 Task: Look for space in Baden-Baden, Germany from 6th June, 2023 to 8th June, 2023 for 2 adults in price range Rs.7000 to Rs.12000. Place can be private room with 1  bedroom having 2 beds and 1 bathroom. Property type can be house, flat, guest house. Amenities needed are: wifi. Booking option can be shelf check-in. Required host language is English.
Action: Mouse moved to (657, 89)
Screenshot: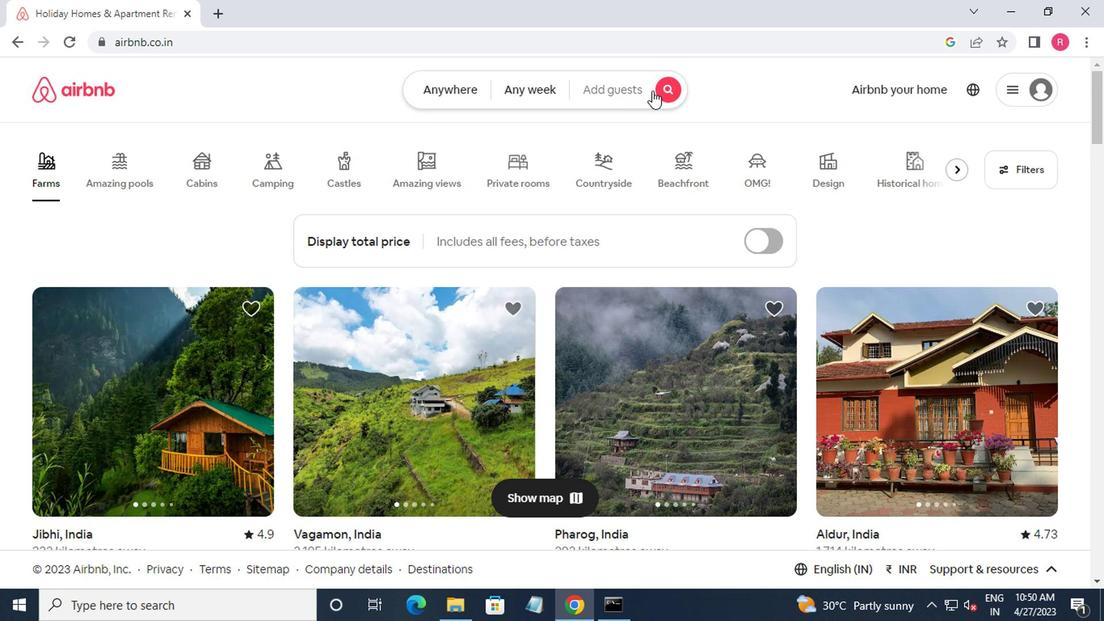 
Action: Mouse pressed left at (657, 89)
Screenshot: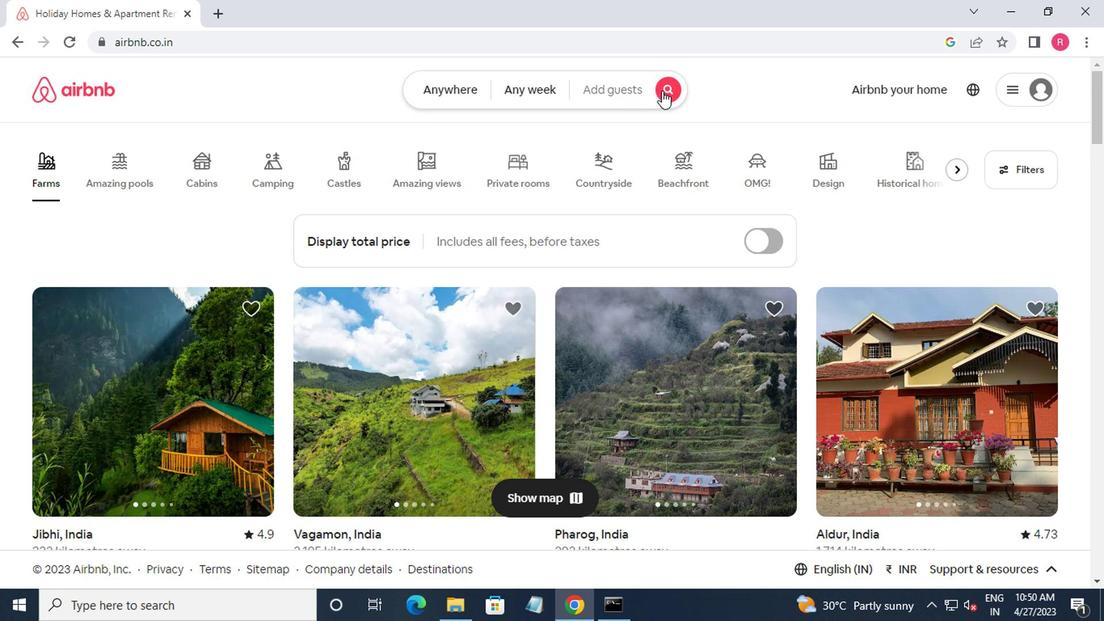 
Action: Mouse moved to (357, 157)
Screenshot: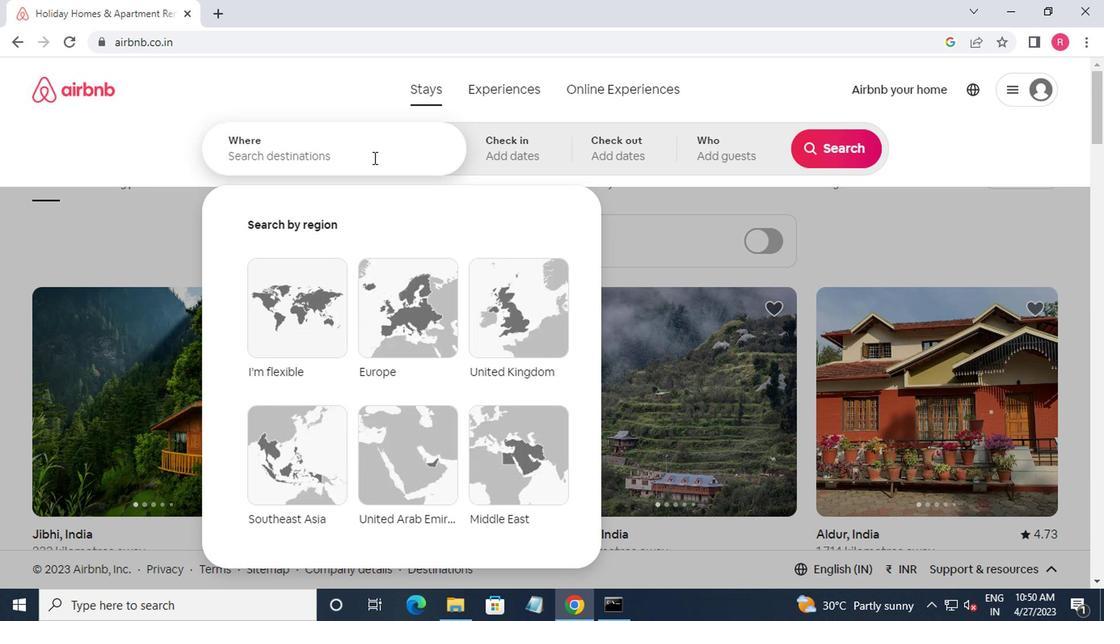 
Action: Mouse pressed left at (357, 157)
Screenshot: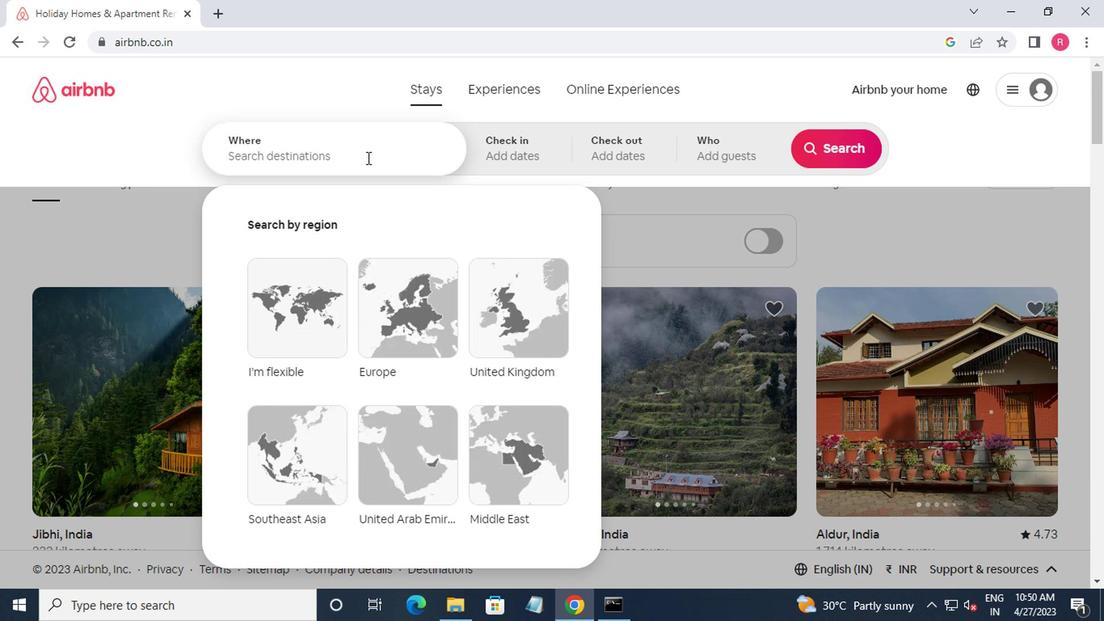 
Action: Mouse moved to (357, 157)
Screenshot: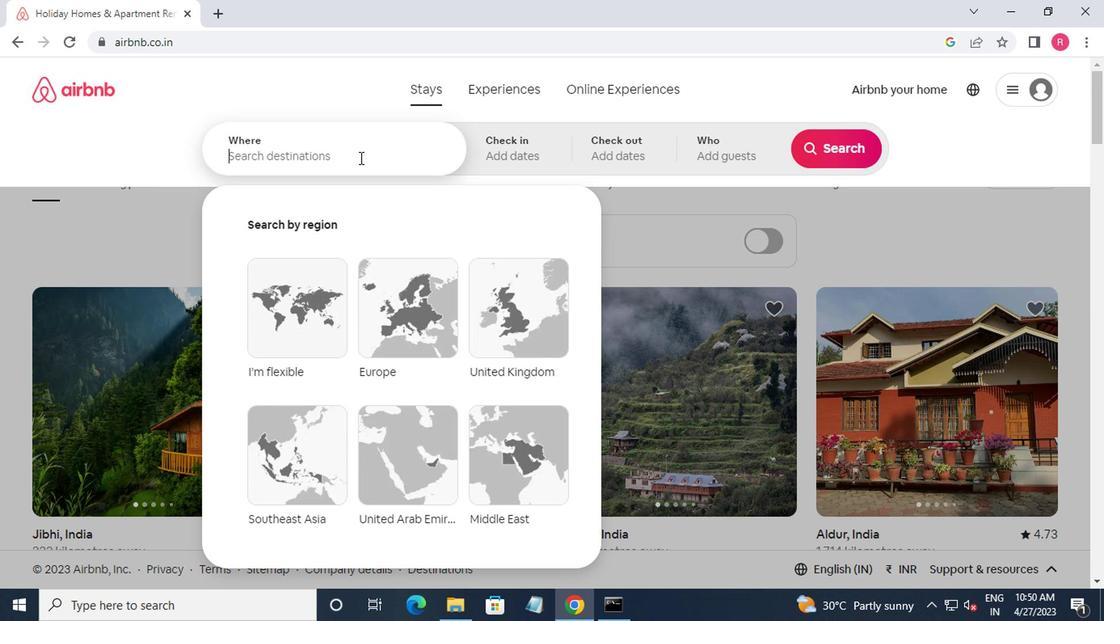 
Action: Key pressed baden
Screenshot: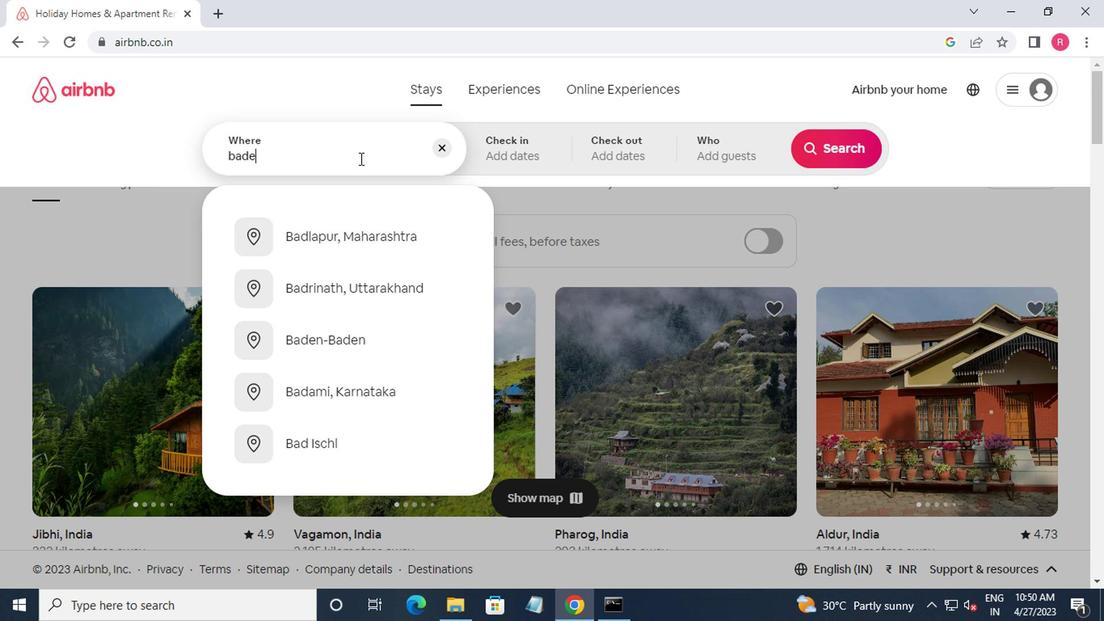
Action: Mouse moved to (353, 240)
Screenshot: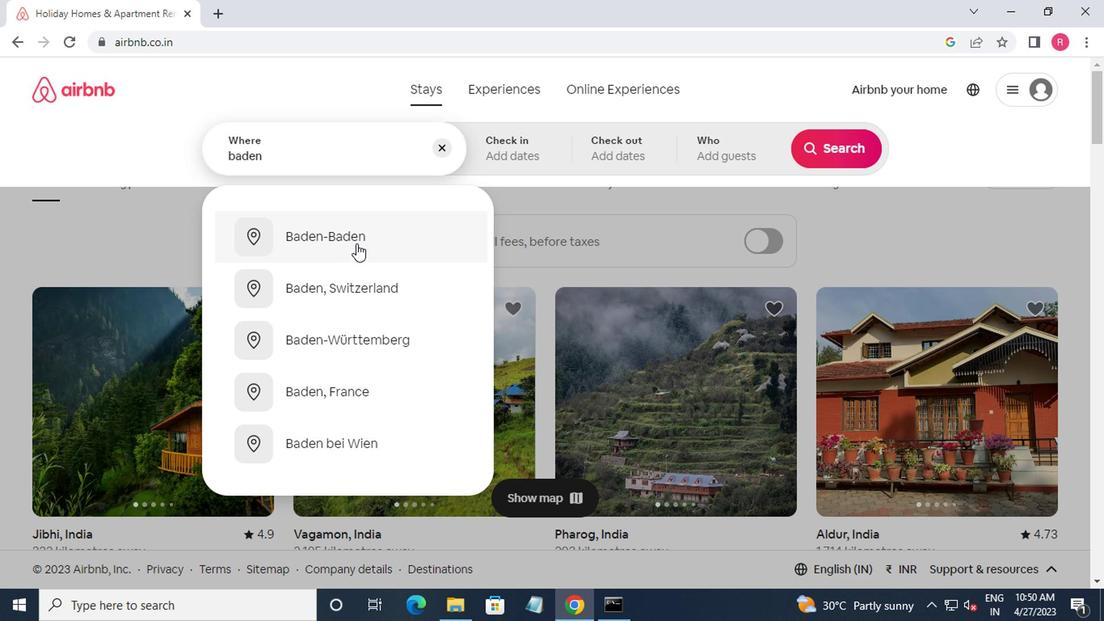 
Action: Mouse pressed left at (353, 240)
Screenshot: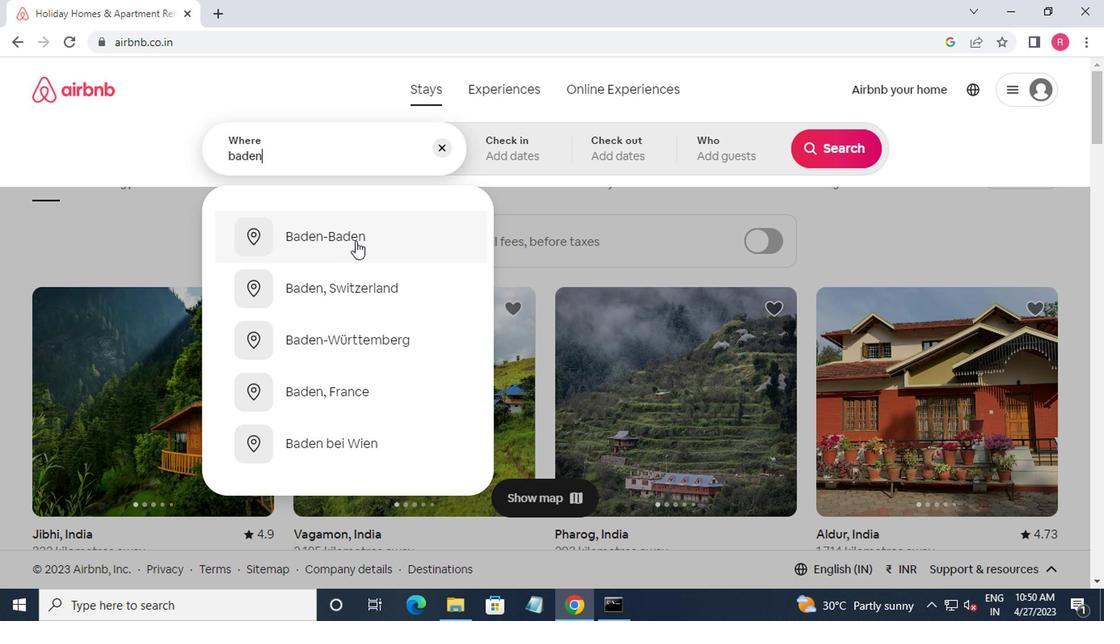 
Action: Mouse moved to (353, 166)
Screenshot: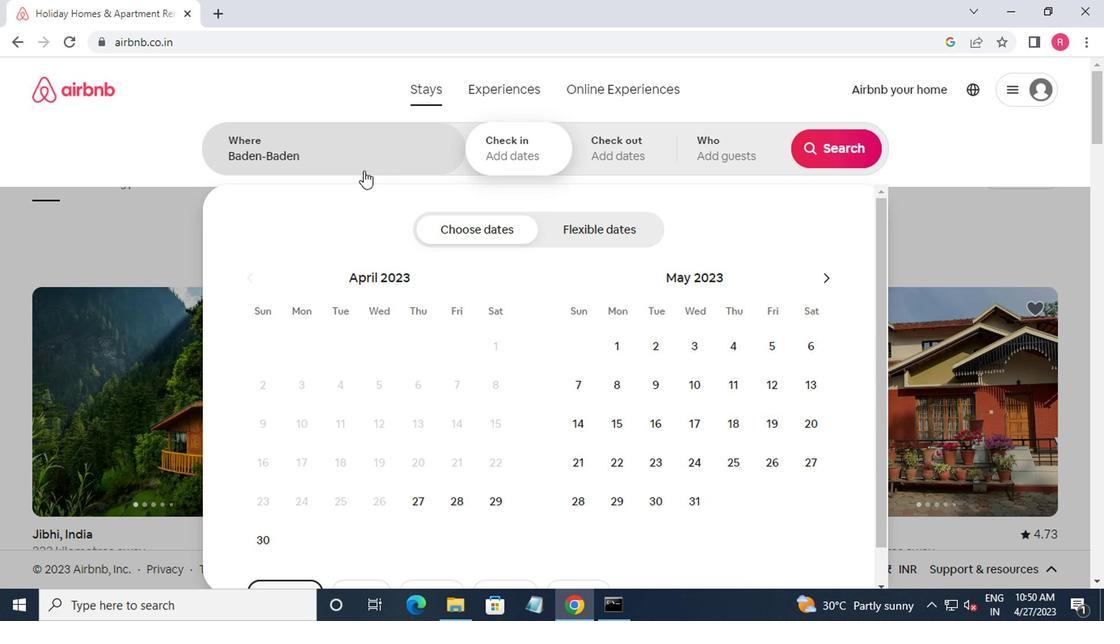 
Action: Mouse pressed left at (353, 166)
Screenshot: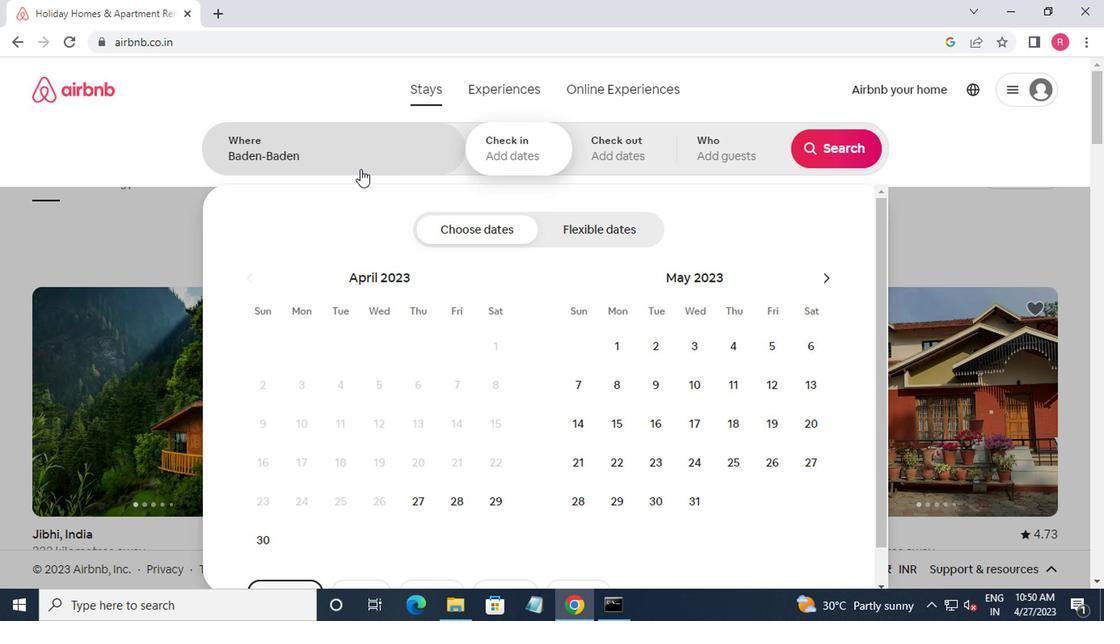 
Action: Mouse moved to (360, 169)
Screenshot: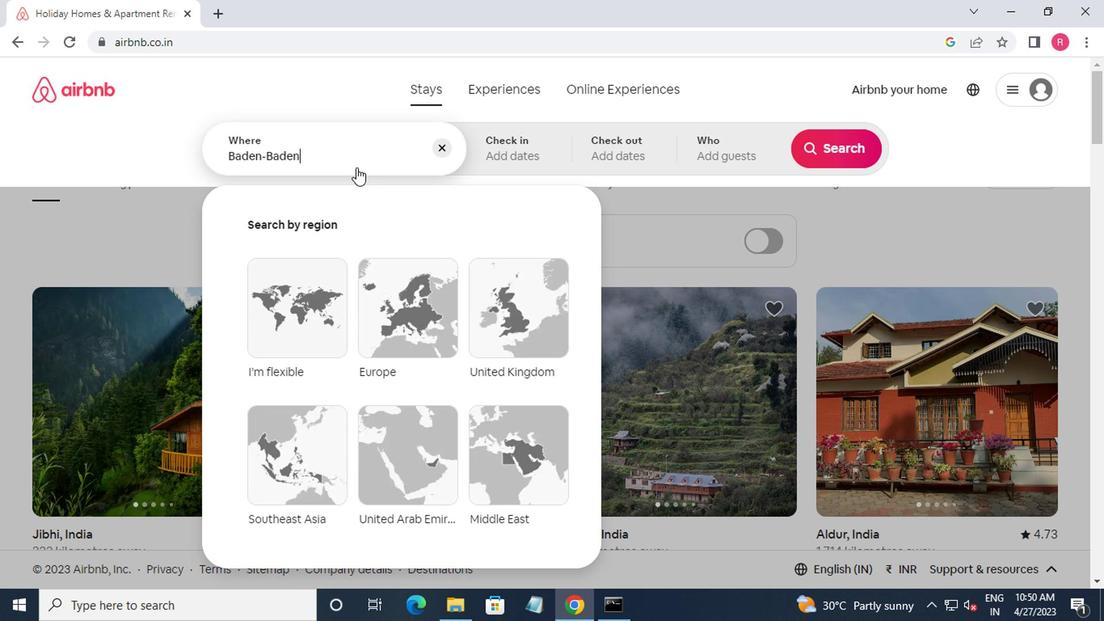 
Action: Key pressed ,g<Key.down><Key.enter>
Screenshot: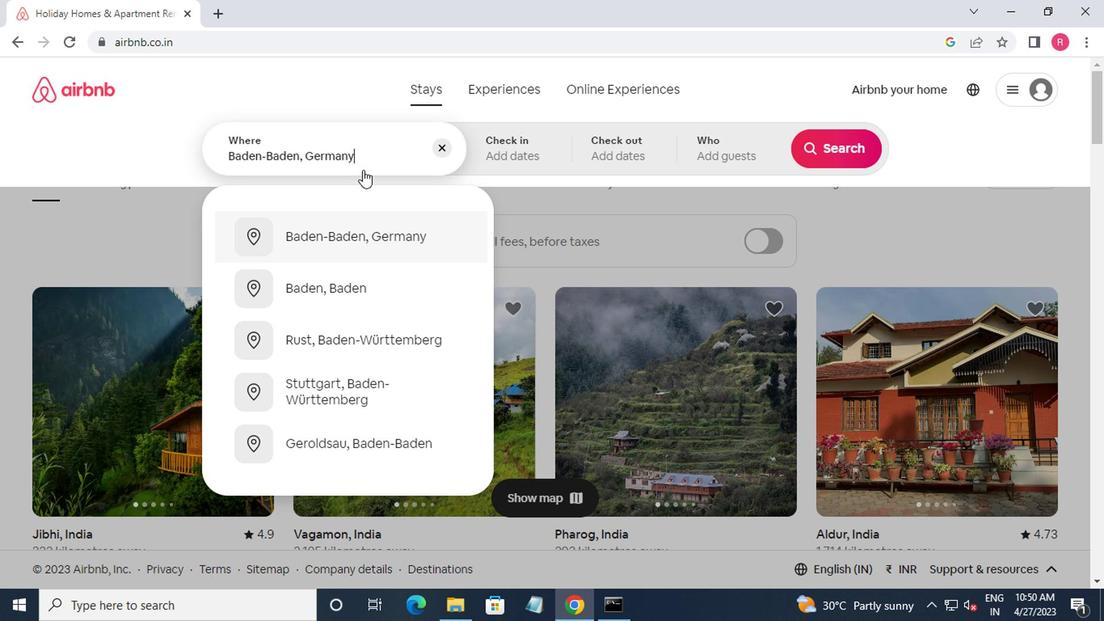 
Action: Mouse moved to (823, 281)
Screenshot: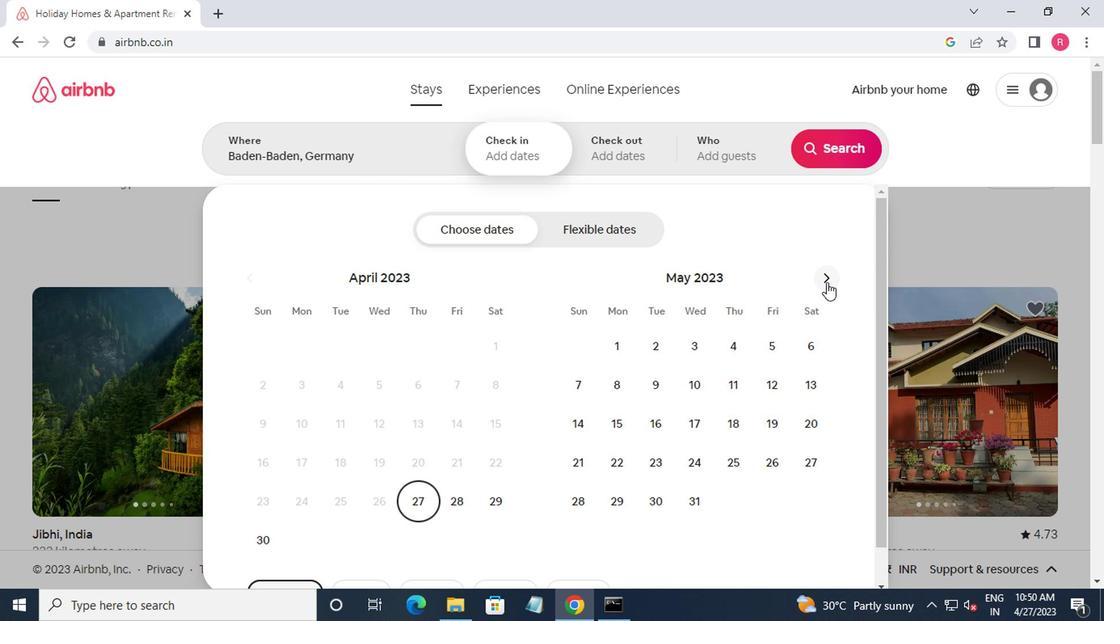
Action: Mouse pressed left at (823, 281)
Screenshot: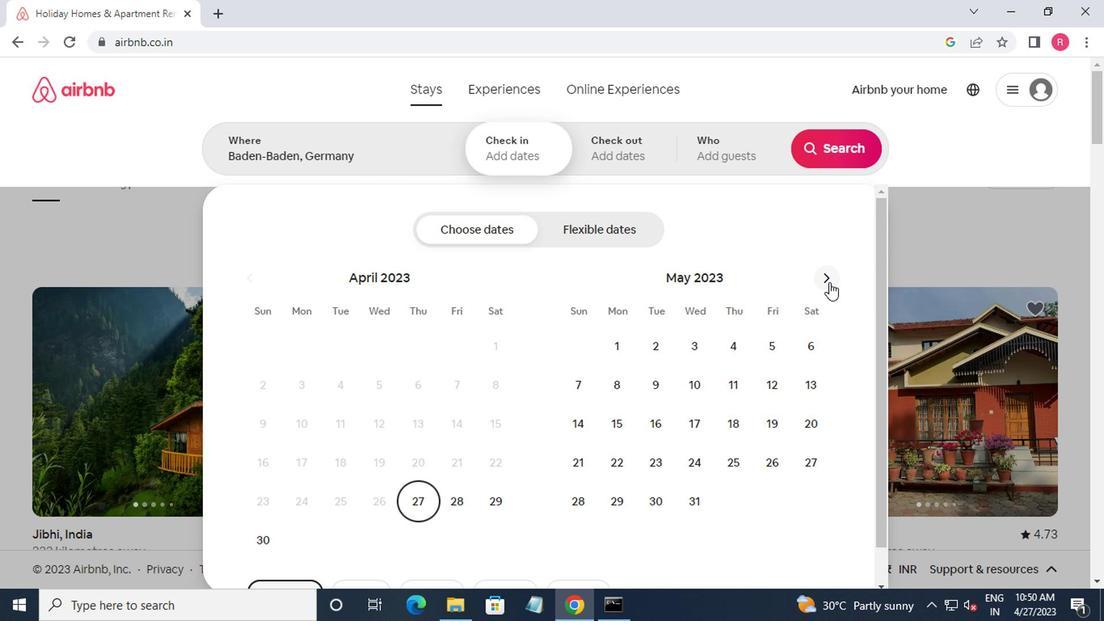 
Action: Mouse moved to (661, 388)
Screenshot: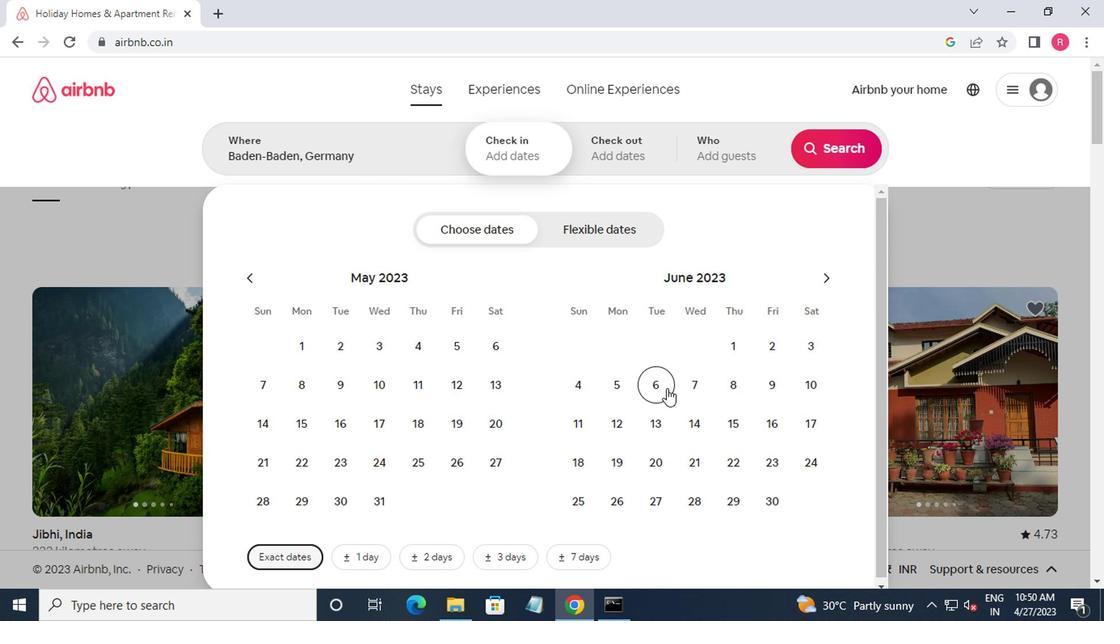 
Action: Mouse pressed left at (661, 388)
Screenshot: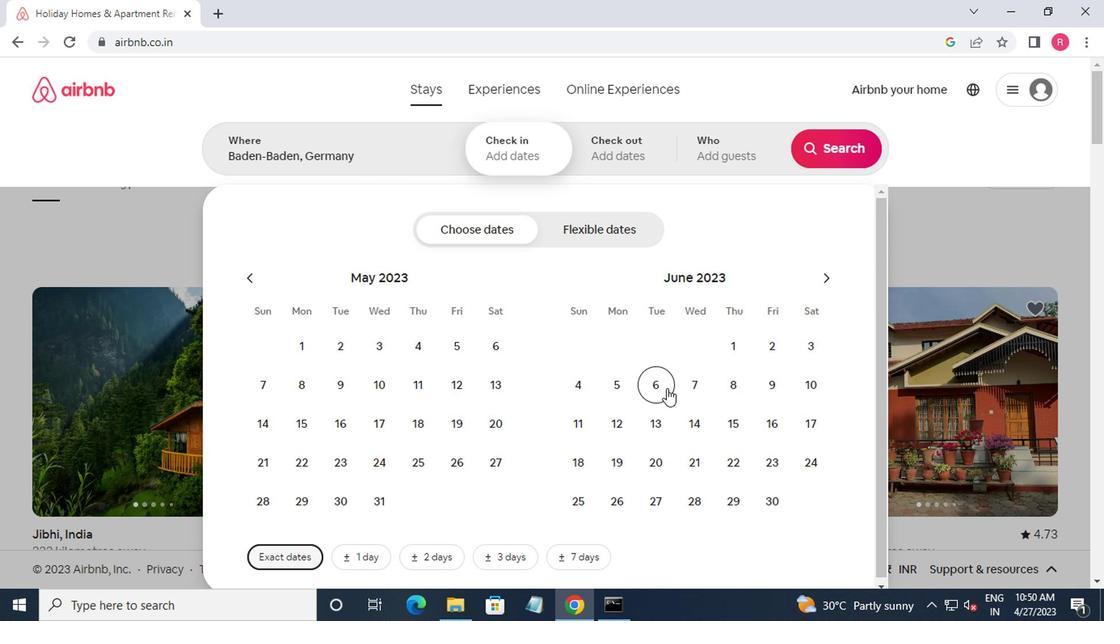 
Action: Mouse moved to (744, 385)
Screenshot: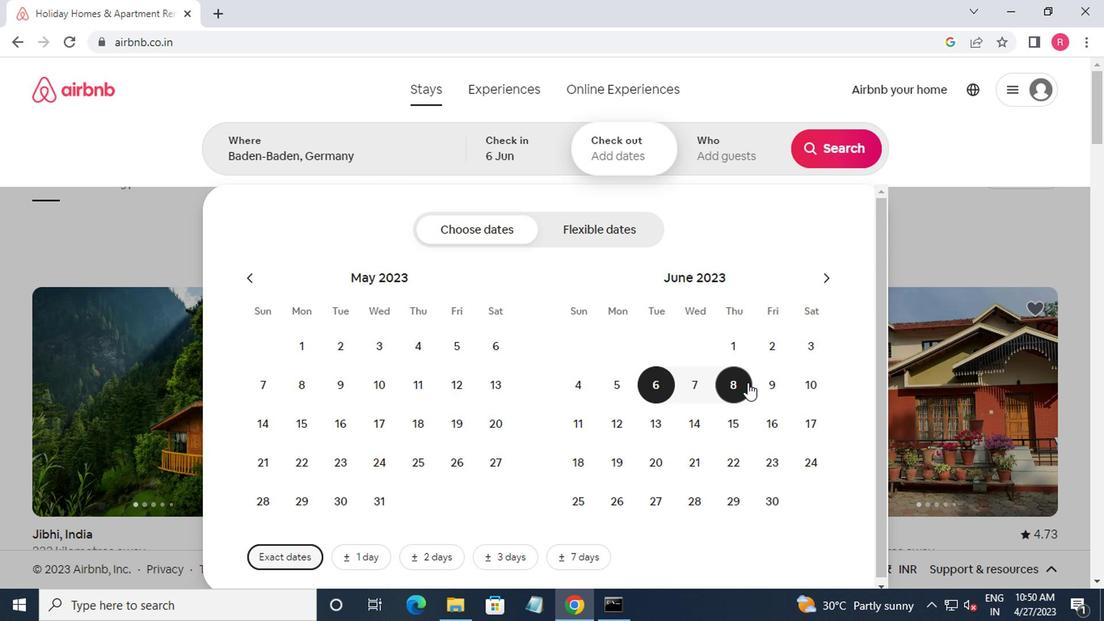 
Action: Mouse pressed left at (744, 385)
Screenshot: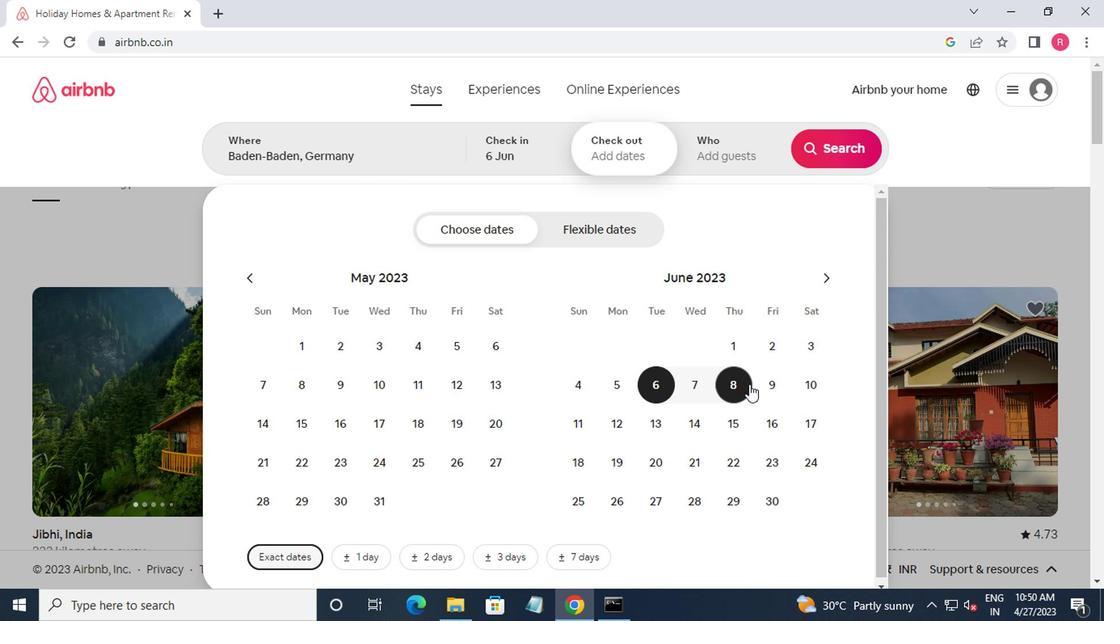 
Action: Mouse moved to (716, 168)
Screenshot: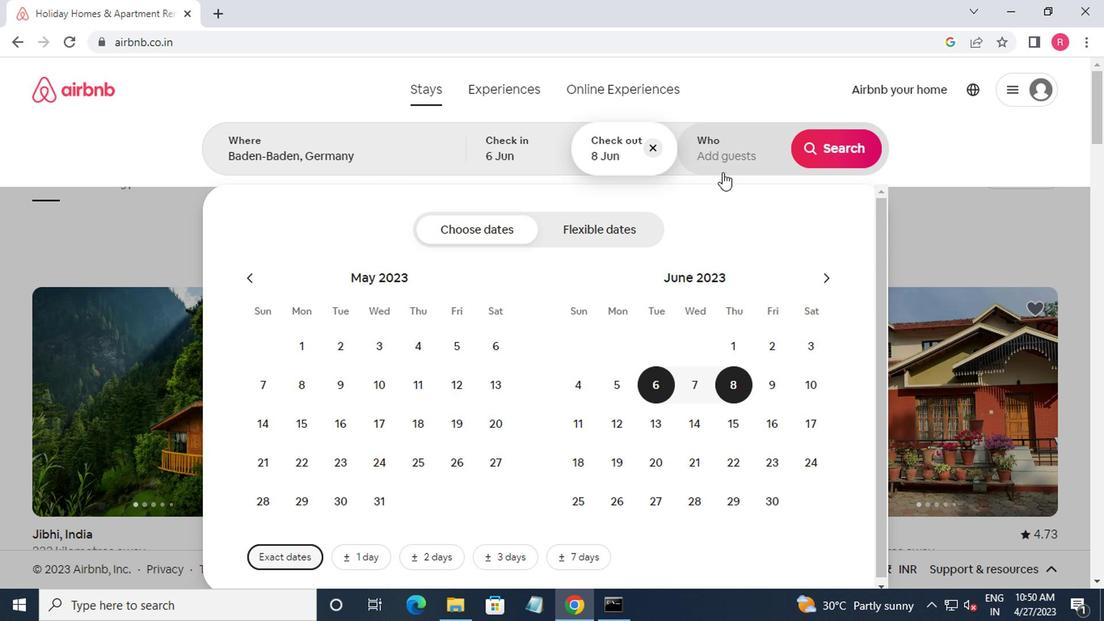 
Action: Mouse pressed left at (716, 168)
Screenshot: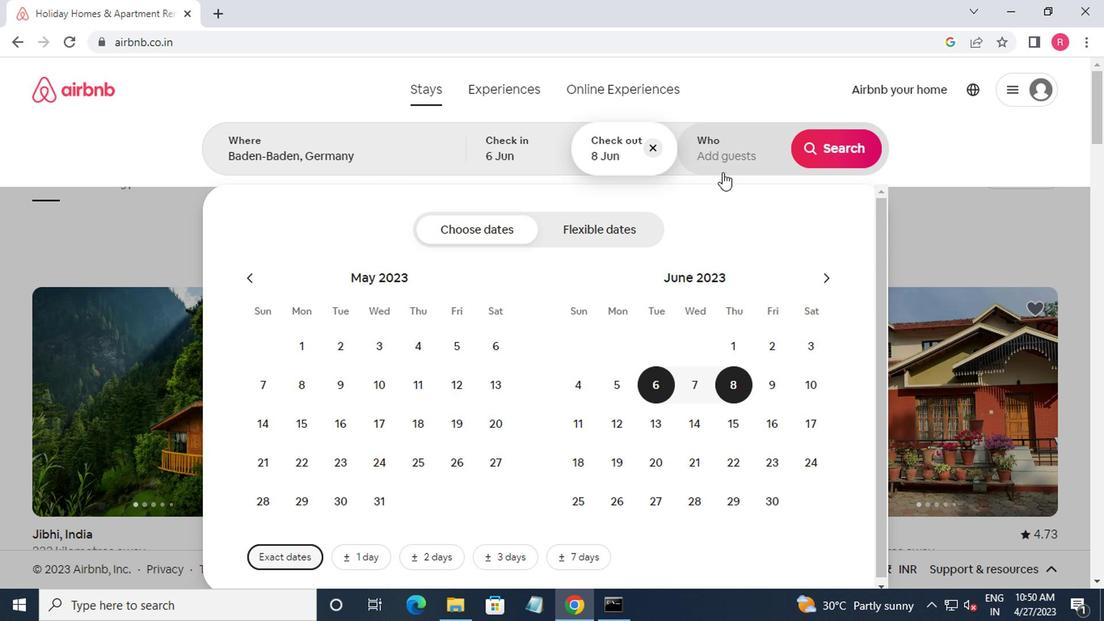 
Action: Mouse moved to (840, 223)
Screenshot: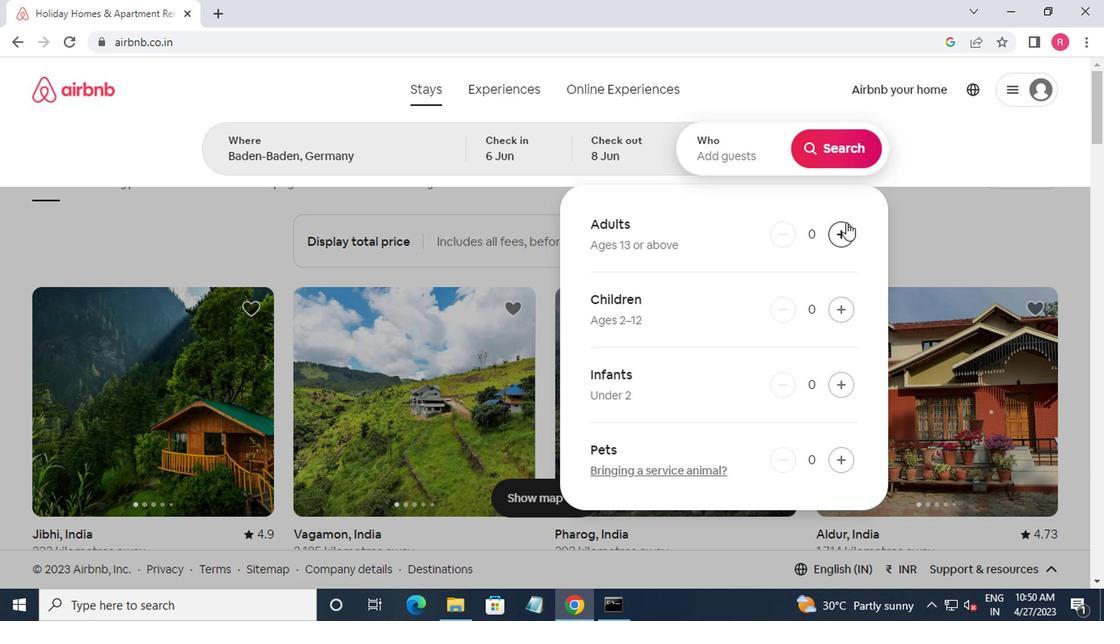 
Action: Mouse pressed left at (840, 223)
Screenshot: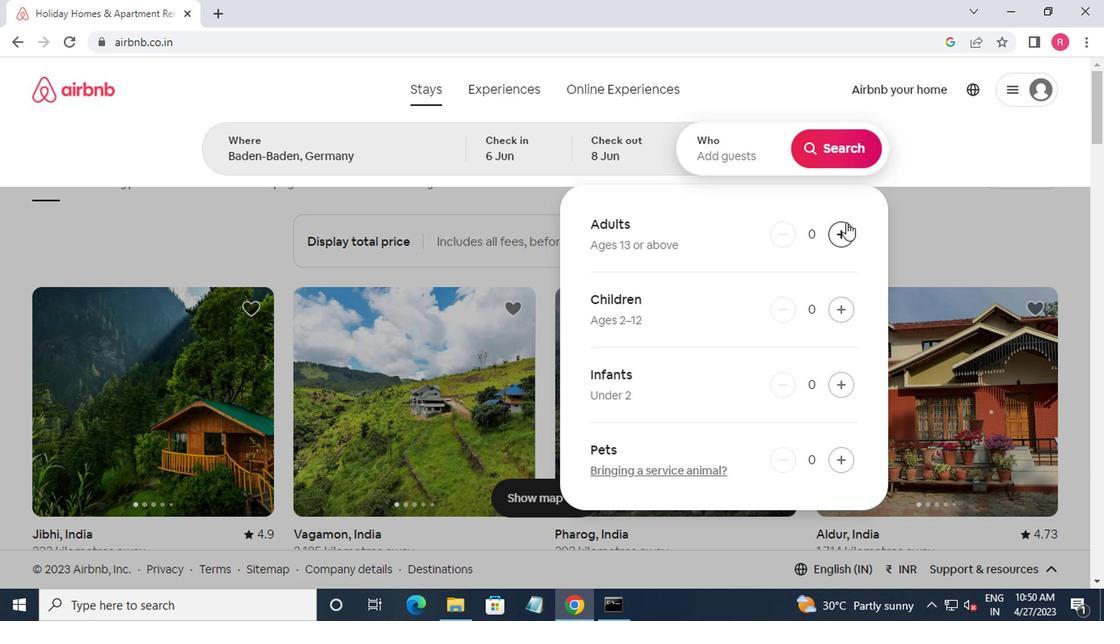 
Action: Mouse moved to (840, 223)
Screenshot: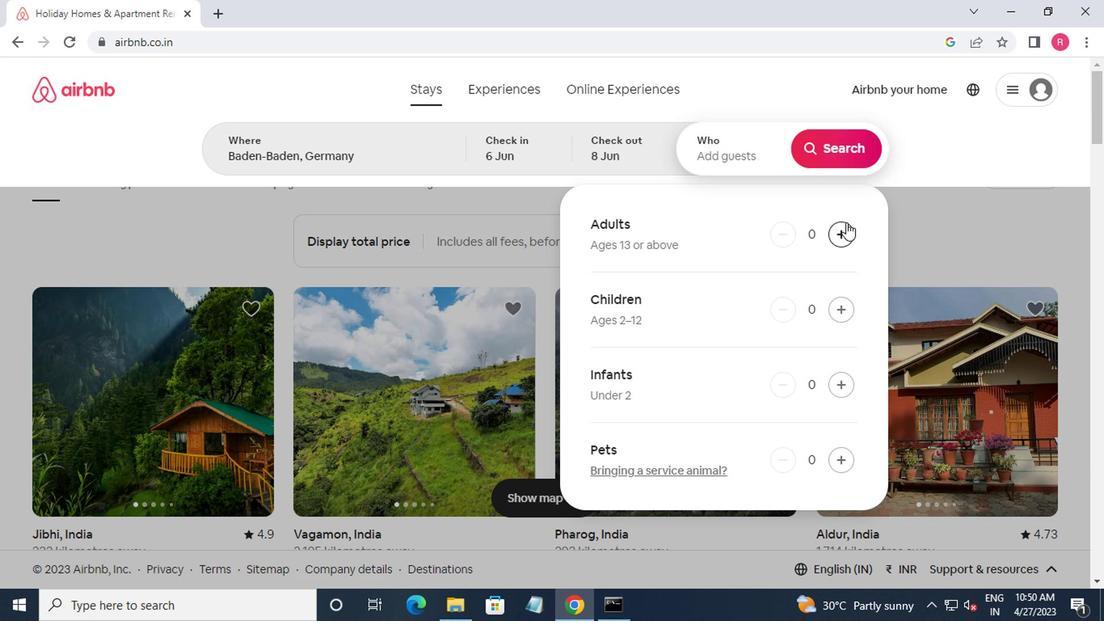 
Action: Mouse pressed left at (840, 223)
Screenshot: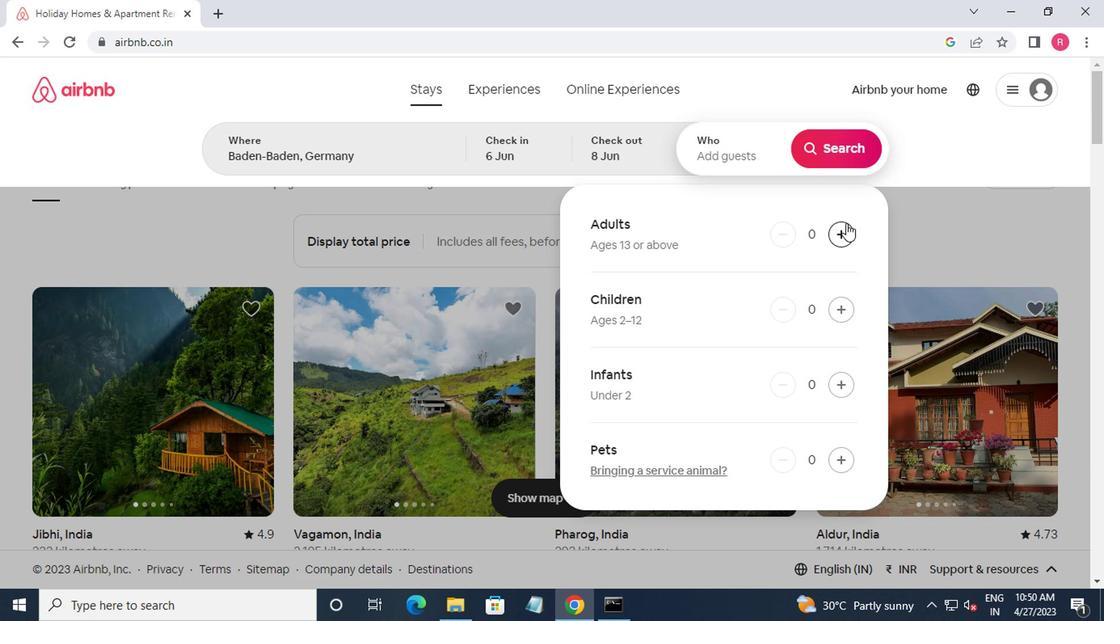 
Action: Mouse moved to (828, 167)
Screenshot: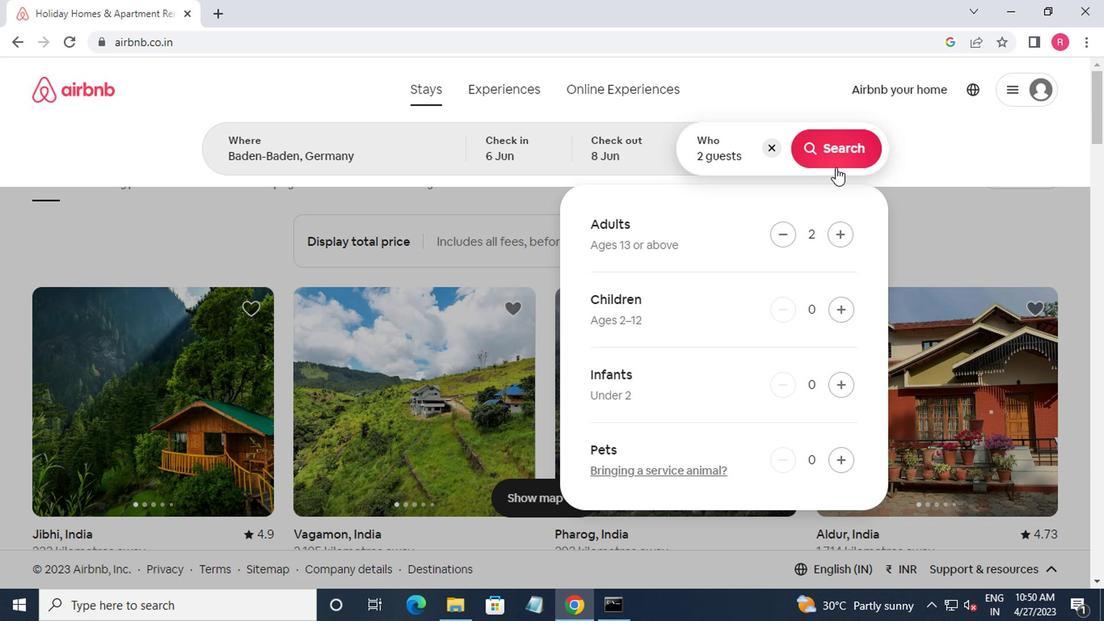 
Action: Mouse pressed left at (828, 167)
Screenshot: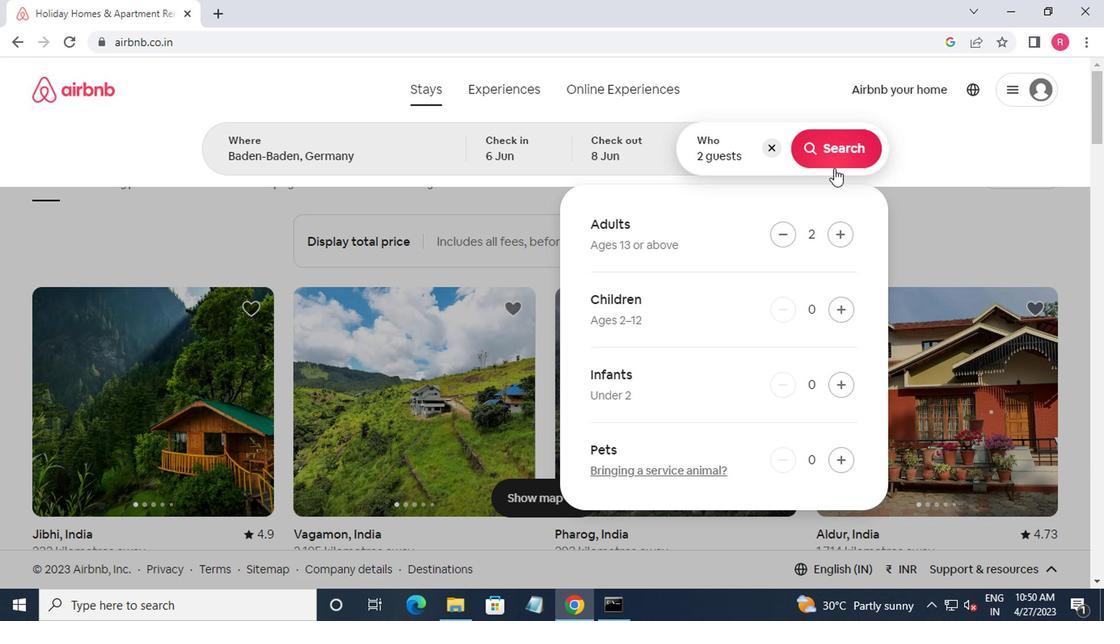 
Action: Mouse moved to (852, 152)
Screenshot: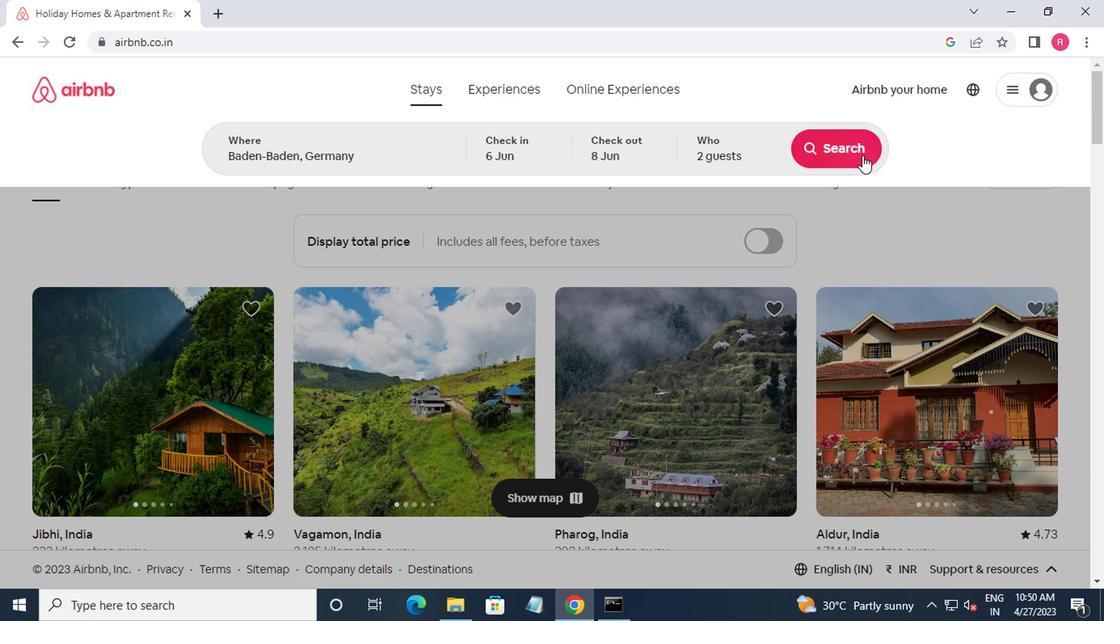 
Action: Mouse pressed left at (852, 152)
Screenshot: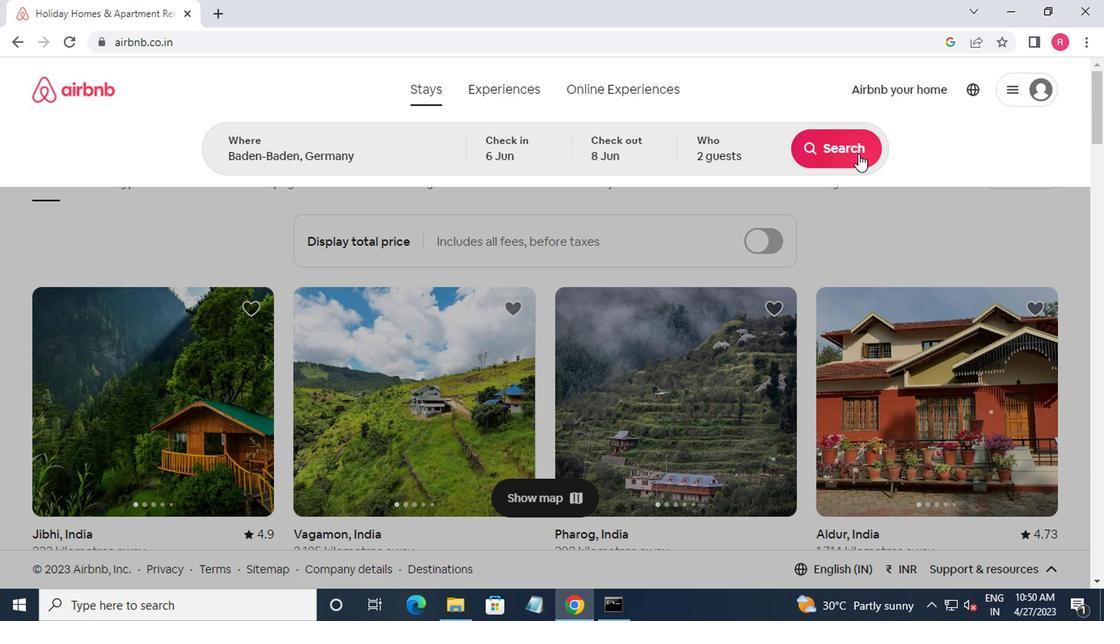 
Action: Mouse moved to (1032, 152)
Screenshot: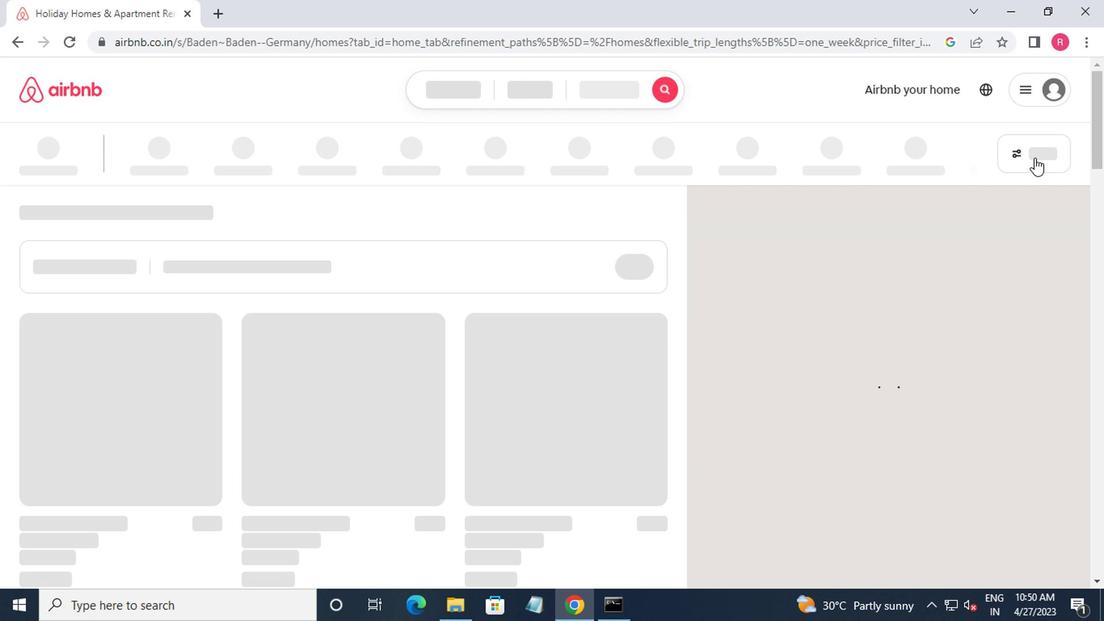
Action: Mouse pressed left at (1032, 152)
Screenshot: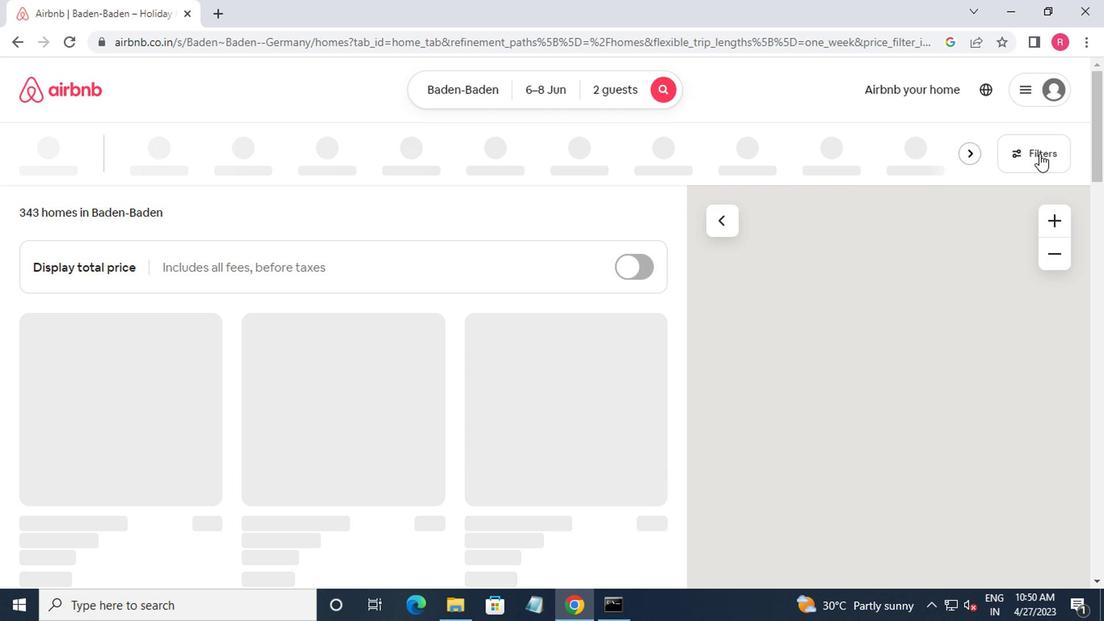 
Action: Mouse moved to (422, 346)
Screenshot: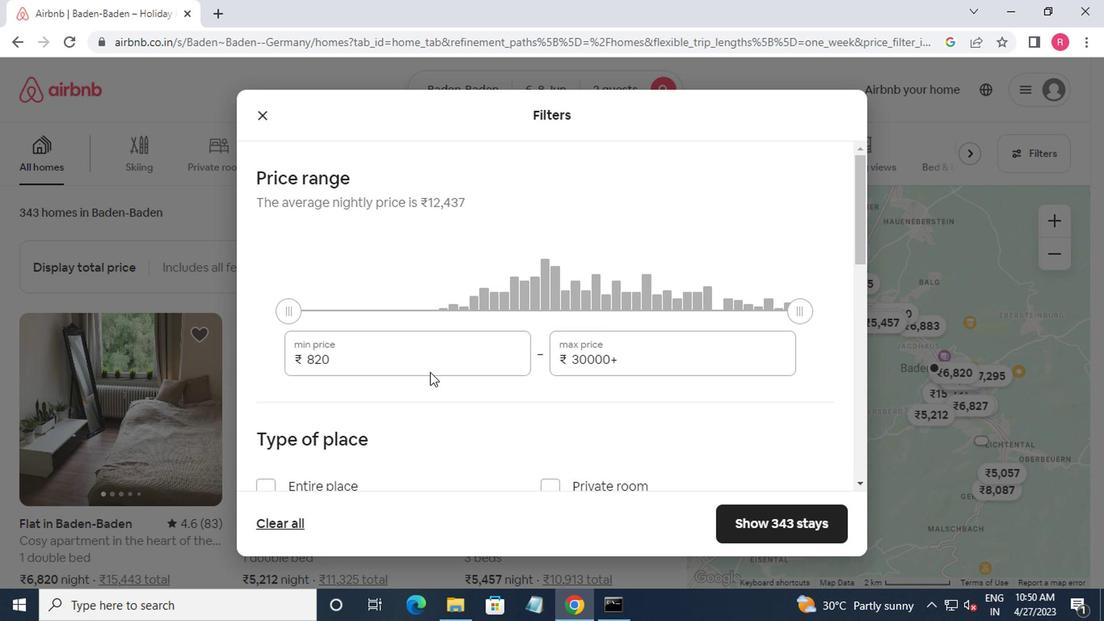 
Action: Mouse pressed left at (422, 346)
Screenshot: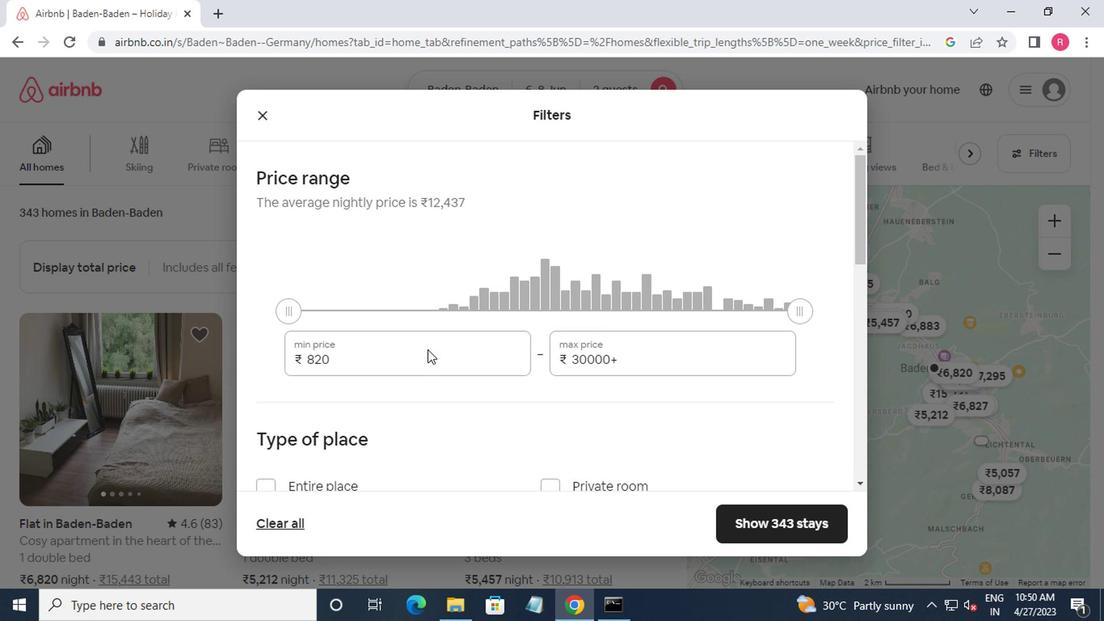 
Action: Mouse moved to (434, 345)
Screenshot: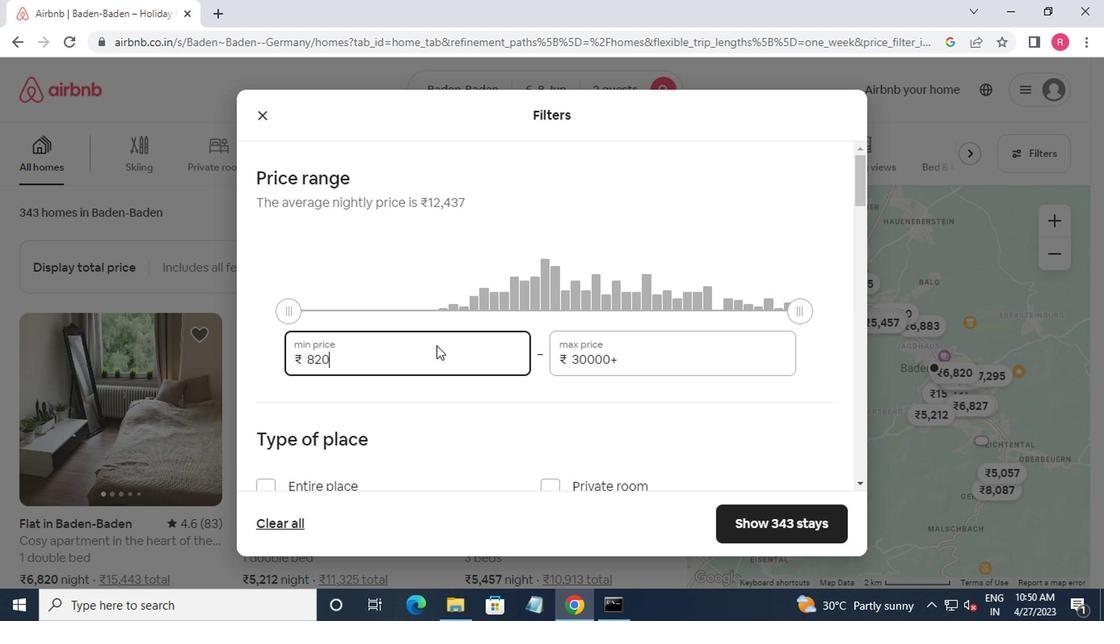 
Action: Key pressed <Key.backspace><Key.backspace><Key.backspace><Key.backspace><Key.backspace><Key.backspace>7000<Key.tab>12000
Screenshot: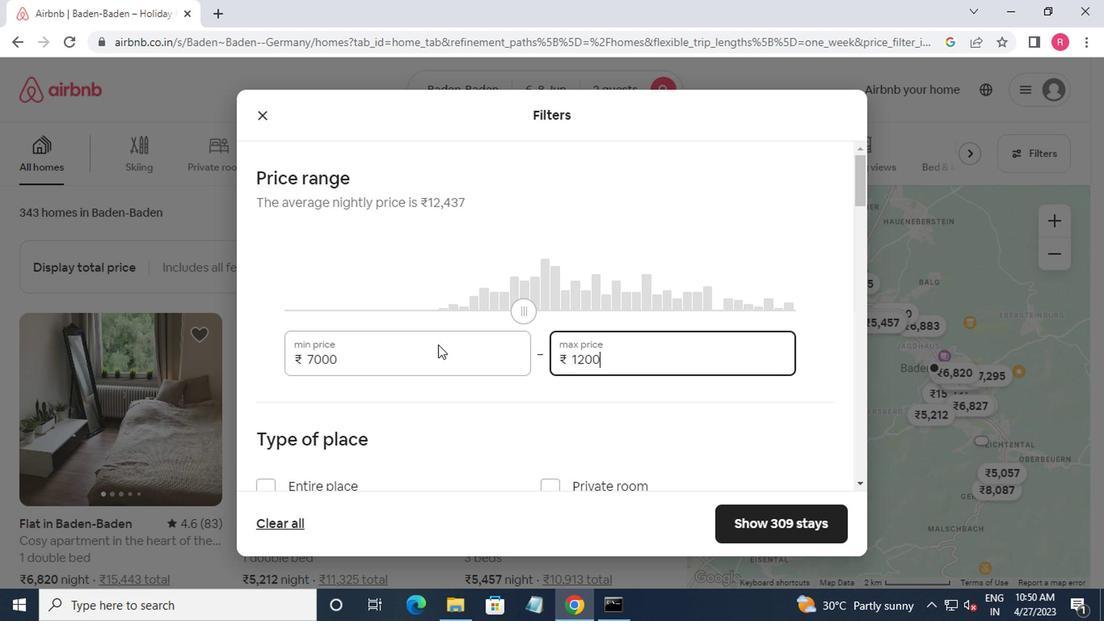 
Action: Mouse moved to (599, 333)
Screenshot: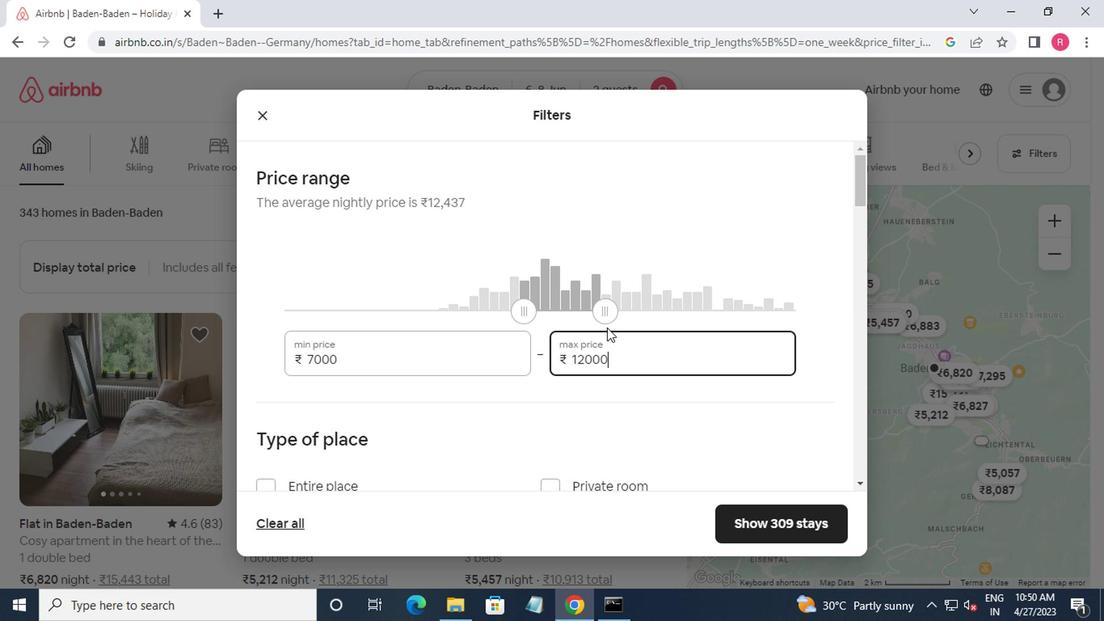 
Action: Mouse scrolled (599, 332) with delta (0, -1)
Screenshot: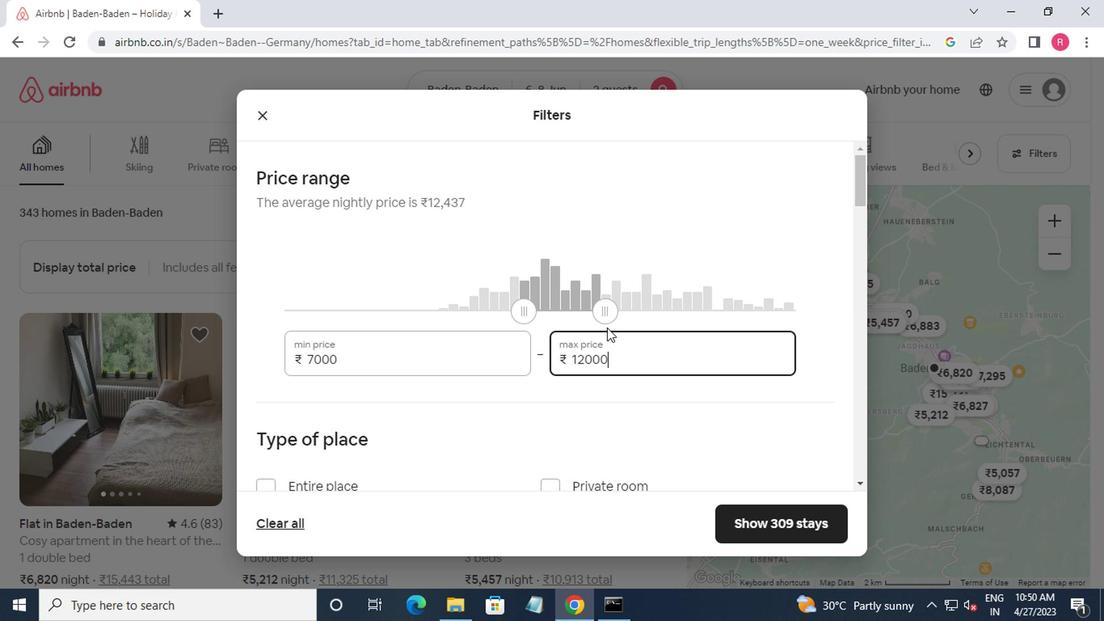 
Action: Mouse moved to (599, 335)
Screenshot: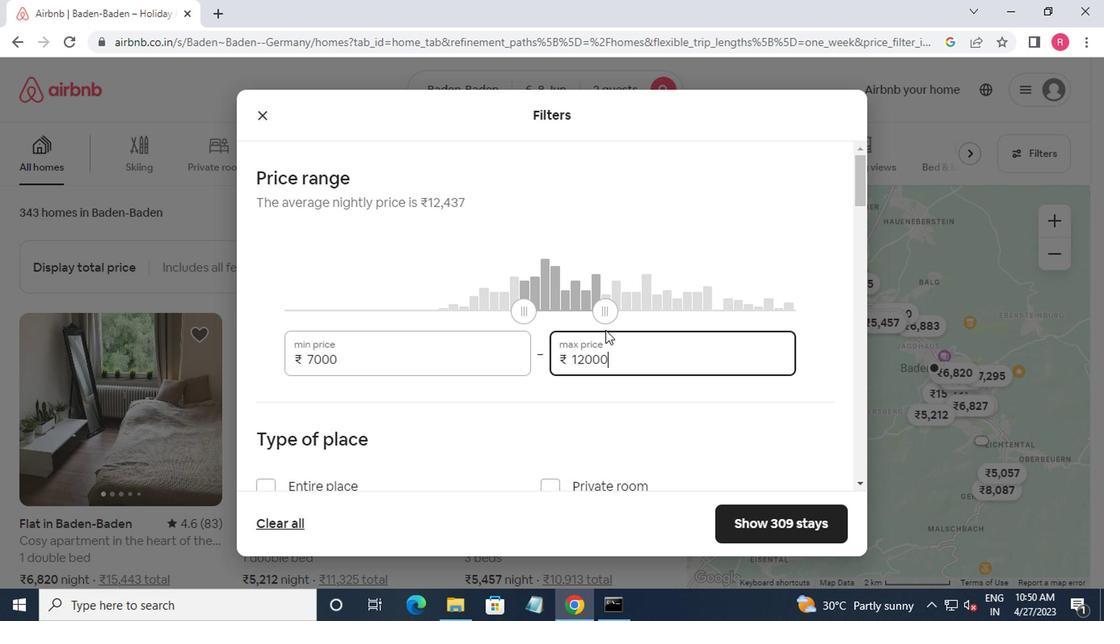 
Action: Mouse scrolled (599, 335) with delta (0, 0)
Screenshot: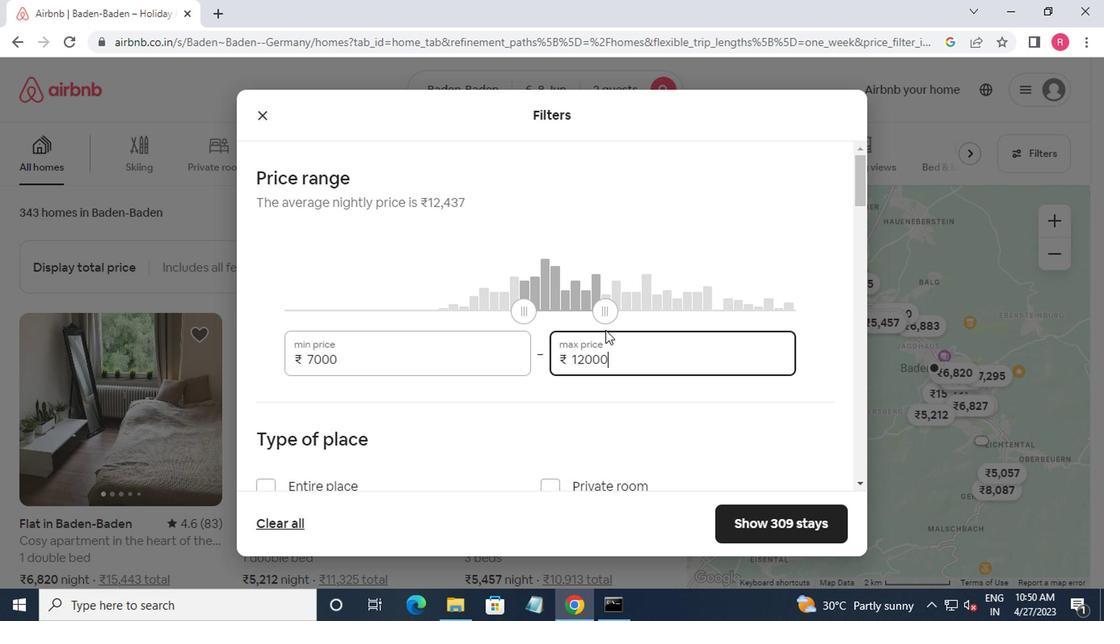 
Action: Mouse moved to (543, 326)
Screenshot: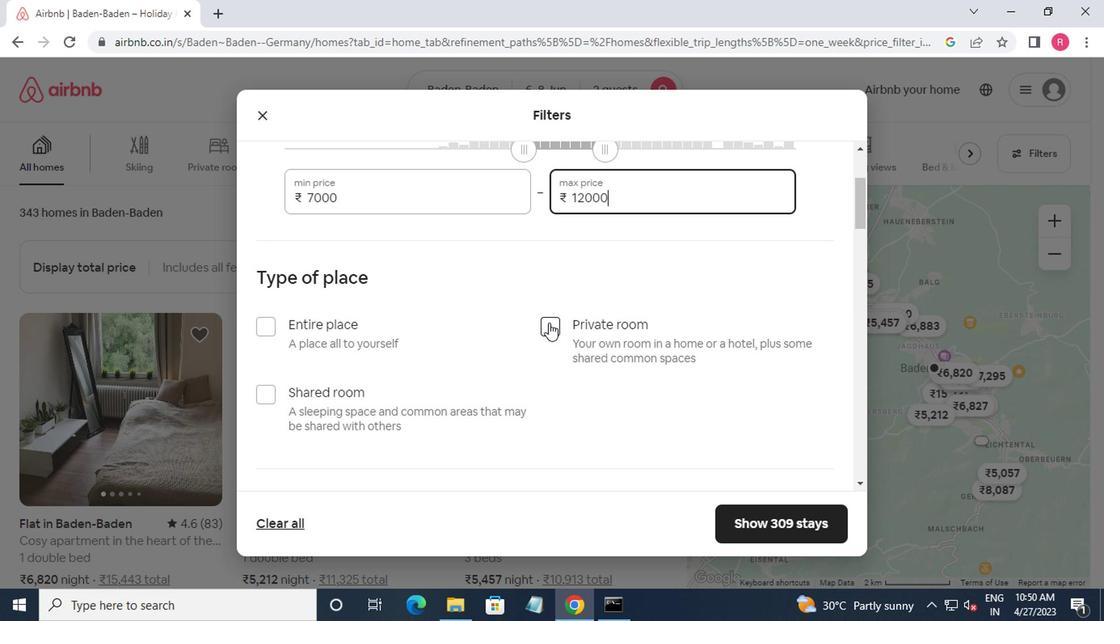 
Action: Mouse pressed left at (543, 326)
Screenshot: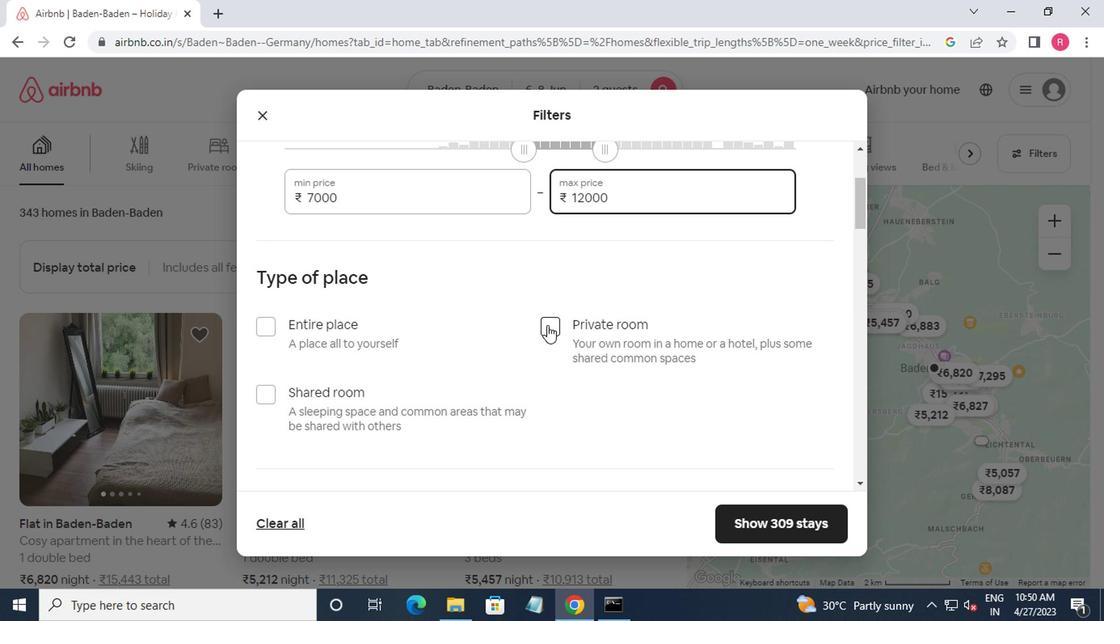 
Action: Mouse moved to (541, 326)
Screenshot: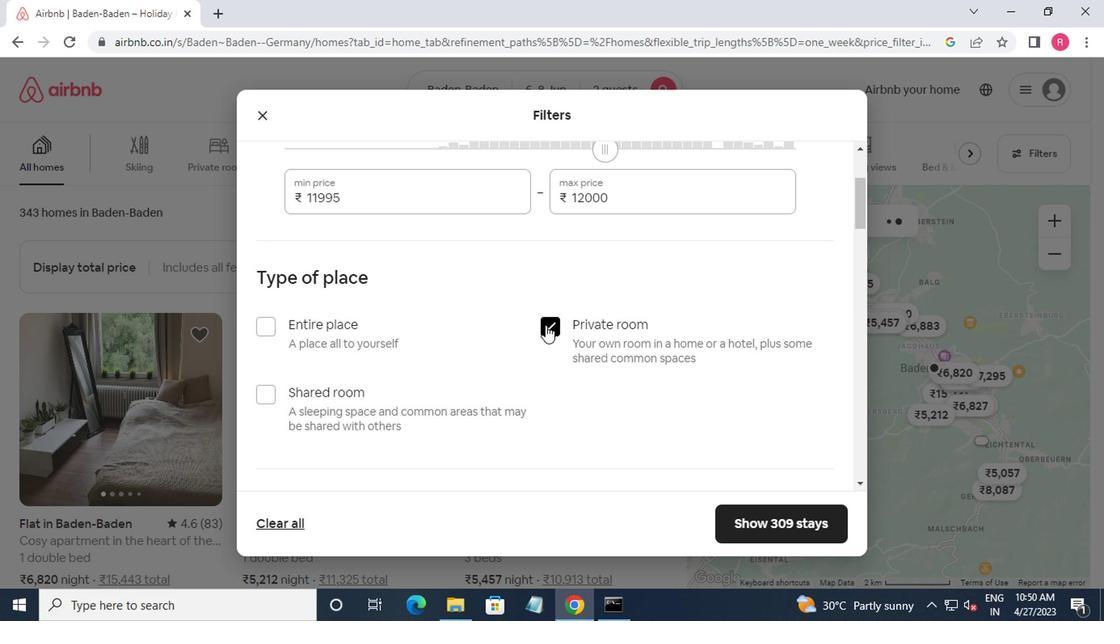 
Action: Mouse scrolled (541, 324) with delta (0, -1)
Screenshot: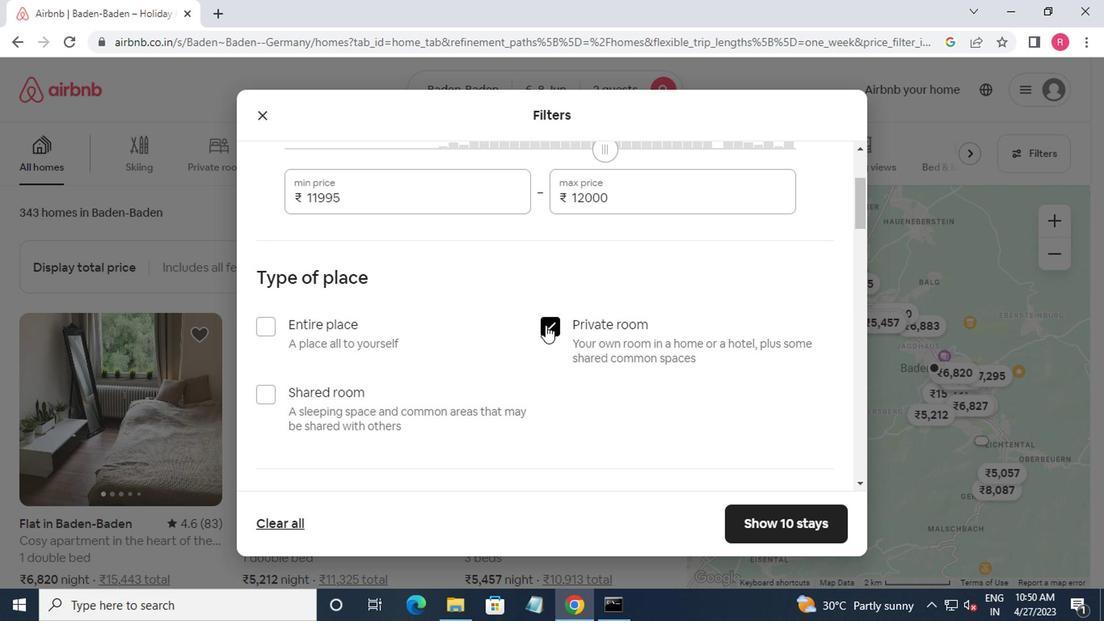 
Action: Mouse scrolled (541, 324) with delta (0, -1)
Screenshot: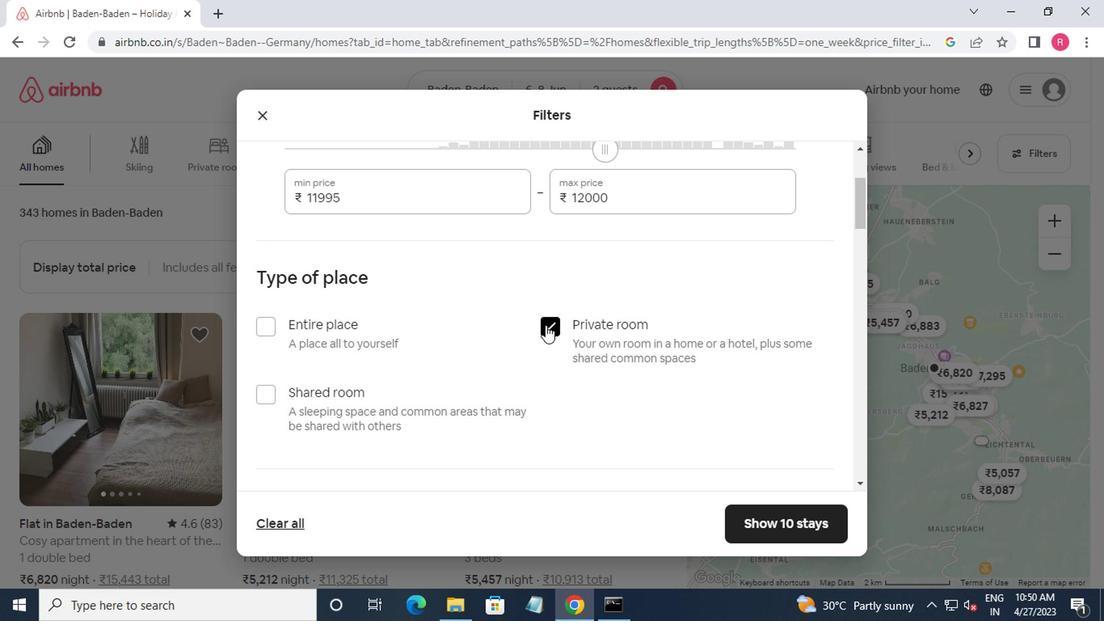 
Action: Mouse moved to (541, 324)
Screenshot: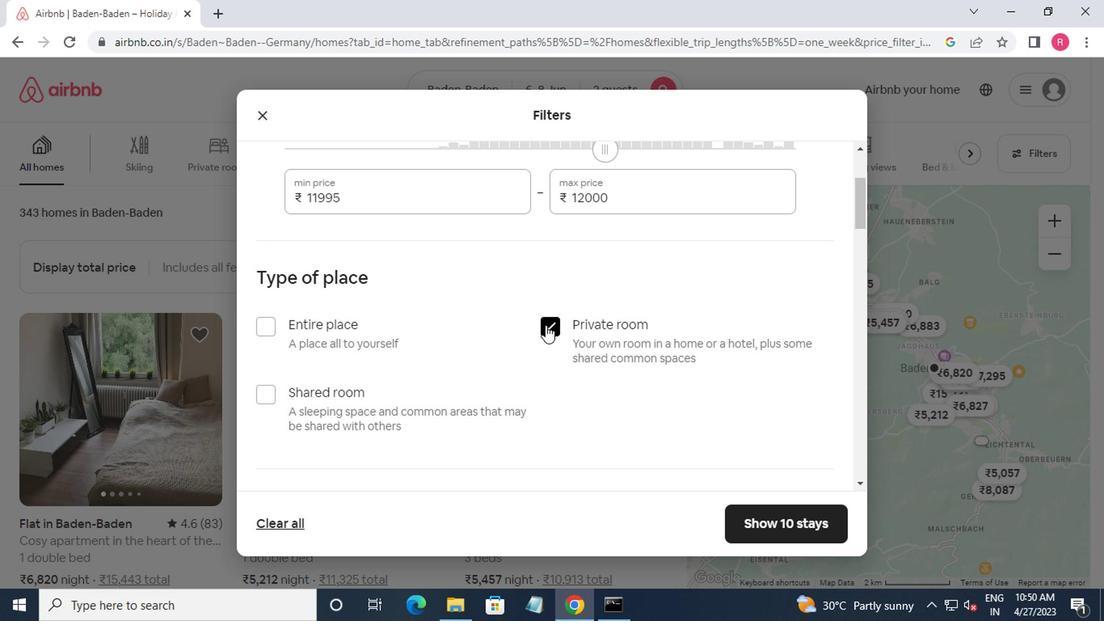 
Action: Mouse scrolled (541, 324) with delta (0, 0)
Screenshot: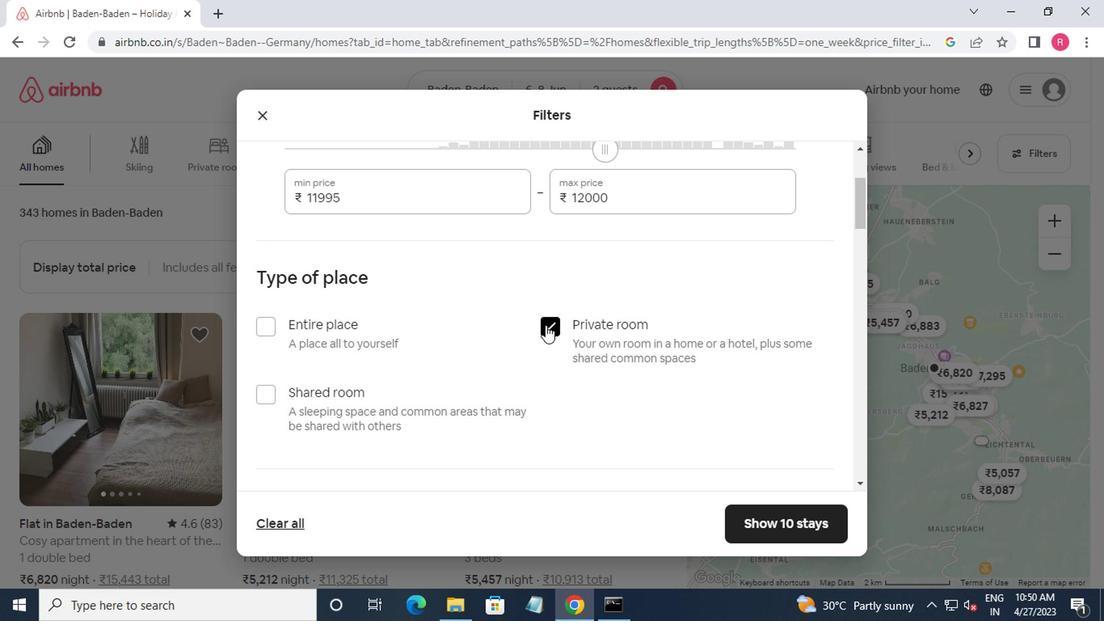 
Action: Mouse moved to (364, 339)
Screenshot: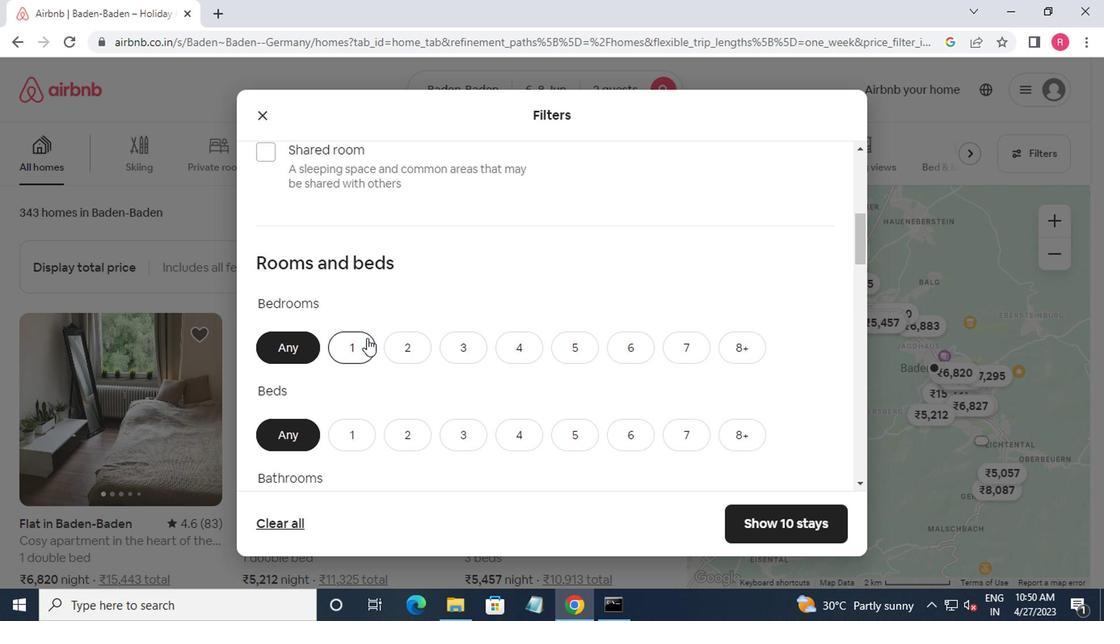 
Action: Mouse pressed left at (364, 339)
Screenshot: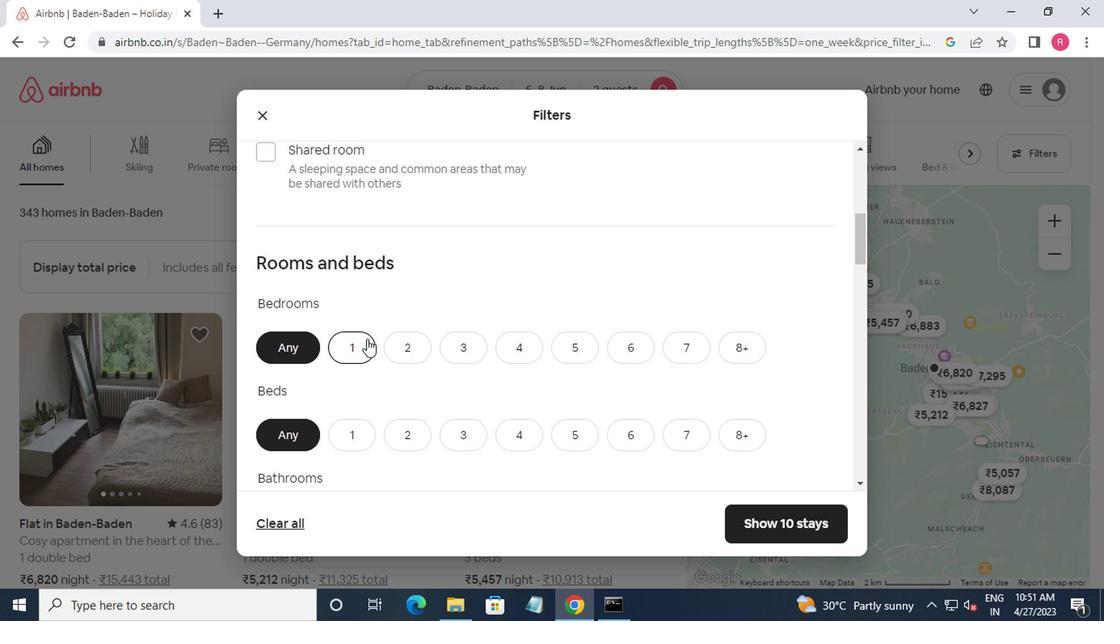 
Action: Mouse moved to (406, 427)
Screenshot: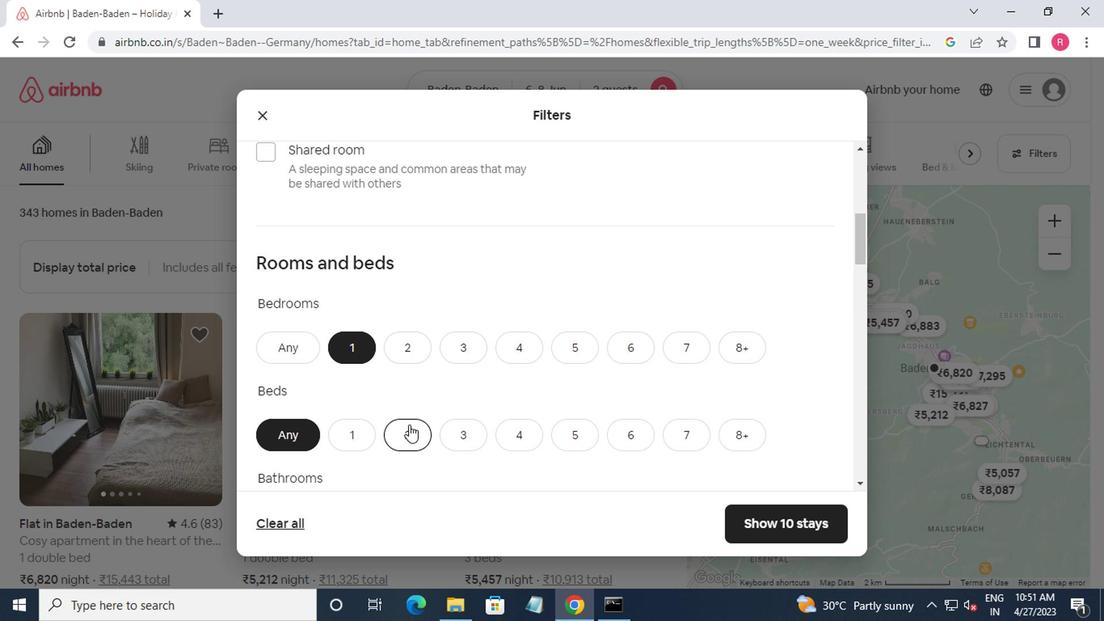 
Action: Mouse pressed left at (406, 427)
Screenshot: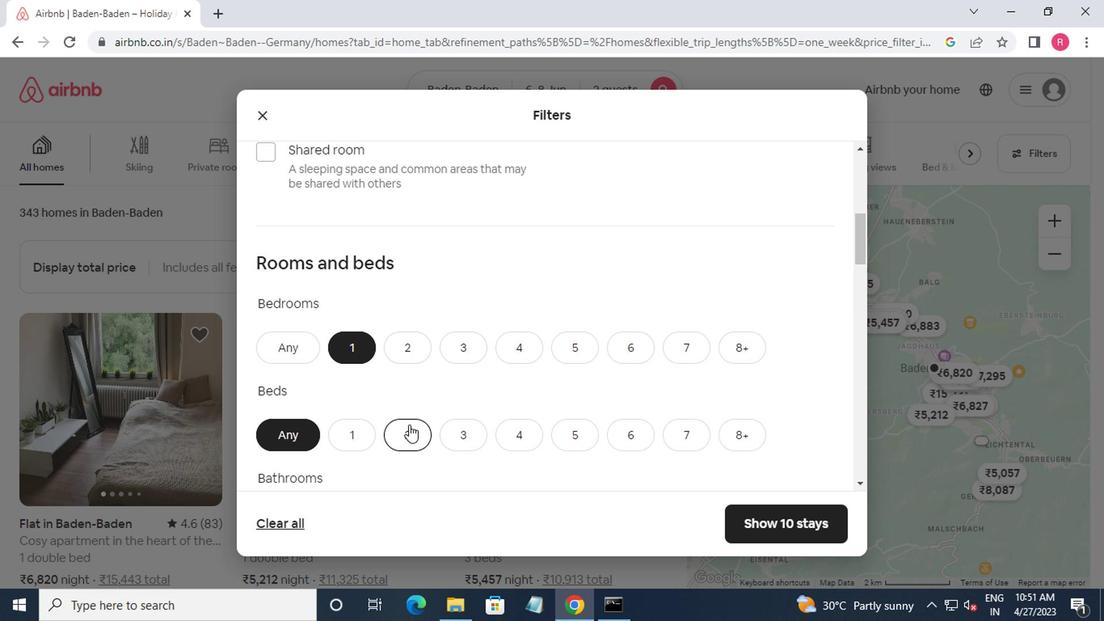 
Action: Mouse moved to (410, 423)
Screenshot: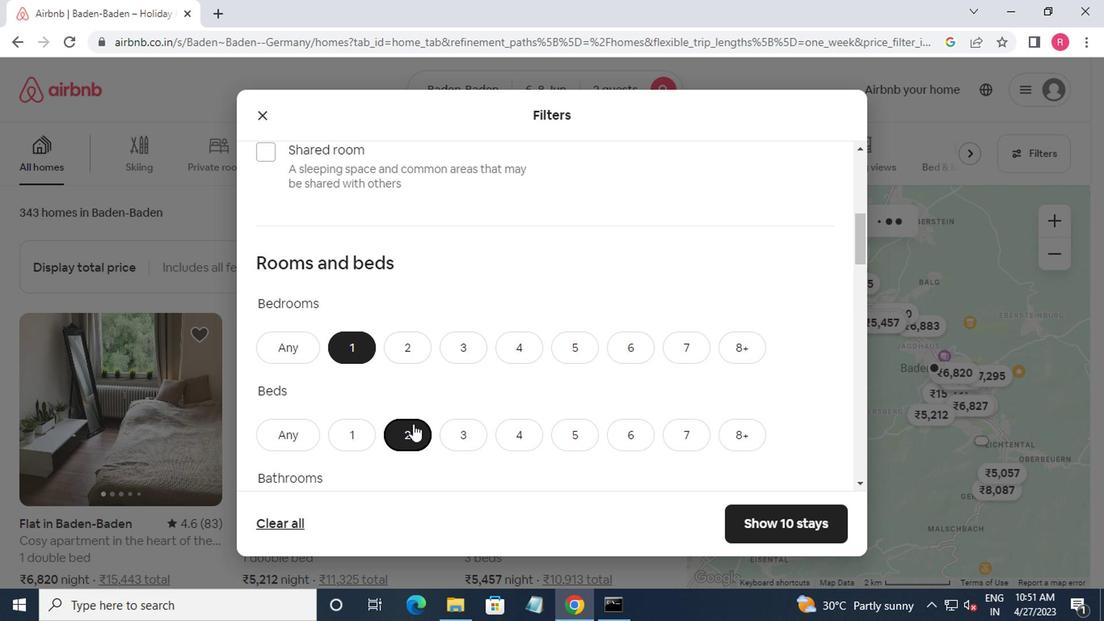 
Action: Mouse scrolled (410, 423) with delta (0, 0)
Screenshot: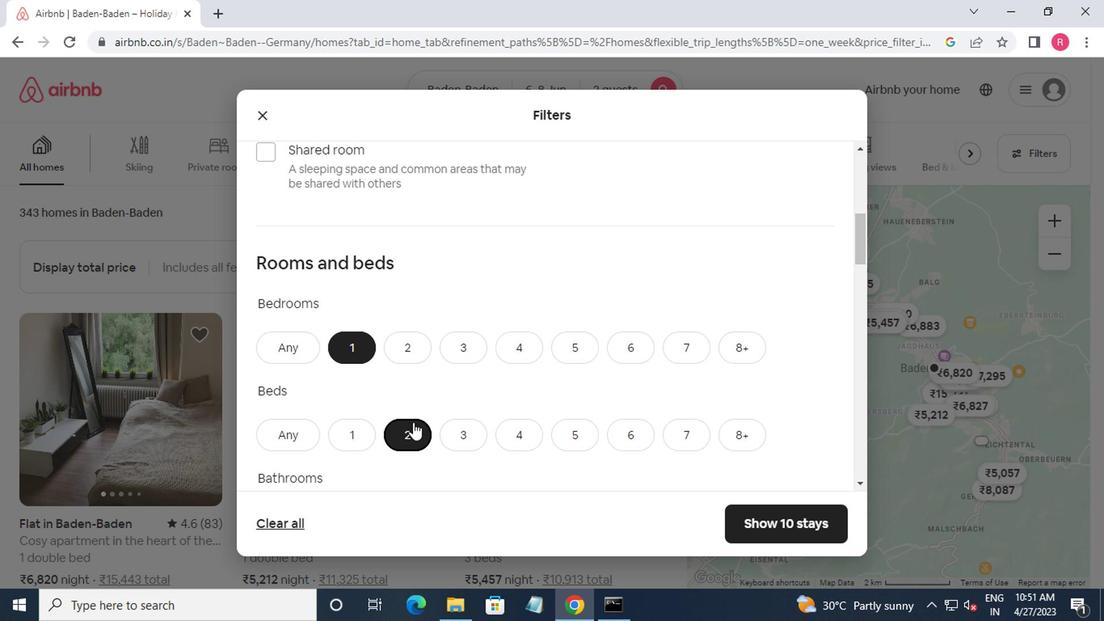 
Action: Mouse scrolled (410, 423) with delta (0, 0)
Screenshot: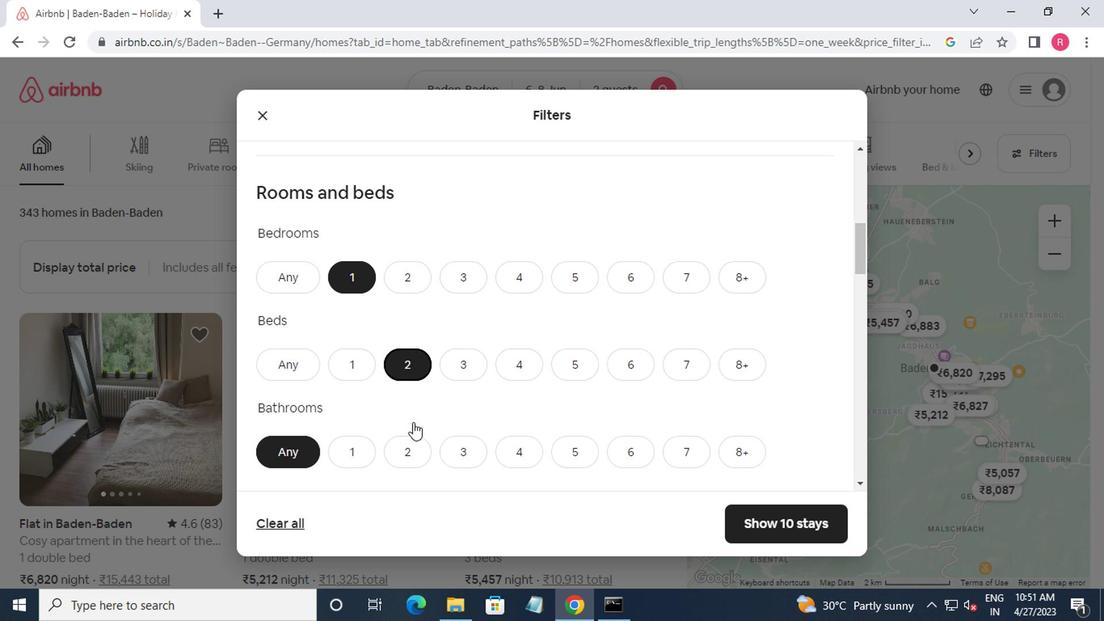 
Action: Mouse moved to (410, 423)
Screenshot: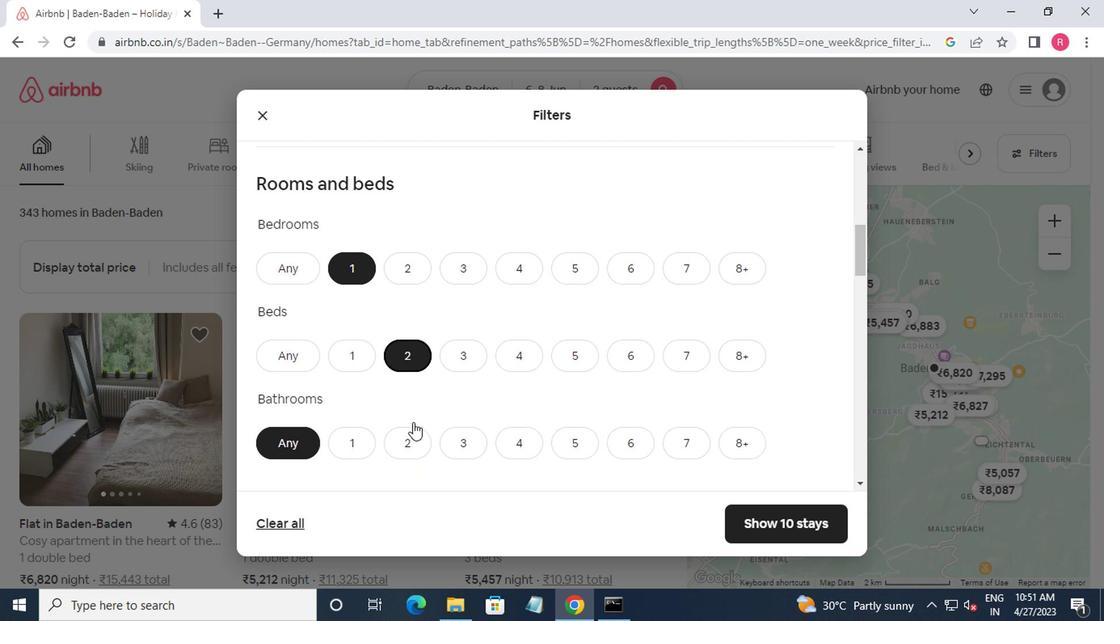 
Action: Mouse scrolled (410, 423) with delta (0, 0)
Screenshot: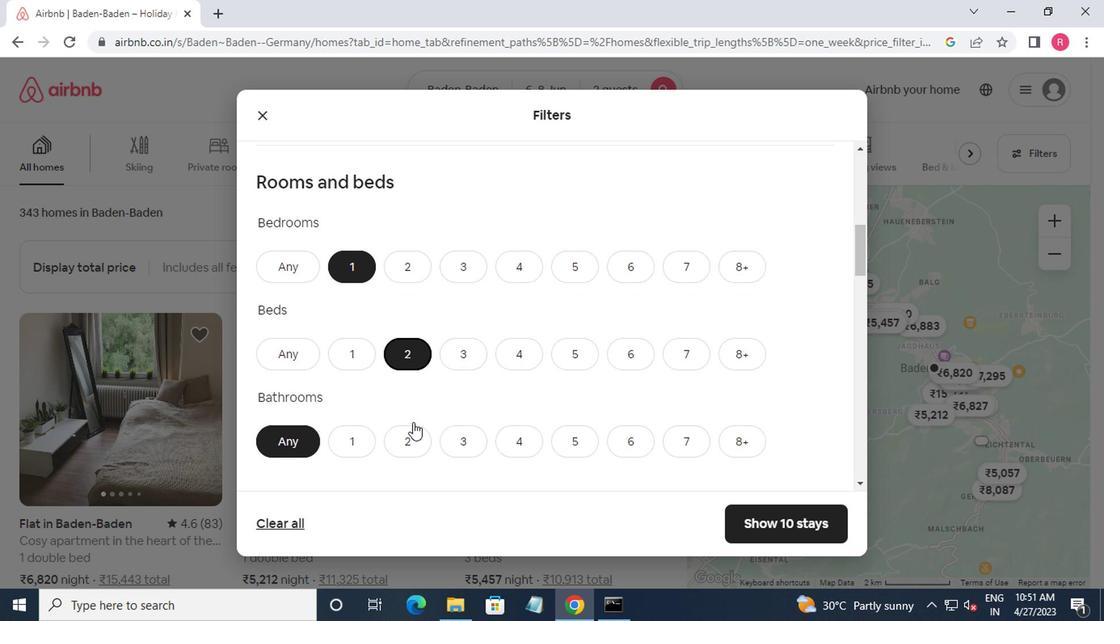 
Action: Mouse moved to (349, 285)
Screenshot: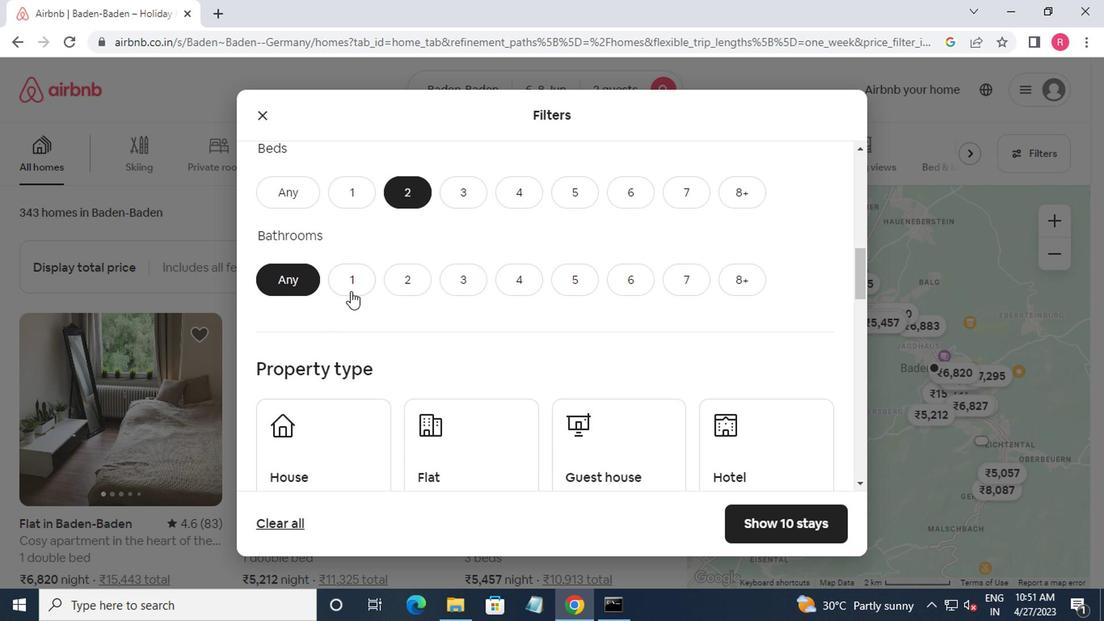 
Action: Mouse pressed left at (349, 285)
Screenshot: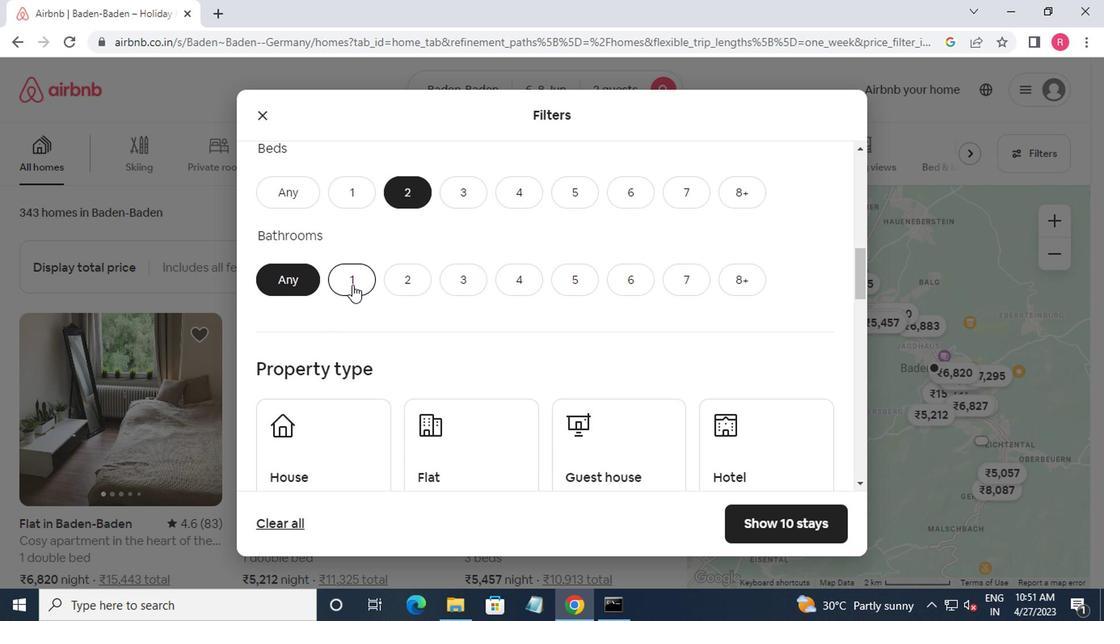 
Action: Mouse moved to (347, 299)
Screenshot: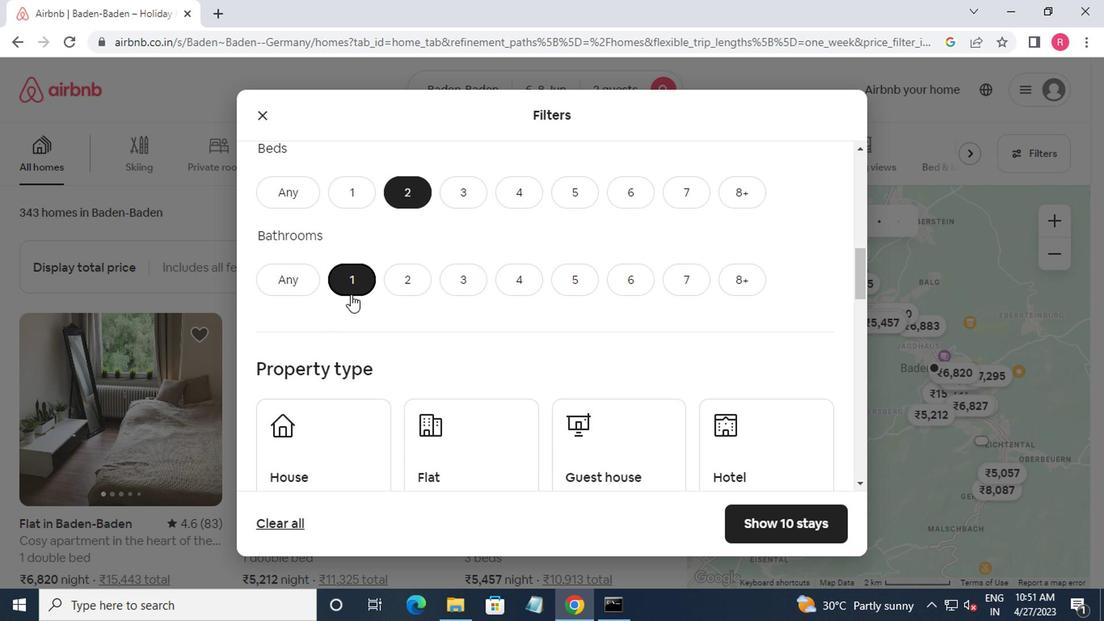 
Action: Mouse scrolled (347, 298) with delta (0, 0)
Screenshot: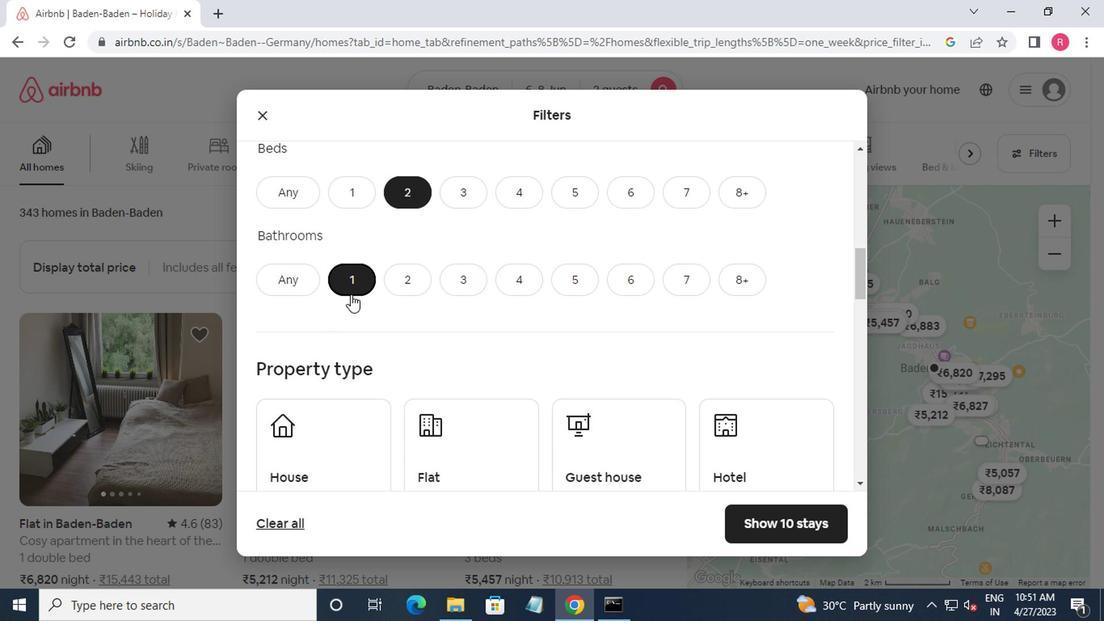 
Action: Mouse moved to (324, 376)
Screenshot: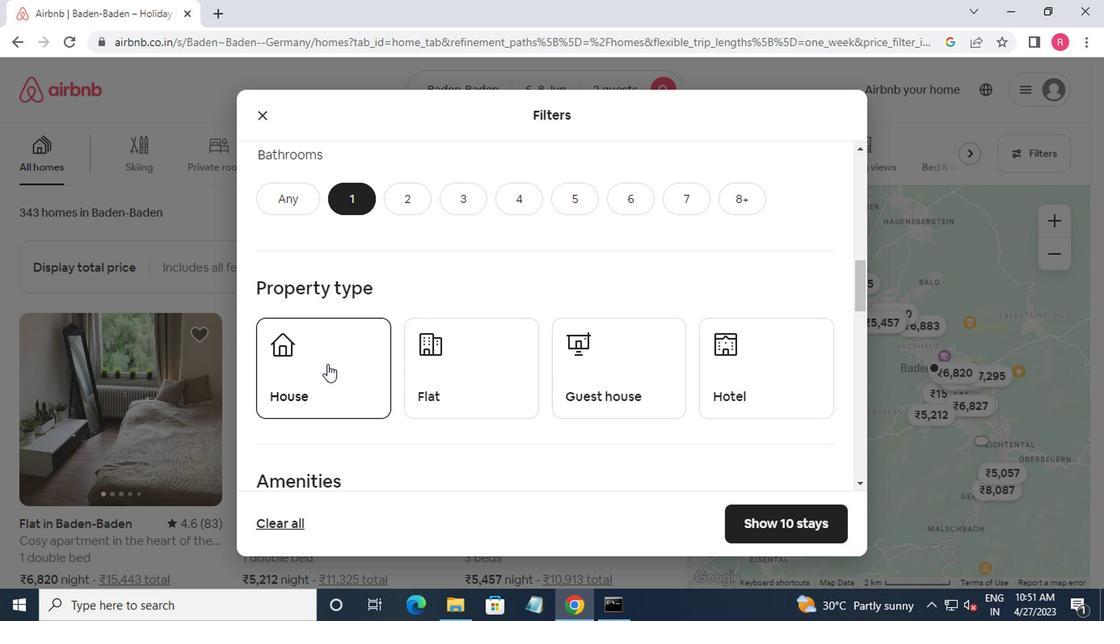 
Action: Mouse pressed left at (324, 376)
Screenshot: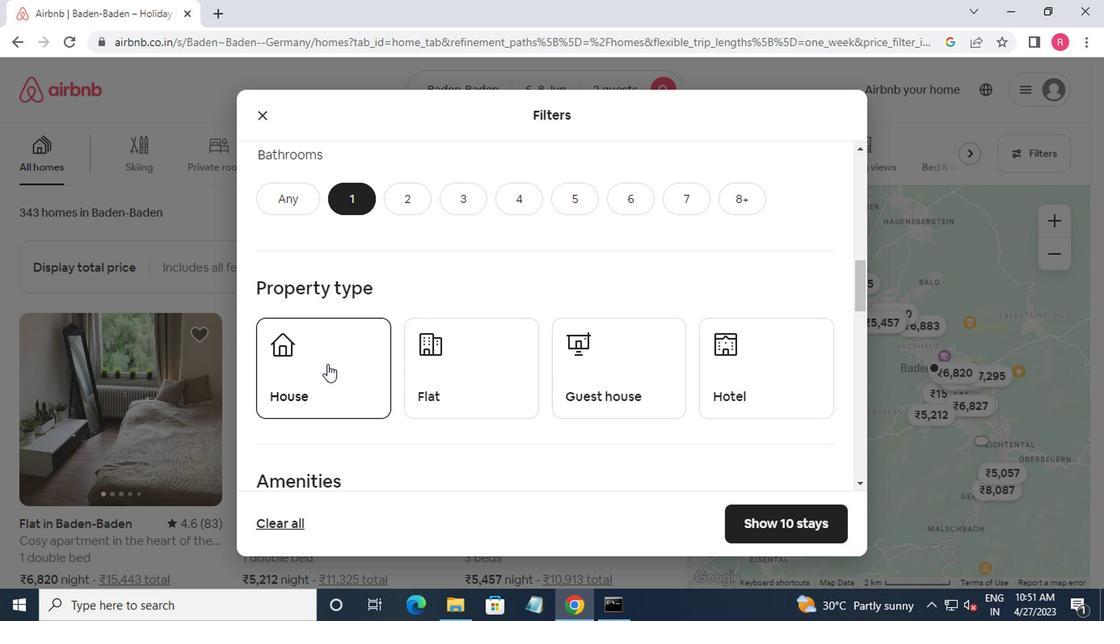 
Action: Mouse moved to (436, 388)
Screenshot: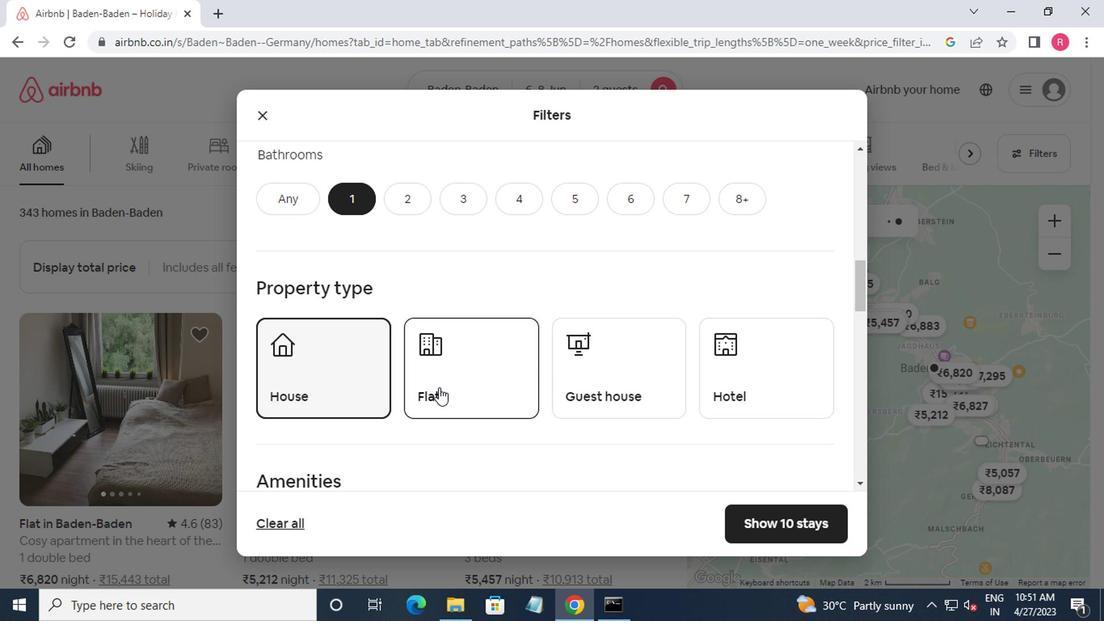 
Action: Mouse pressed left at (436, 388)
Screenshot: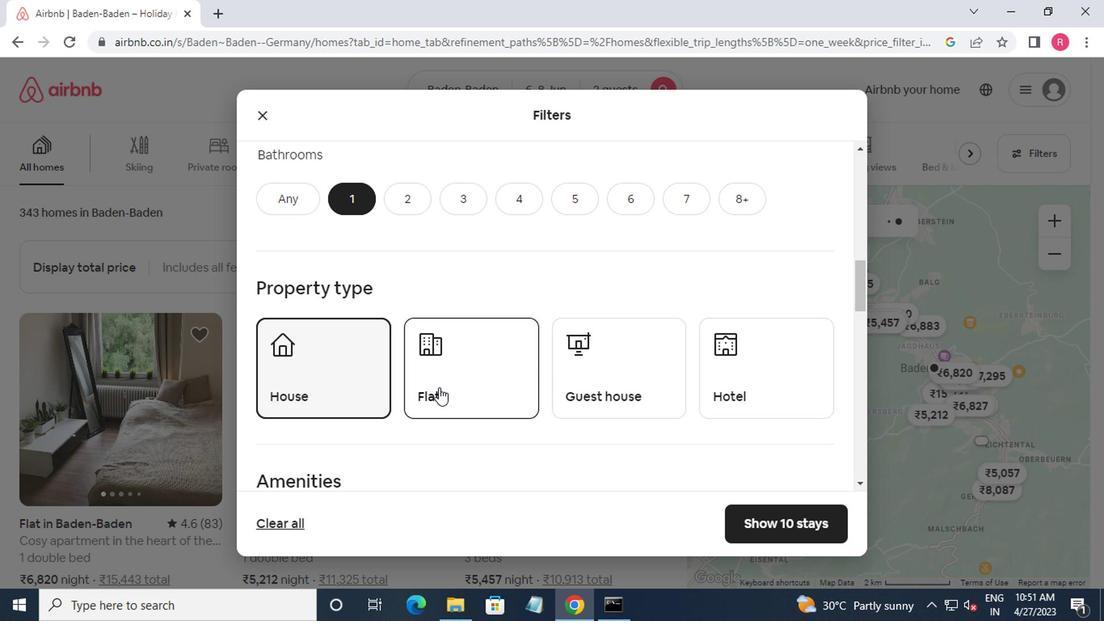 
Action: Mouse moved to (594, 395)
Screenshot: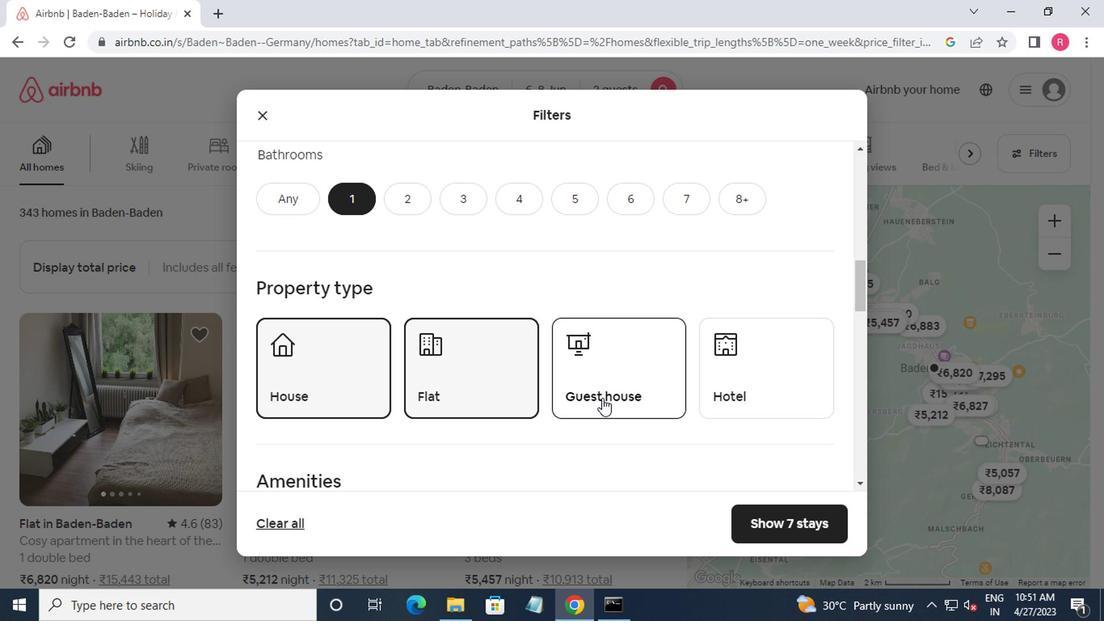 
Action: Mouse pressed left at (594, 395)
Screenshot: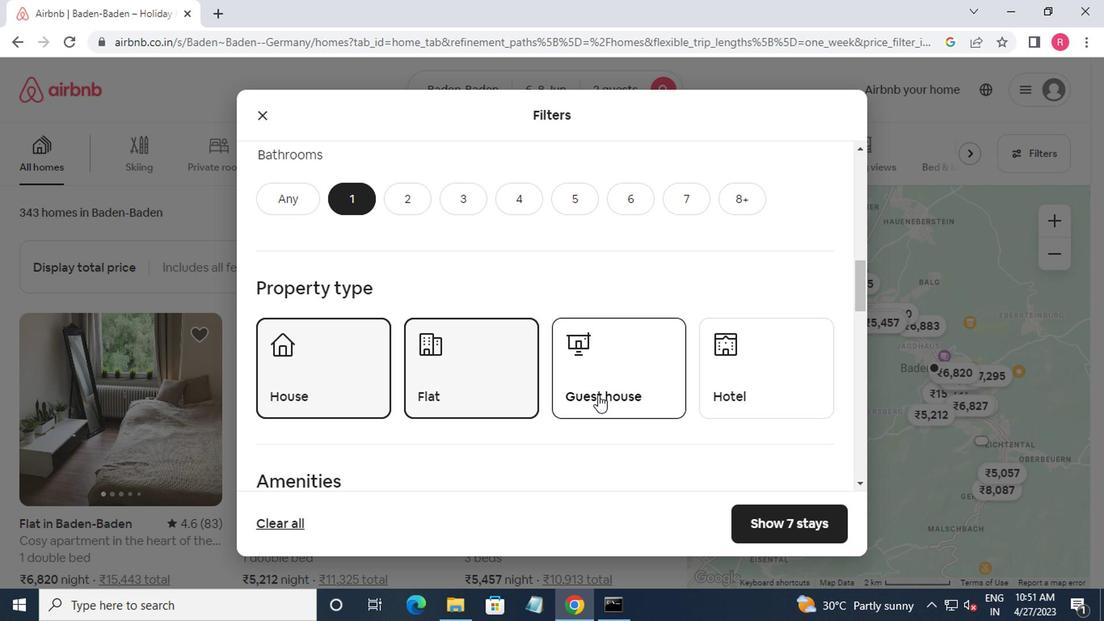 
Action: Mouse moved to (602, 385)
Screenshot: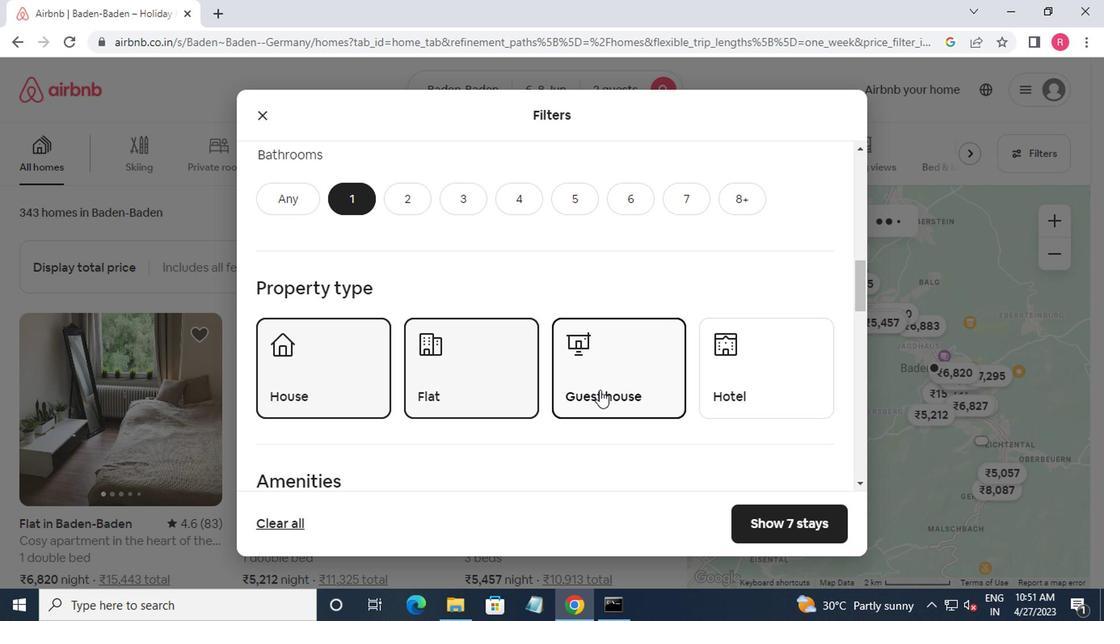 
Action: Mouse scrolled (602, 384) with delta (0, -1)
Screenshot: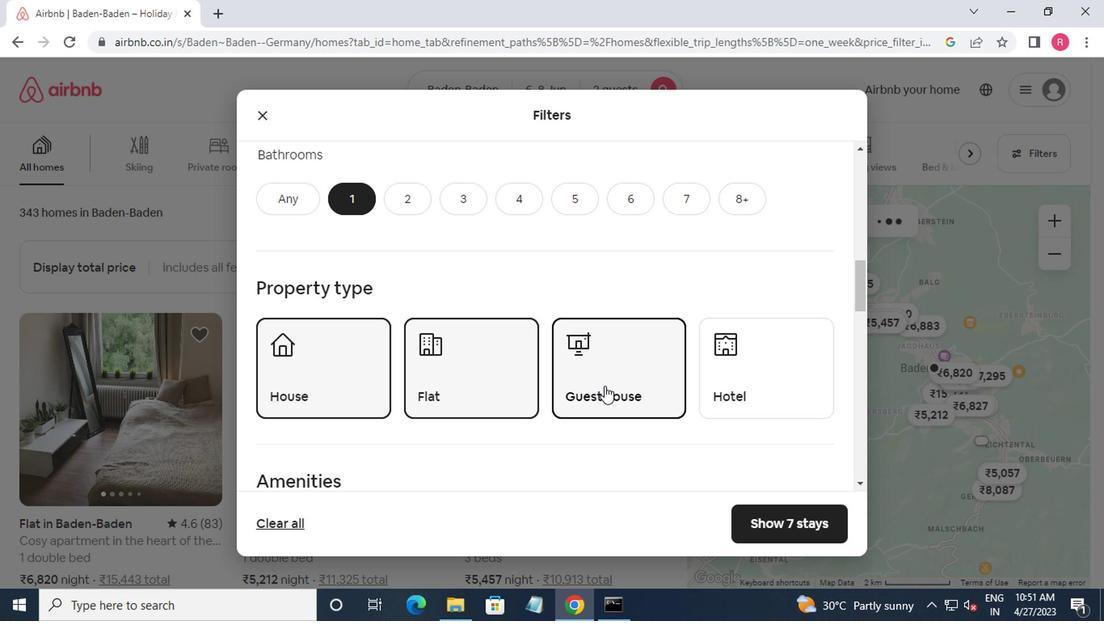 
Action: Mouse scrolled (602, 384) with delta (0, -1)
Screenshot: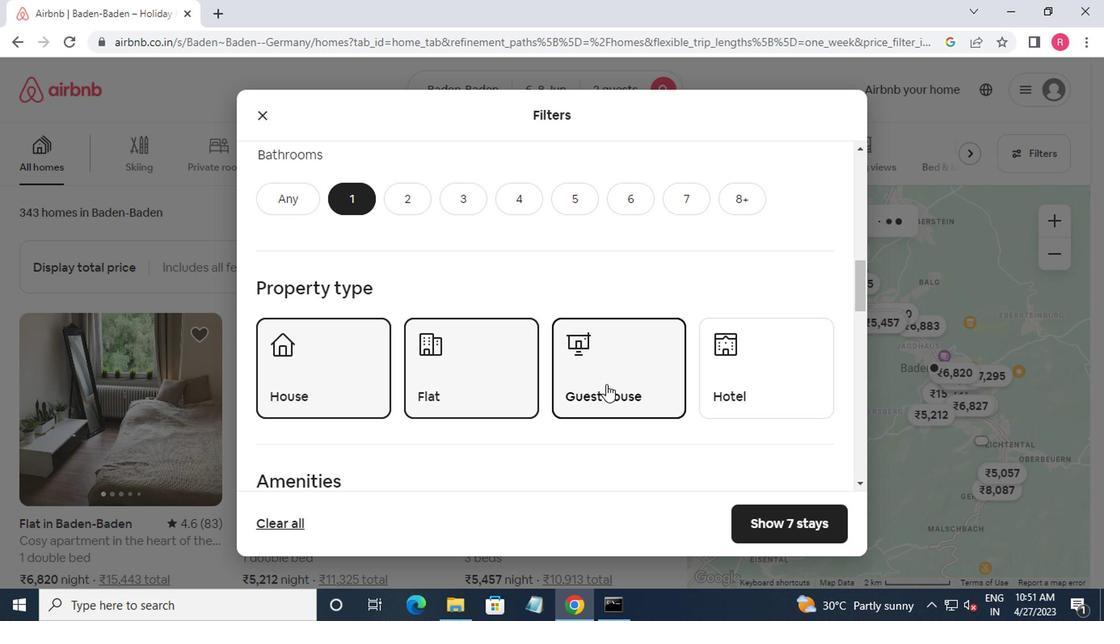
Action: Mouse moved to (260, 403)
Screenshot: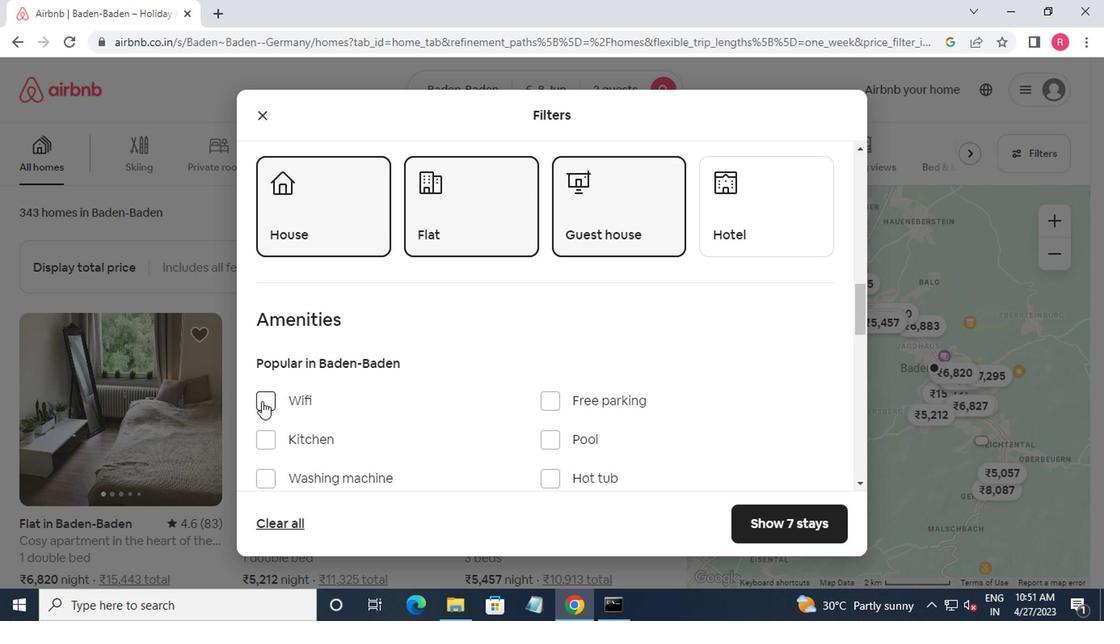 
Action: Mouse pressed left at (260, 403)
Screenshot: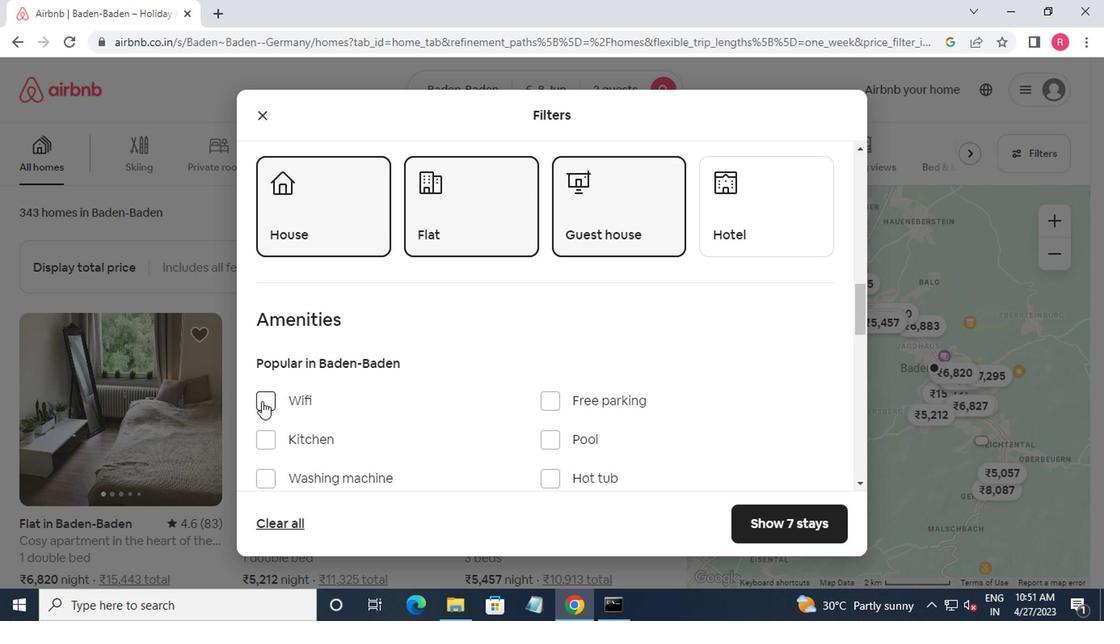 
Action: Mouse moved to (295, 387)
Screenshot: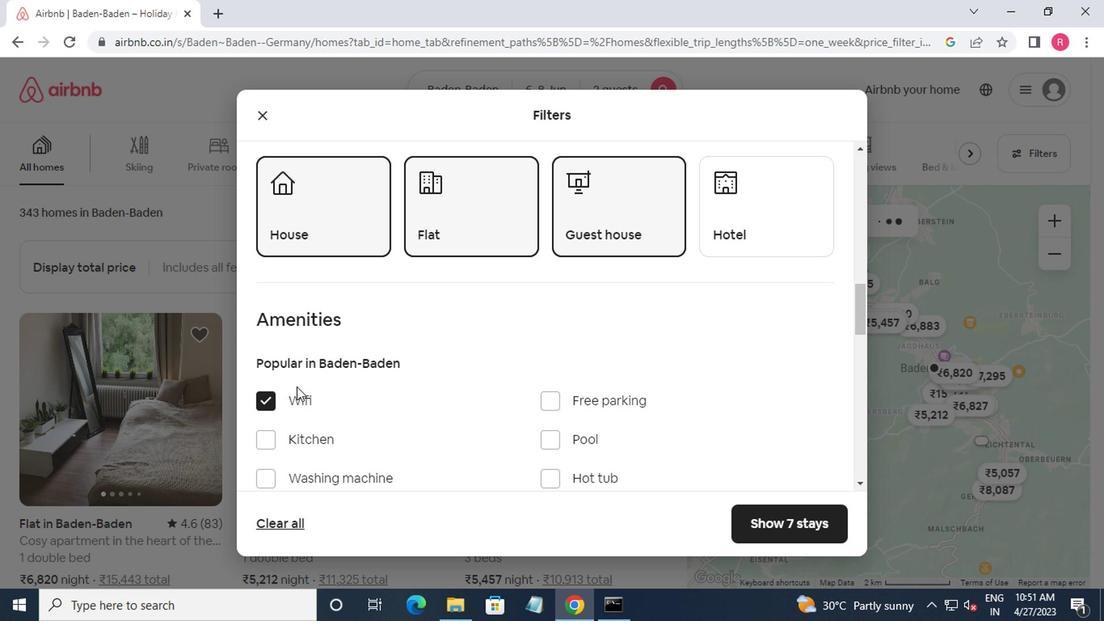 
Action: Mouse scrolled (295, 386) with delta (0, -1)
Screenshot: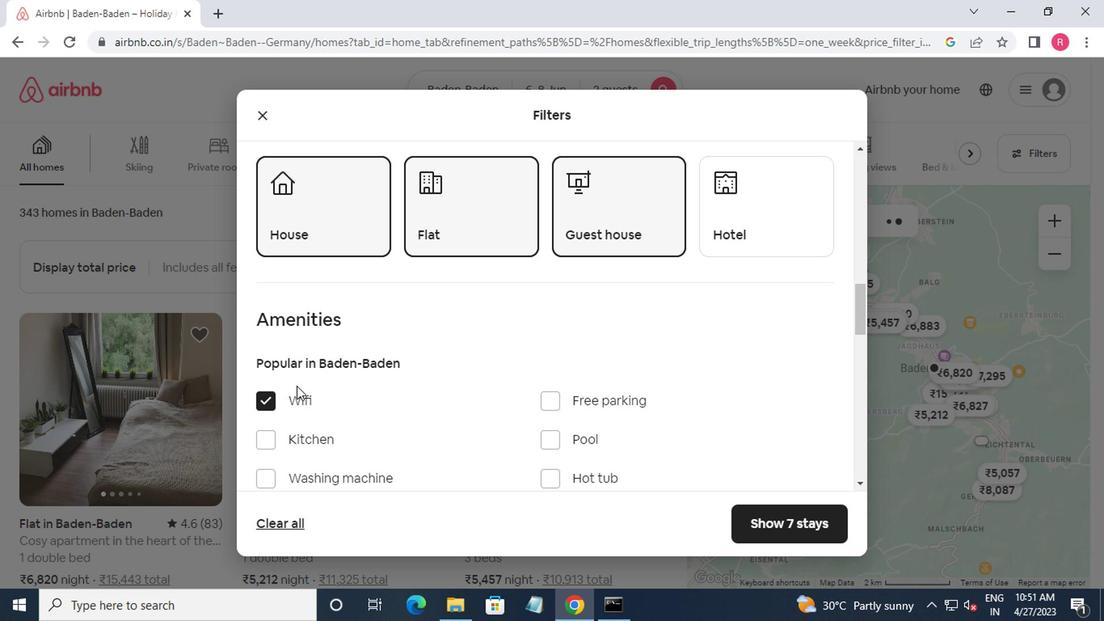 
Action: Mouse scrolled (295, 386) with delta (0, -1)
Screenshot: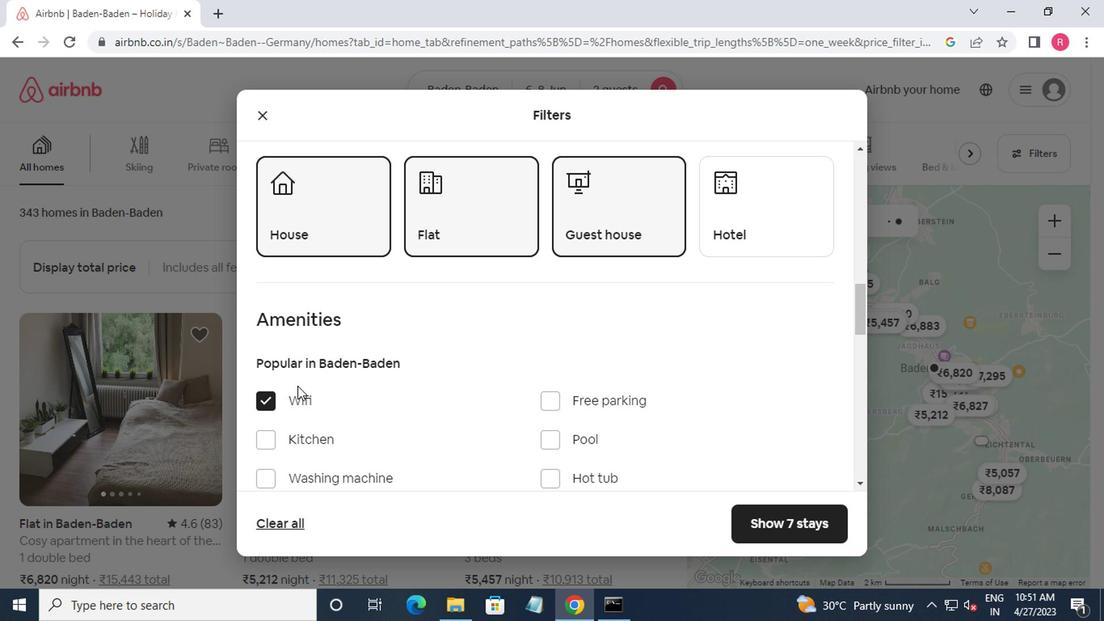 
Action: Mouse moved to (296, 387)
Screenshot: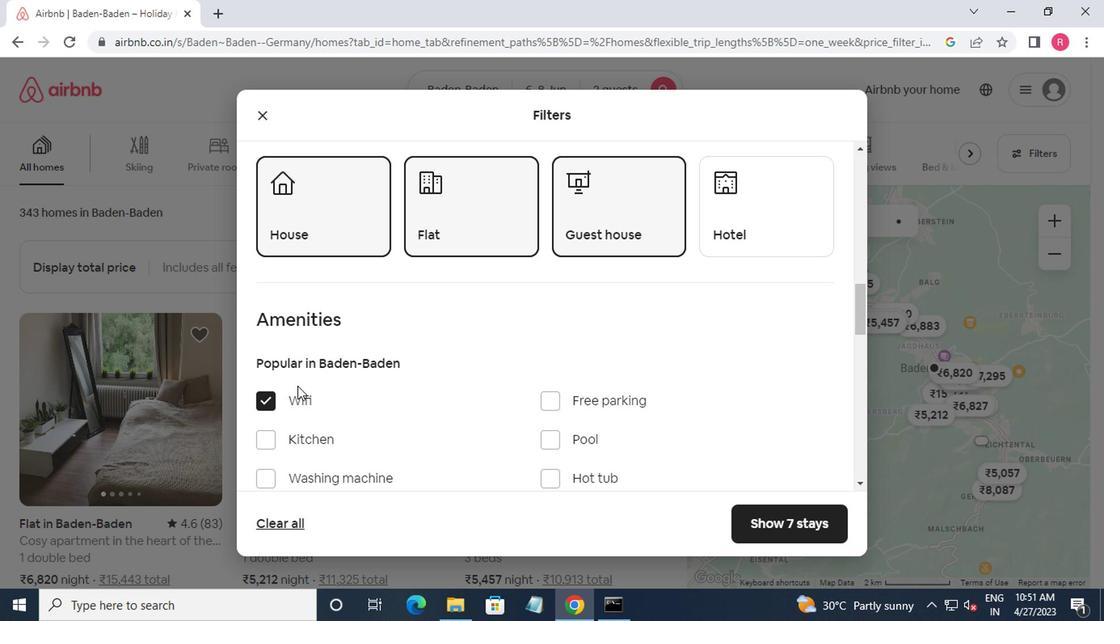 
Action: Mouse scrolled (296, 386) with delta (0, -1)
Screenshot: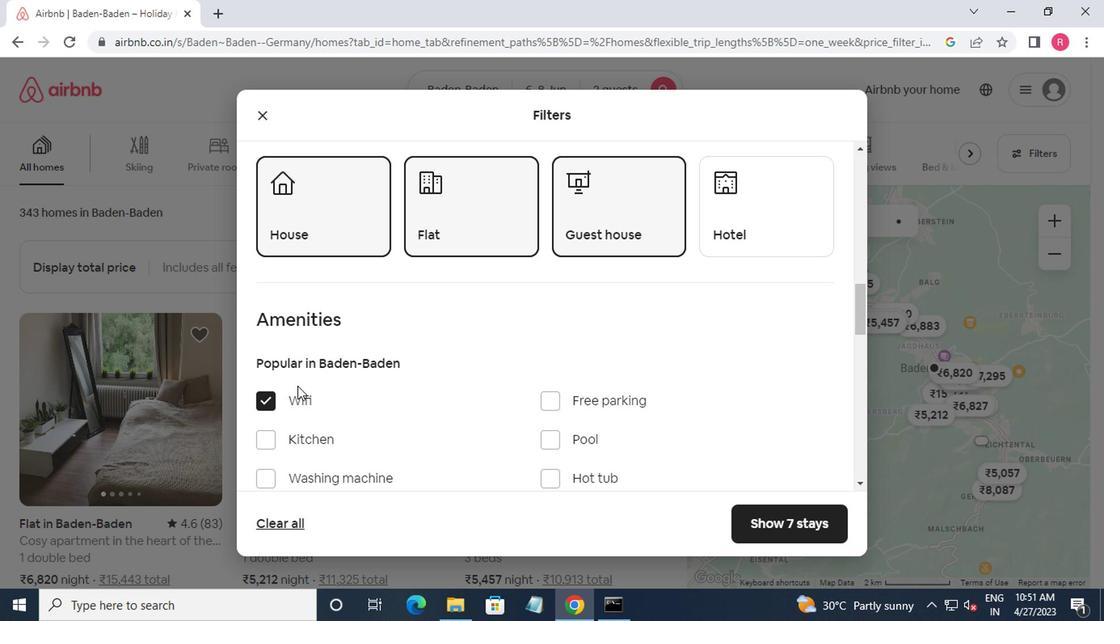 
Action: Mouse moved to (299, 388)
Screenshot: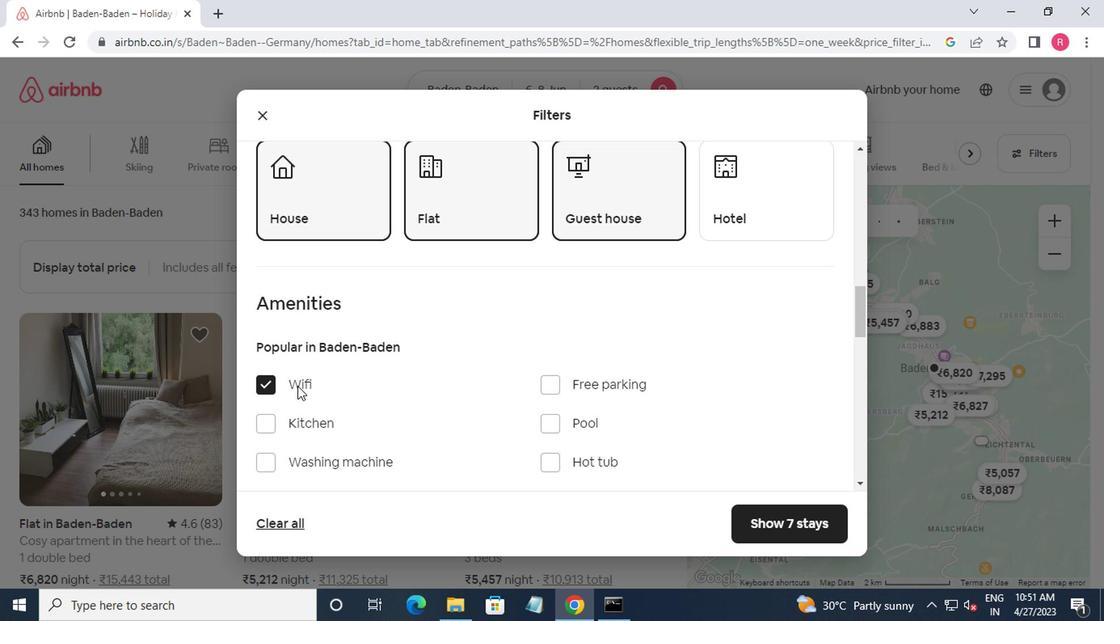 
Action: Mouse scrolled (299, 387) with delta (0, 0)
Screenshot: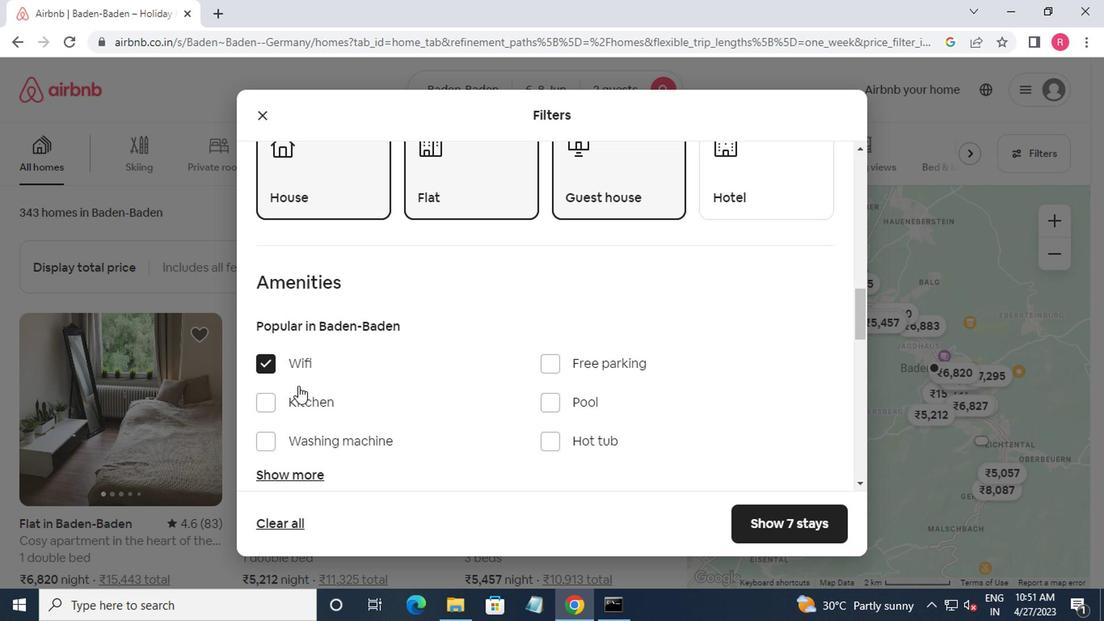 
Action: Mouse moved to (327, 388)
Screenshot: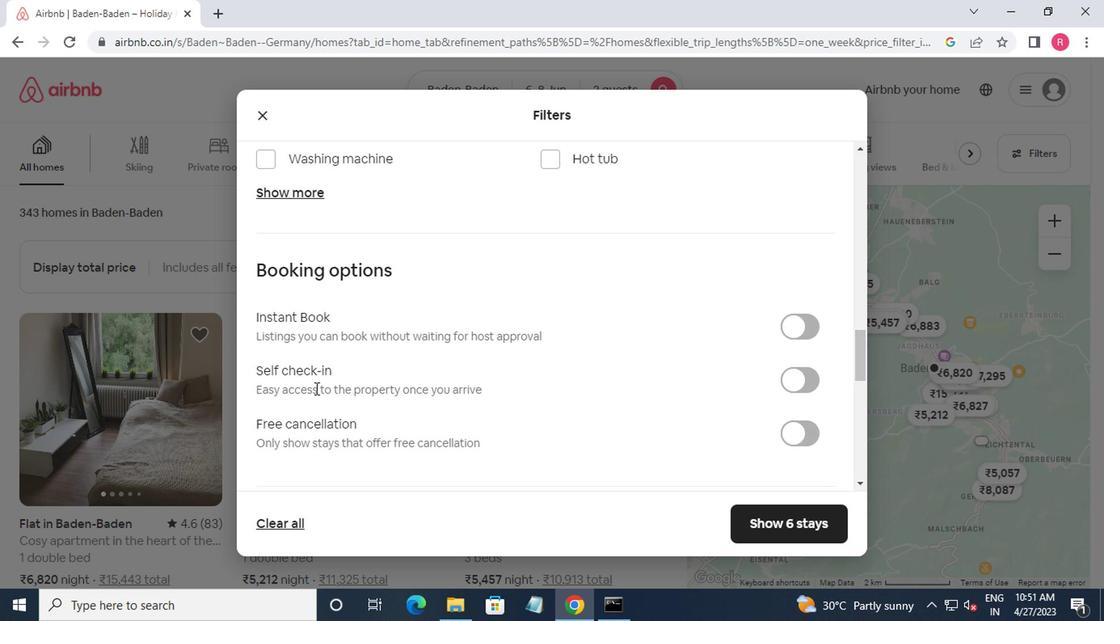 
Action: Mouse scrolled (327, 387) with delta (0, 0)
Screenshot: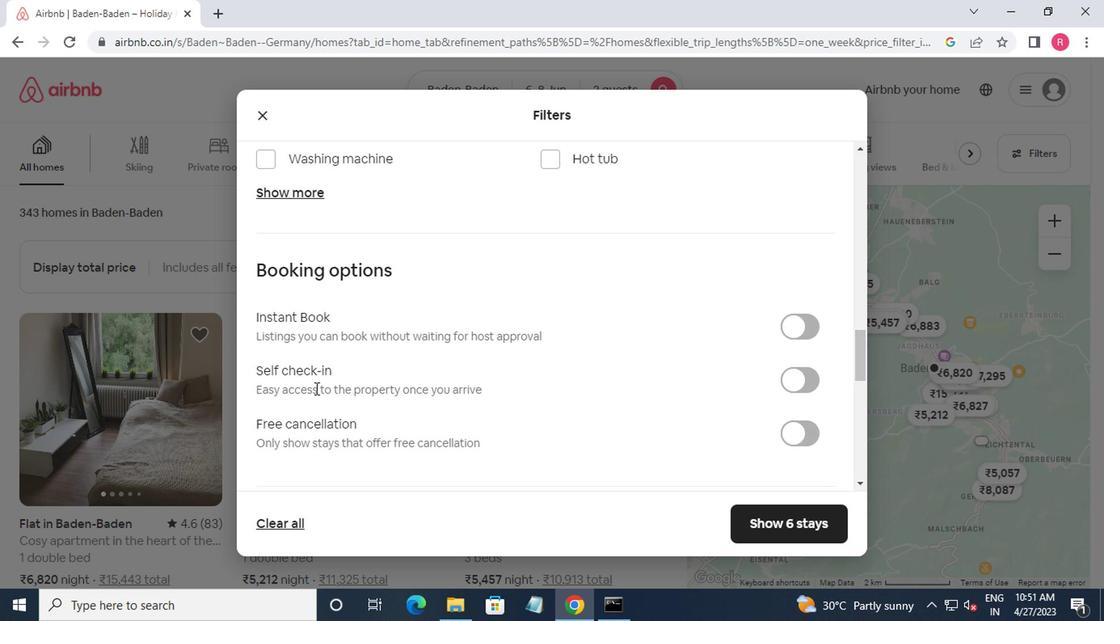 
Action: Mouse moved to (341, 391)
Screenshot: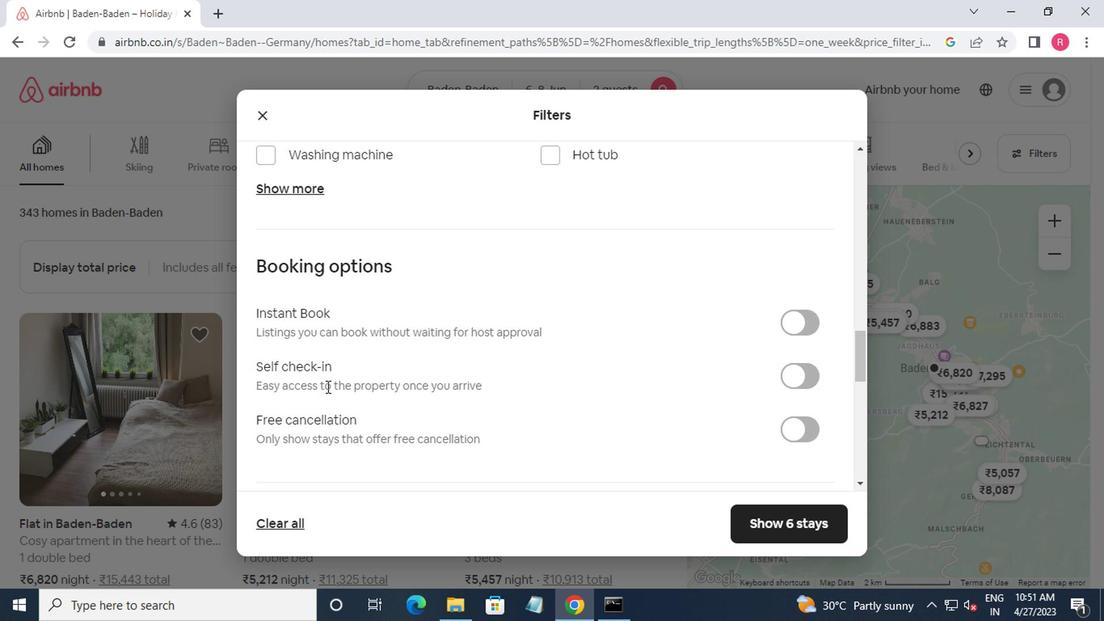 
Action: Mouse scrolled (341, 390) with delta (0, -1)
Screenshot: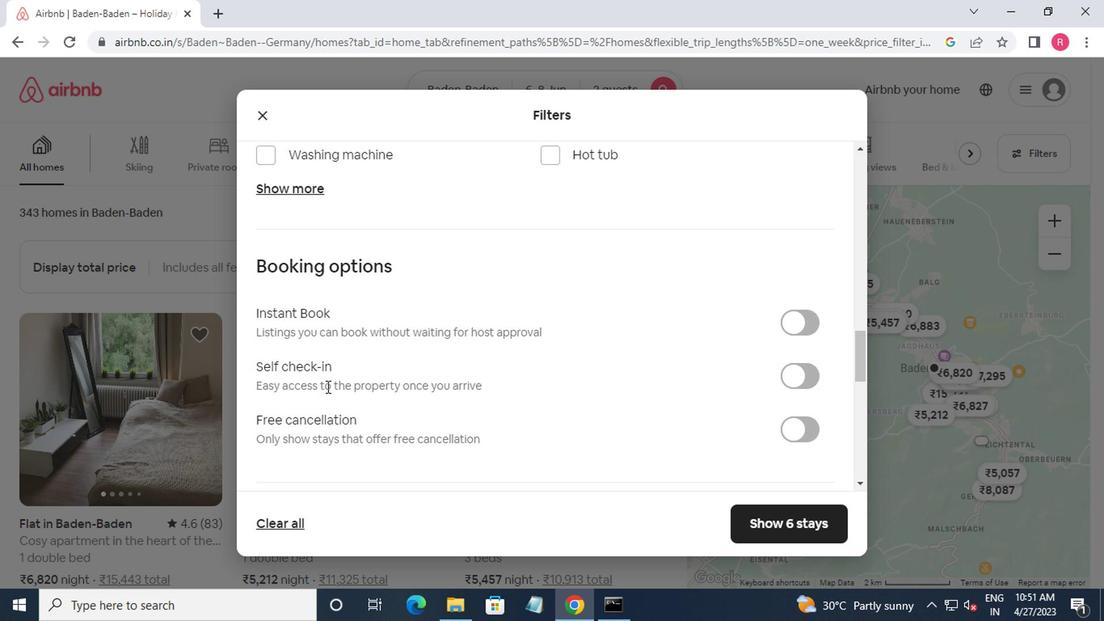 
Action: Mouse moved to (787, 221)
Screenshot: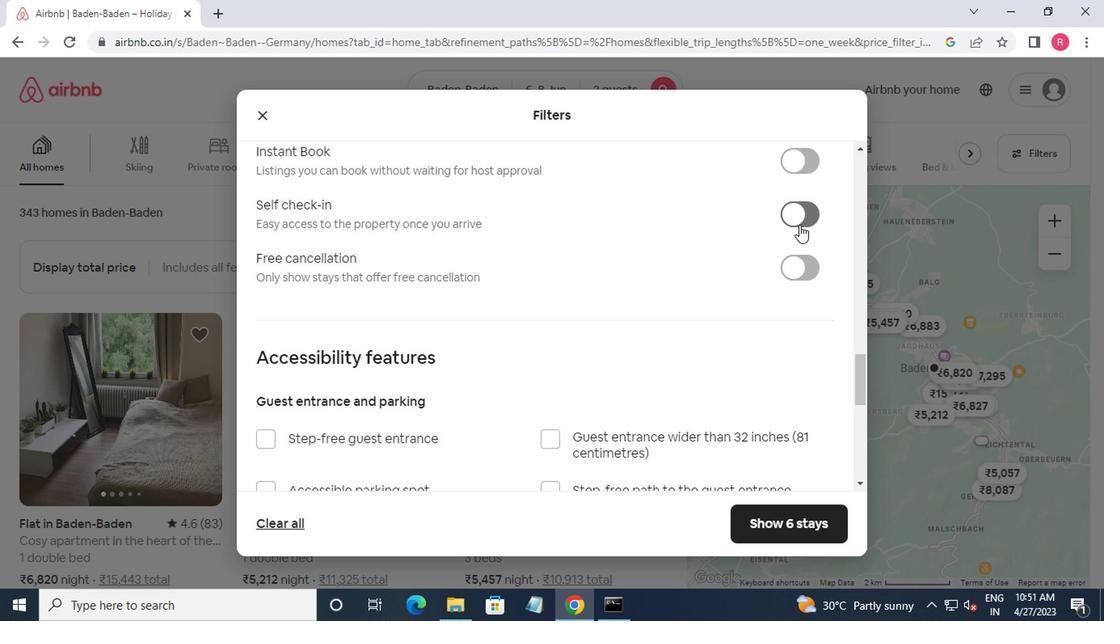 
Action: Mouse pressed left at (787, 221)
Screenshot: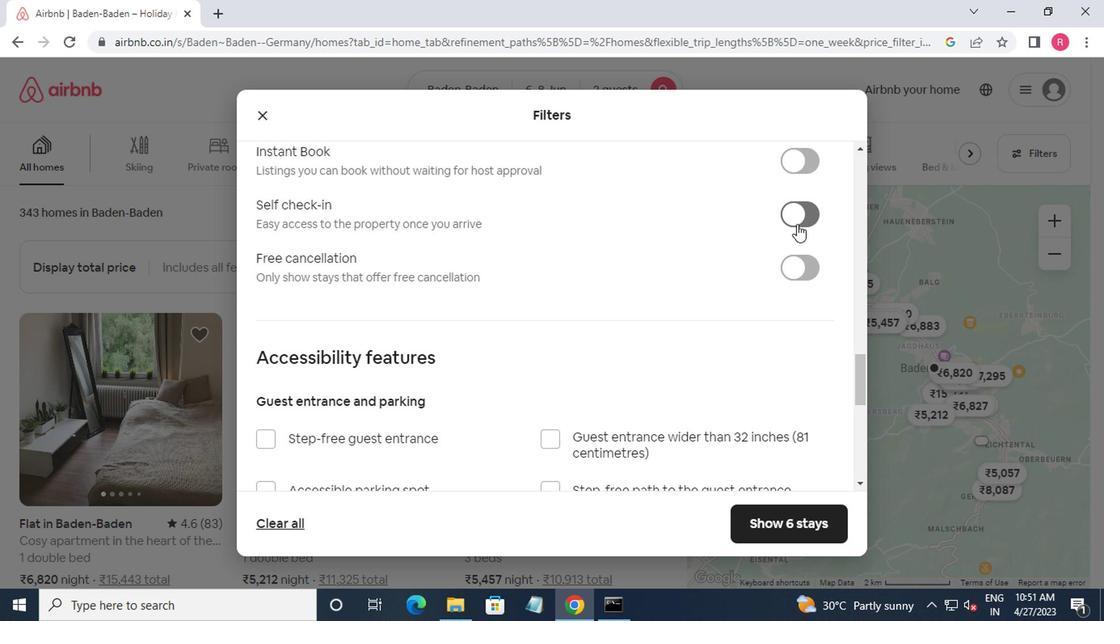
Action: Mouse moved to (725, 258)
Screenshot: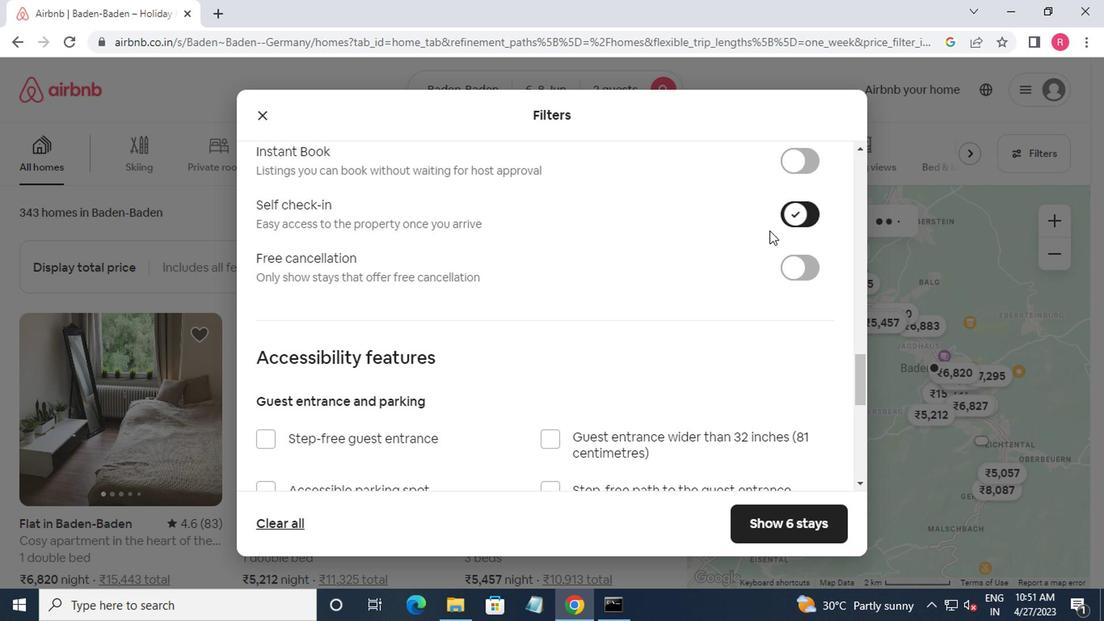 
Action: Mouse scrolled (725, 257) with delta (0, 0)
Screenshot: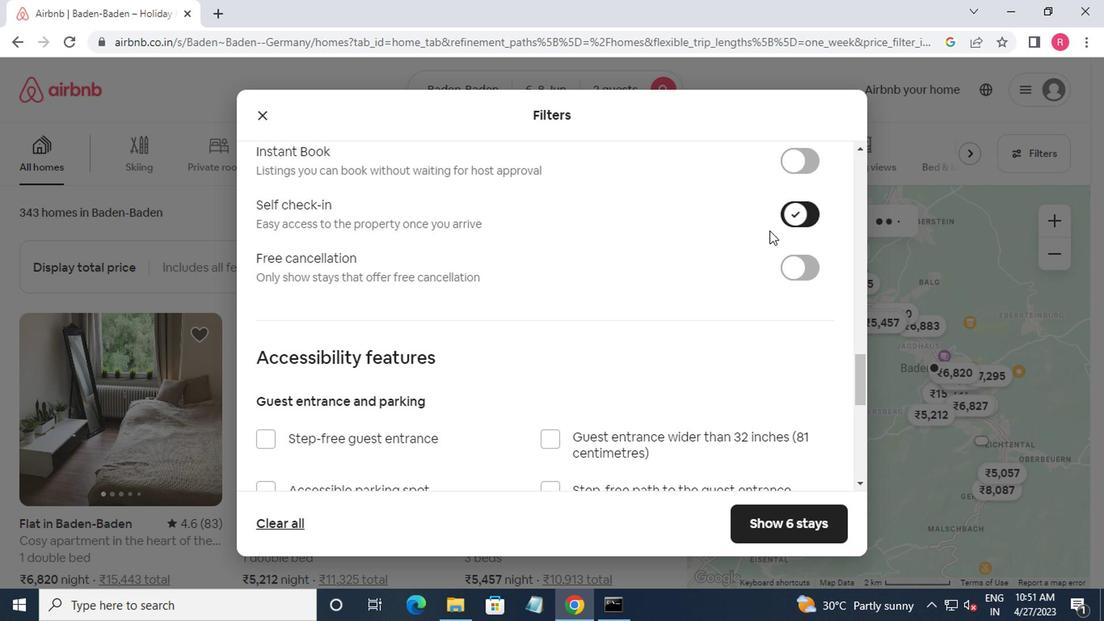
Action: Mouse moved to (712, 265)
Screenshot: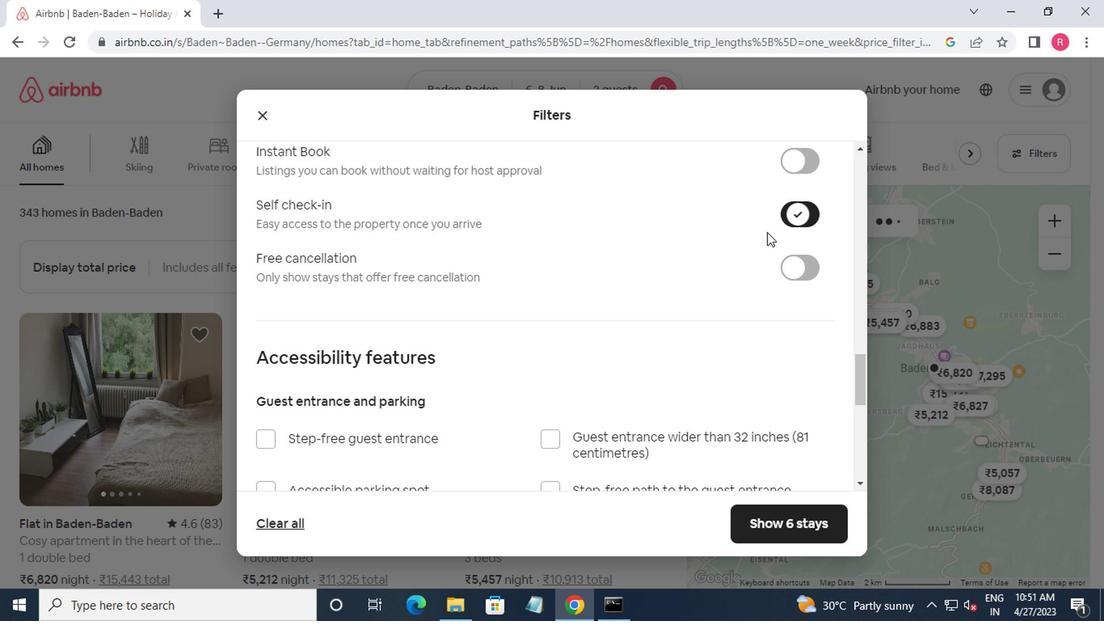 
Action: Mouse scrolled (712, 264) with delta (0, -1)
Screenshot: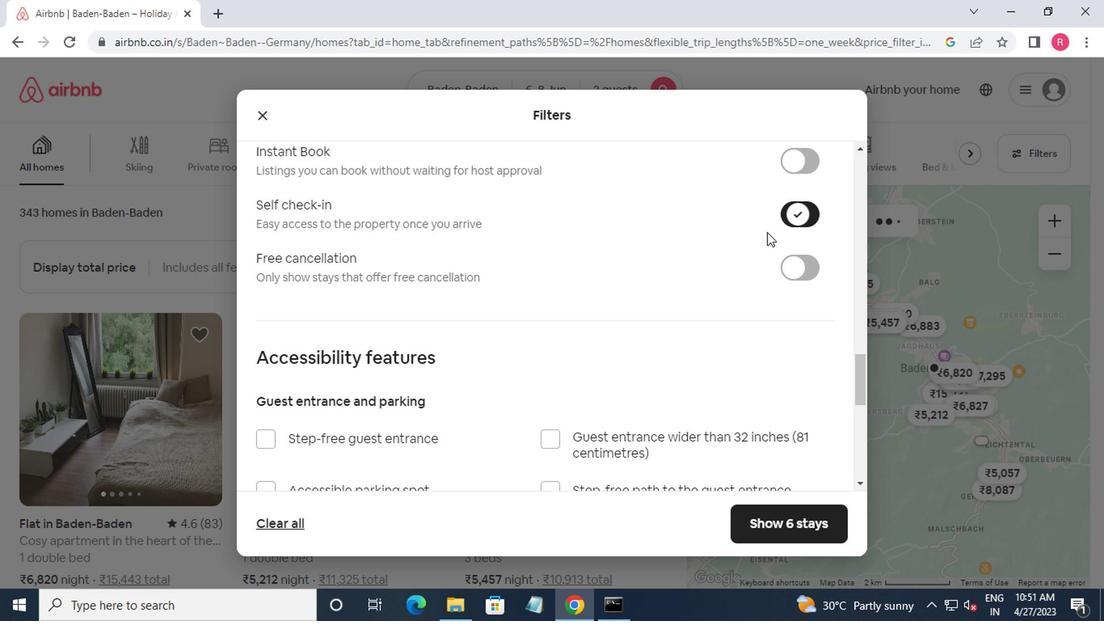 
Action: Mouse moved to (708, 268)
Screenshot: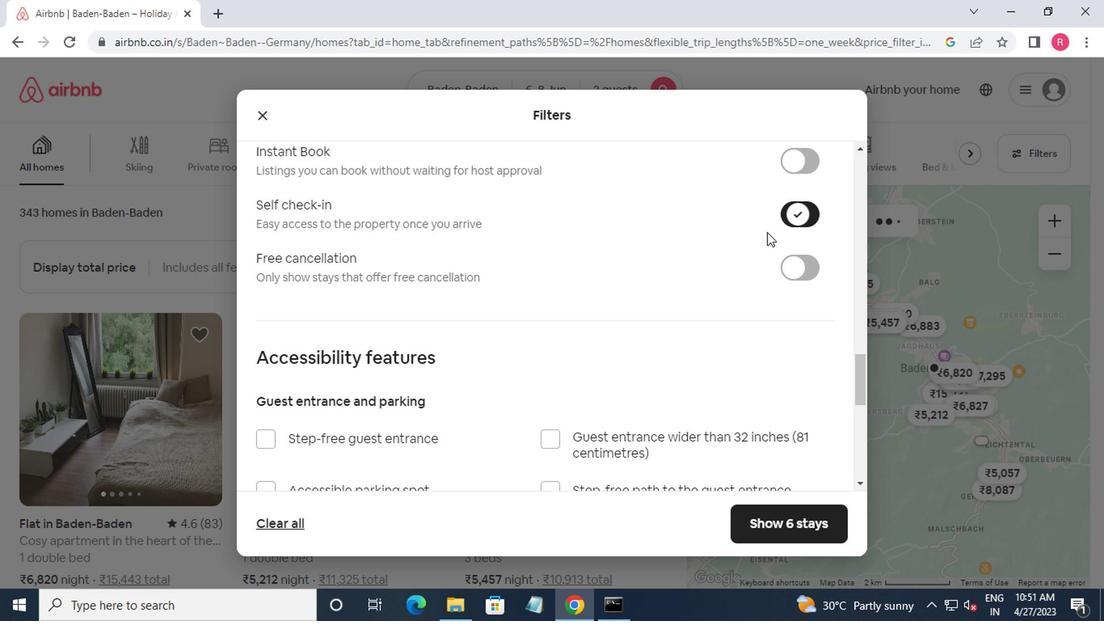 
Action: Mouse scrolled (708, 267) with delta (0, 0)
Screenshot: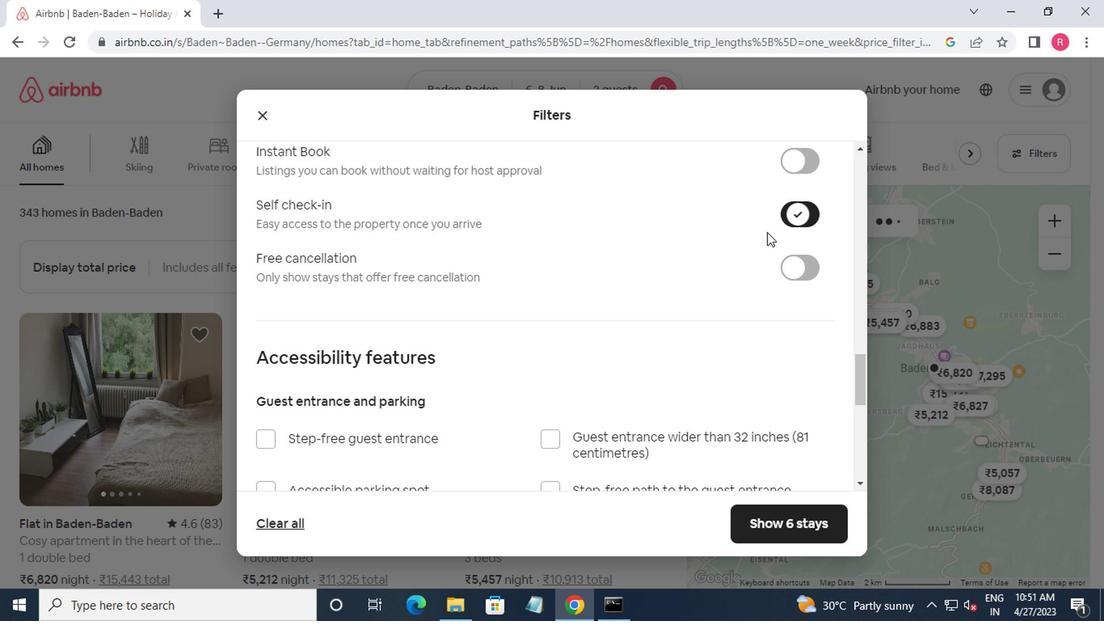 
Action: Mouse moved to (703, 273)
Screenshot: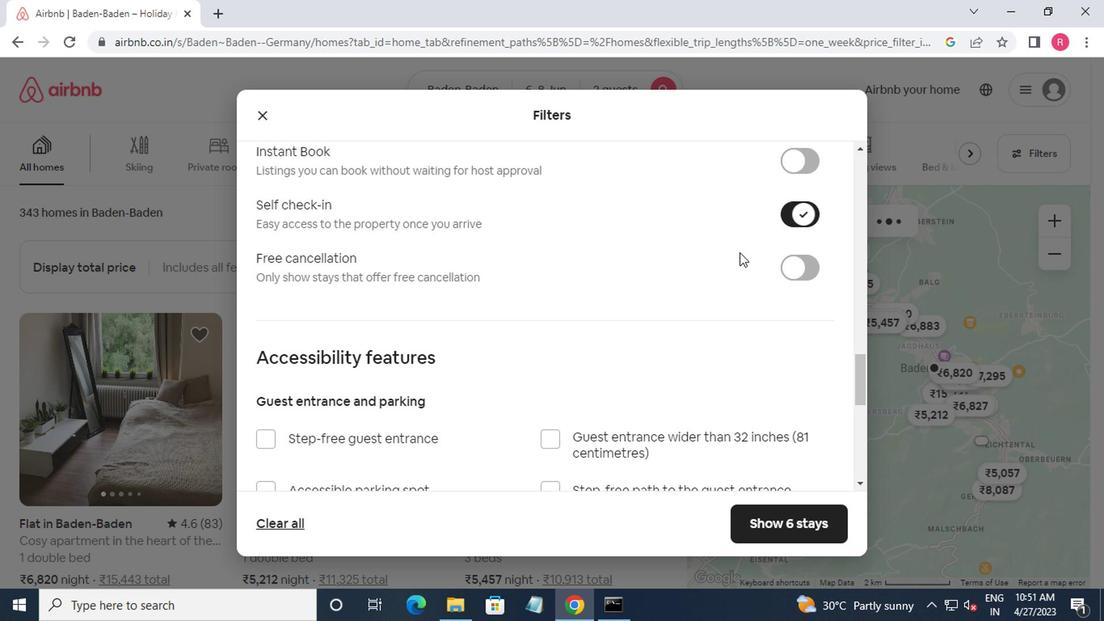 
Action: Mouse scrolled (703, 273) with delta (0, 0)
Screenshot: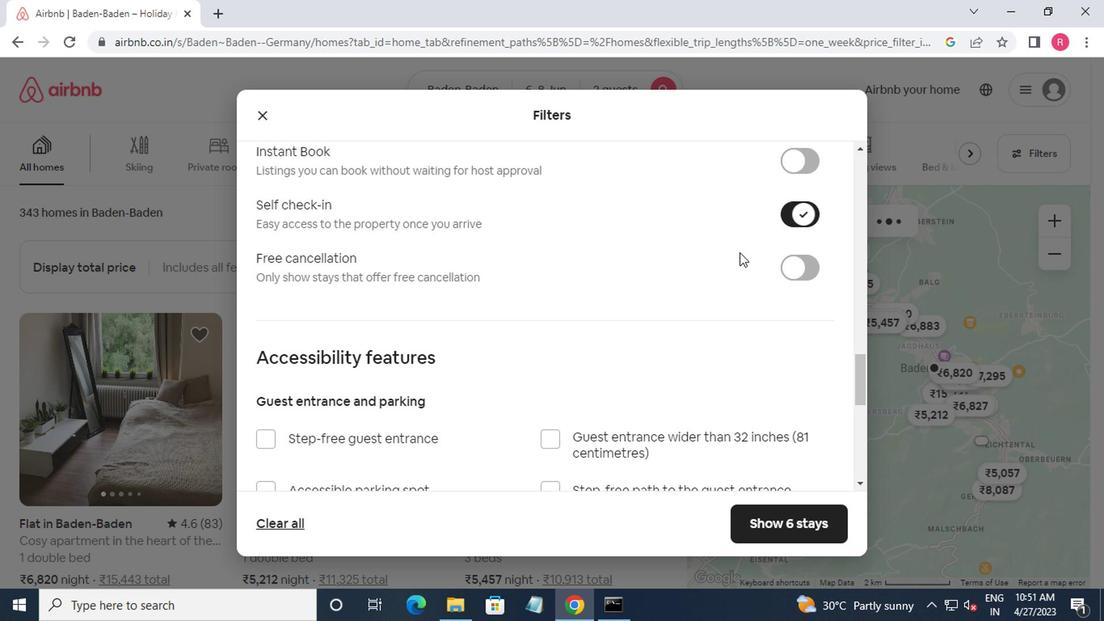 
Action: Mouse moved to (701, 275)
Screenshot: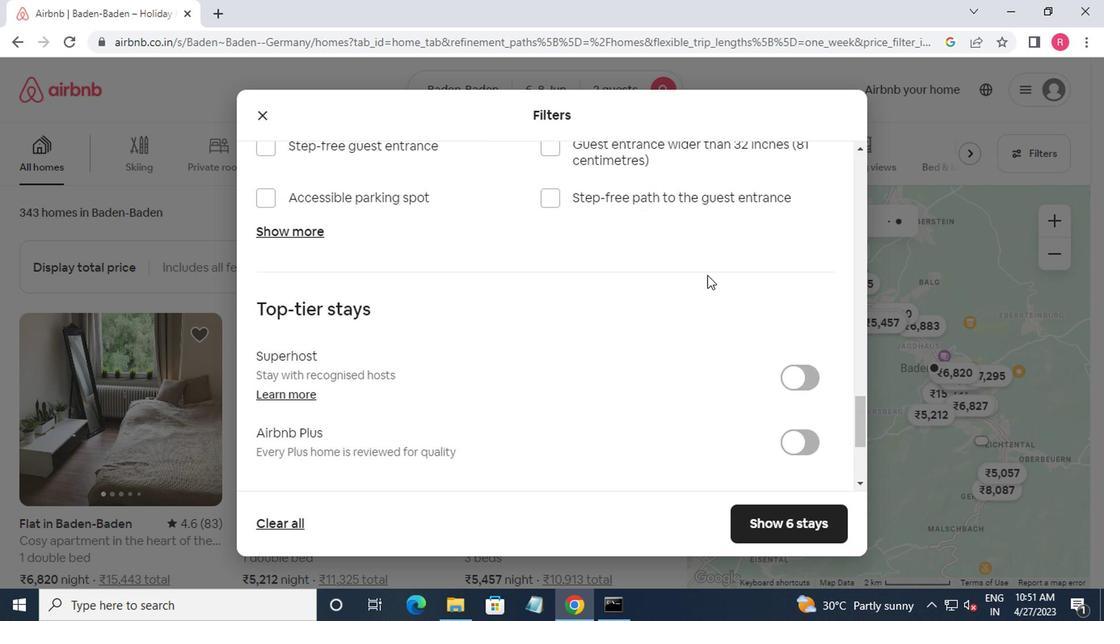 
Action: Mouse scrolled (701, 274) with delta (0, -1)
Screenshot: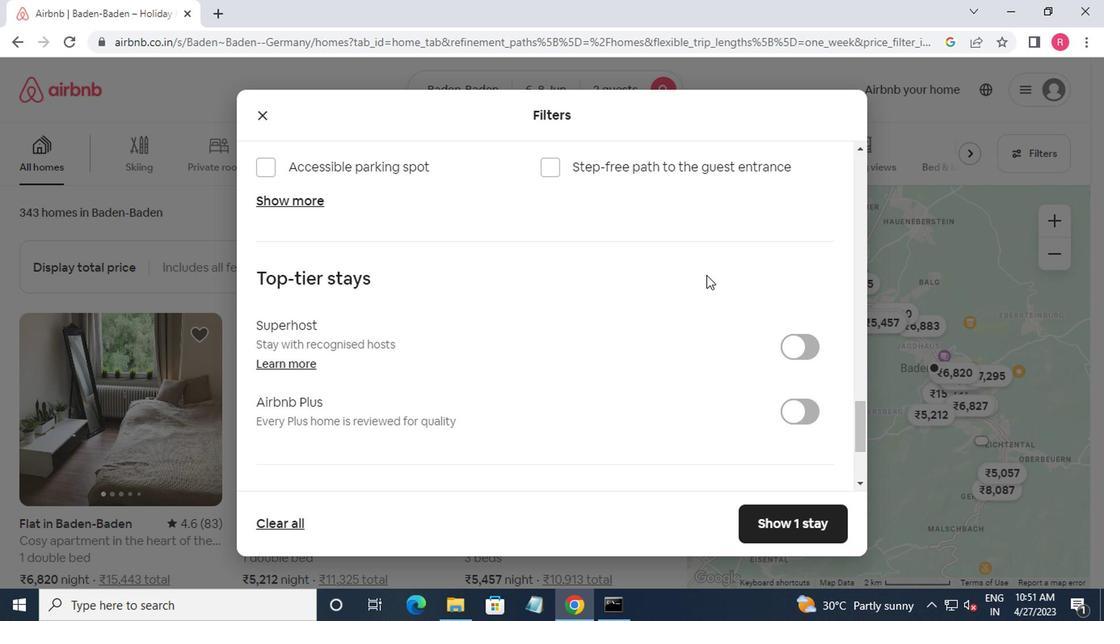 
Action: Mouse scrolled (701, 274) with delta (0, -1)
Screenshot: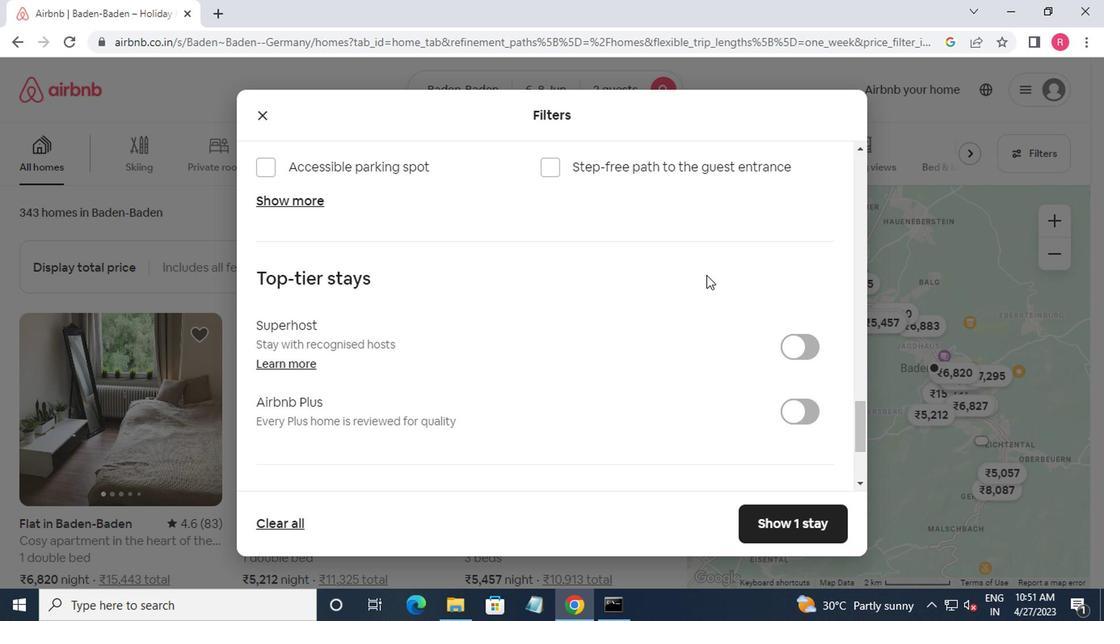 
Action: Mouse scrolled (701, 274) with delta (0, -1)
Screenshot: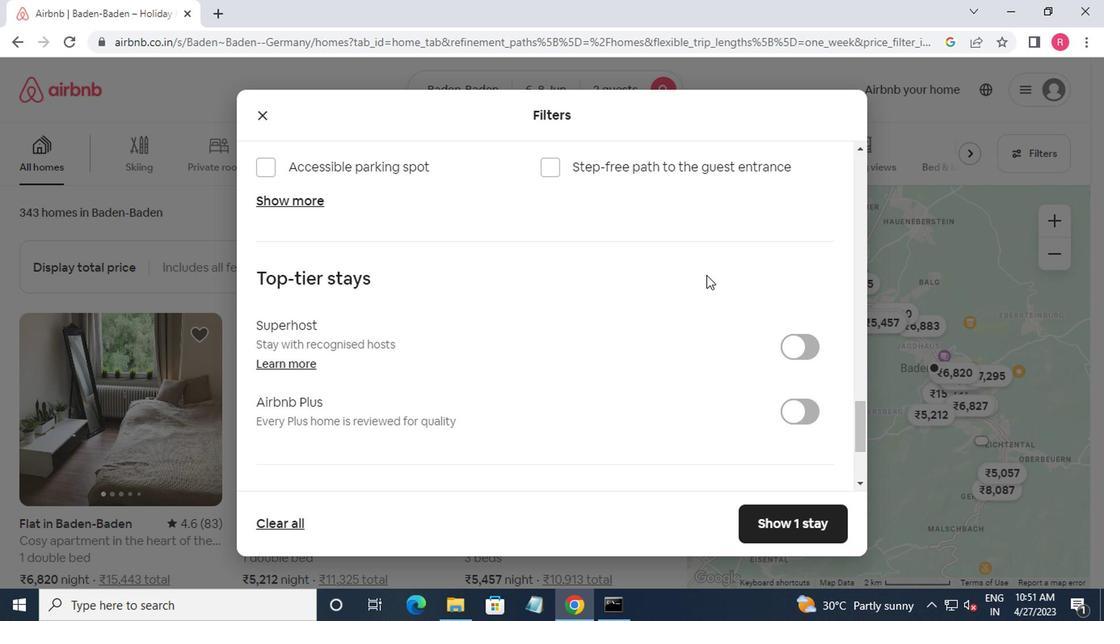 
Action: Mouse scrolled (701, 274) with delta (0, -1)
Screenshot: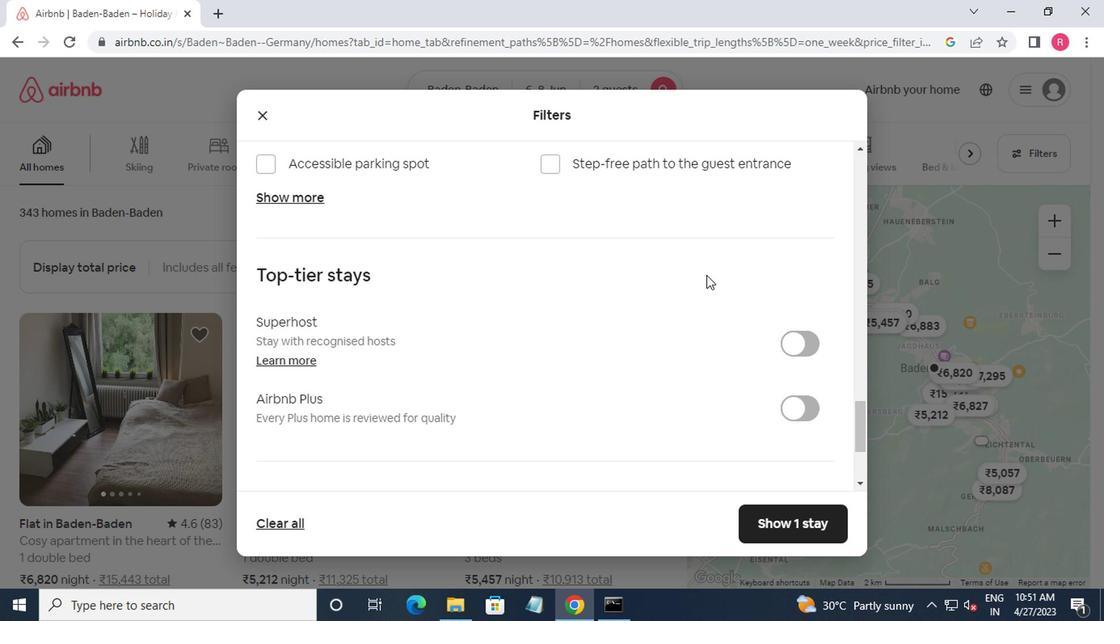 
Action: Mouse scrolled (701, 274) with delta (0, -1)
Screenshot: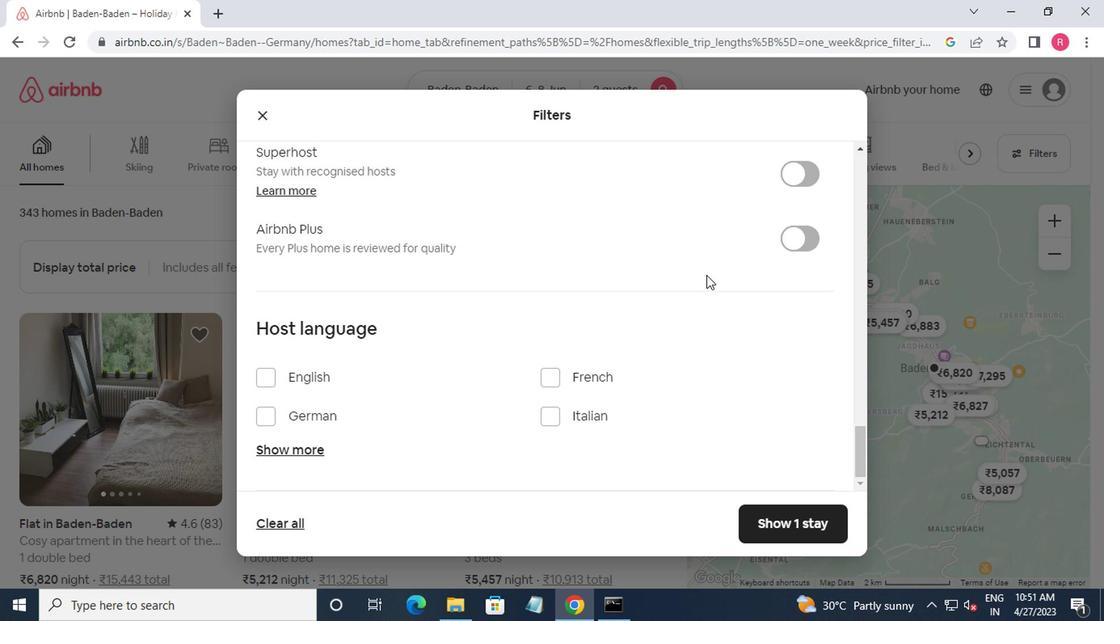 
Action: Mouse scrolled (701, 274) with delta (0, -1)
Screenshot: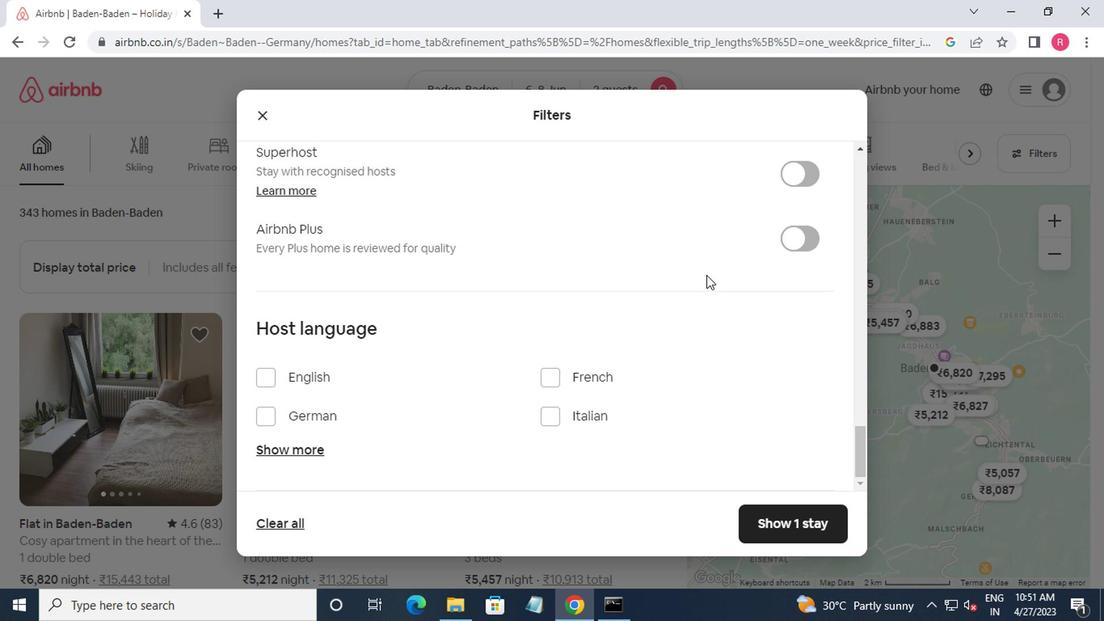 
Action: Mouse scrolled (701, 274) with delta (0, -1)
Screenshot: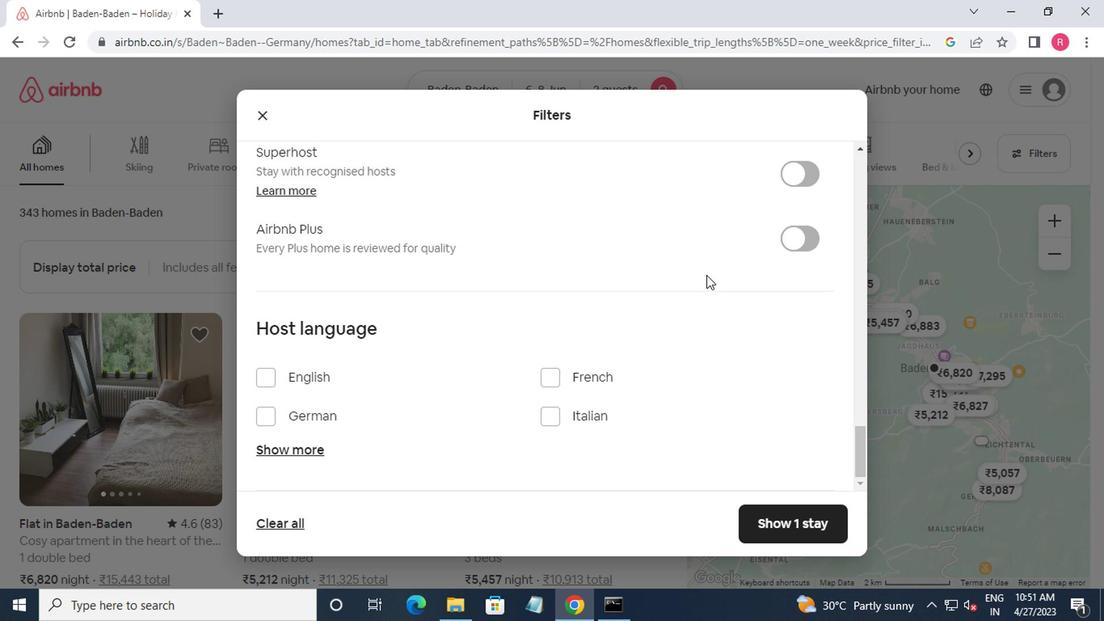 
Action: Mouse scrolled (701, 274) with delta (0, -1)
Screenshot: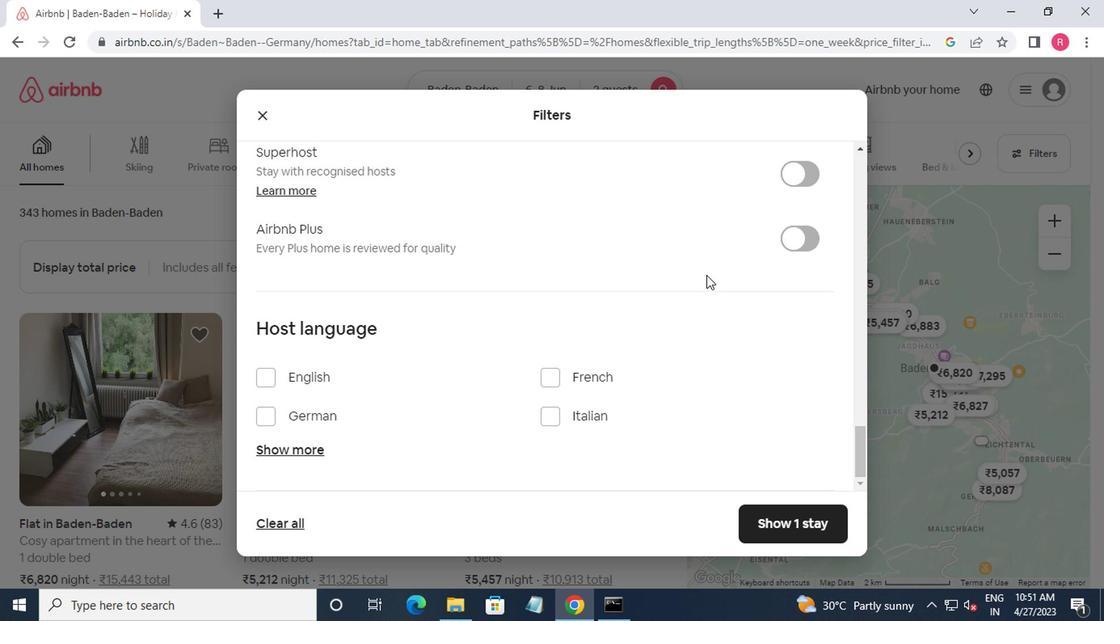 
Action: Mouse moved to (258, 381)
Screenshot: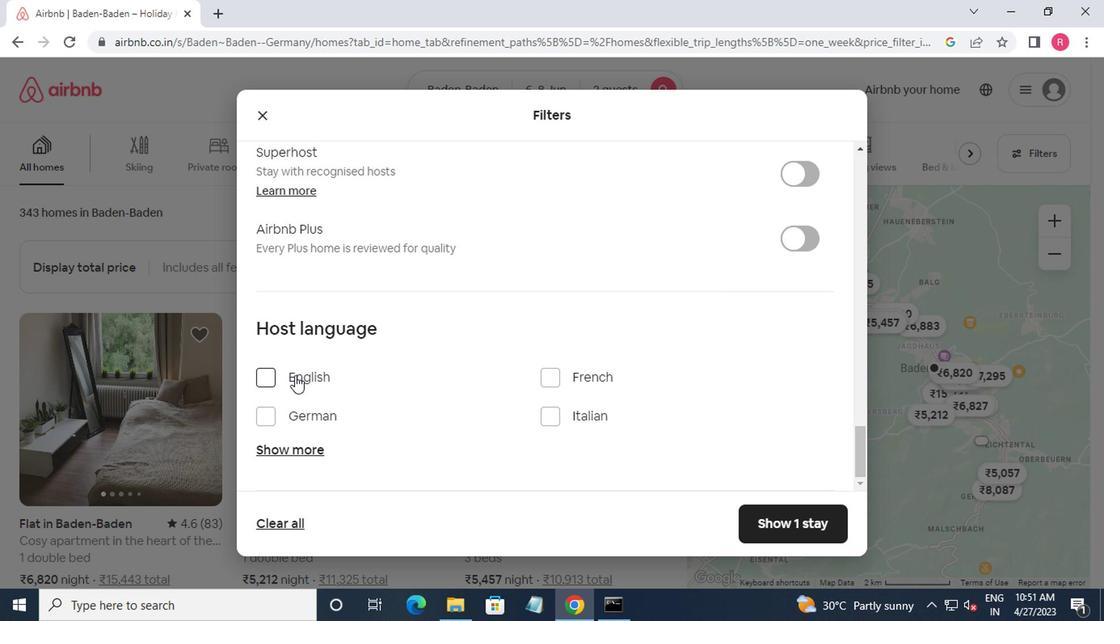 
Action: Mouse pressed left at (258, 381)
Screenshot: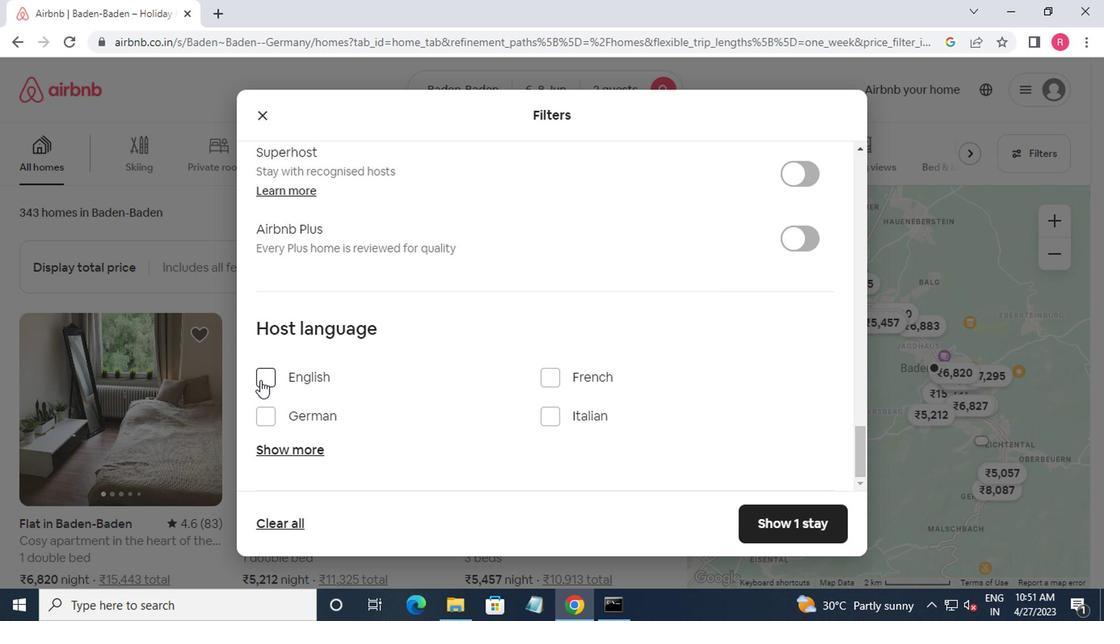 
Action: Mouse moved to (783, 525)
Screenshot: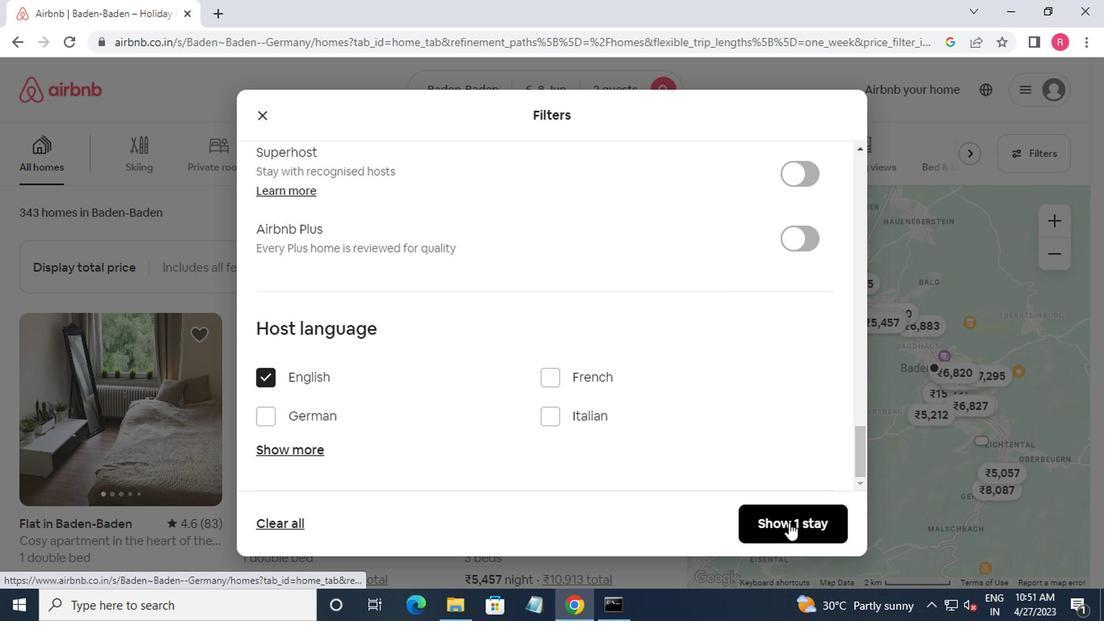 
Action: Mouse pressed left at (783, 525)
Screenshot: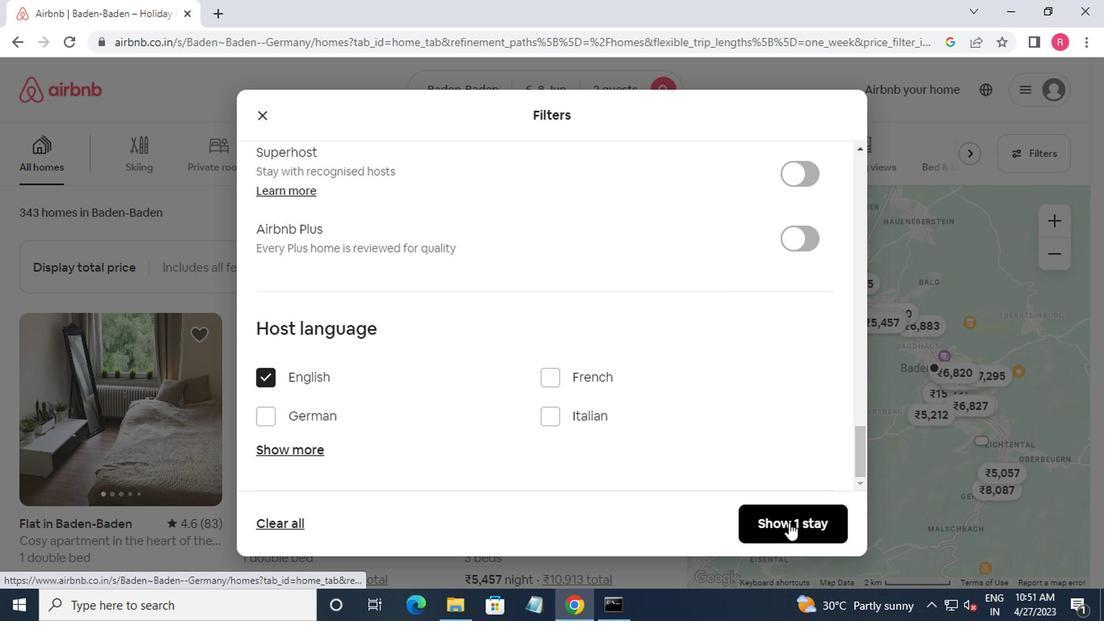 
Action: Mouse moved to (779, 516)
Screenshot: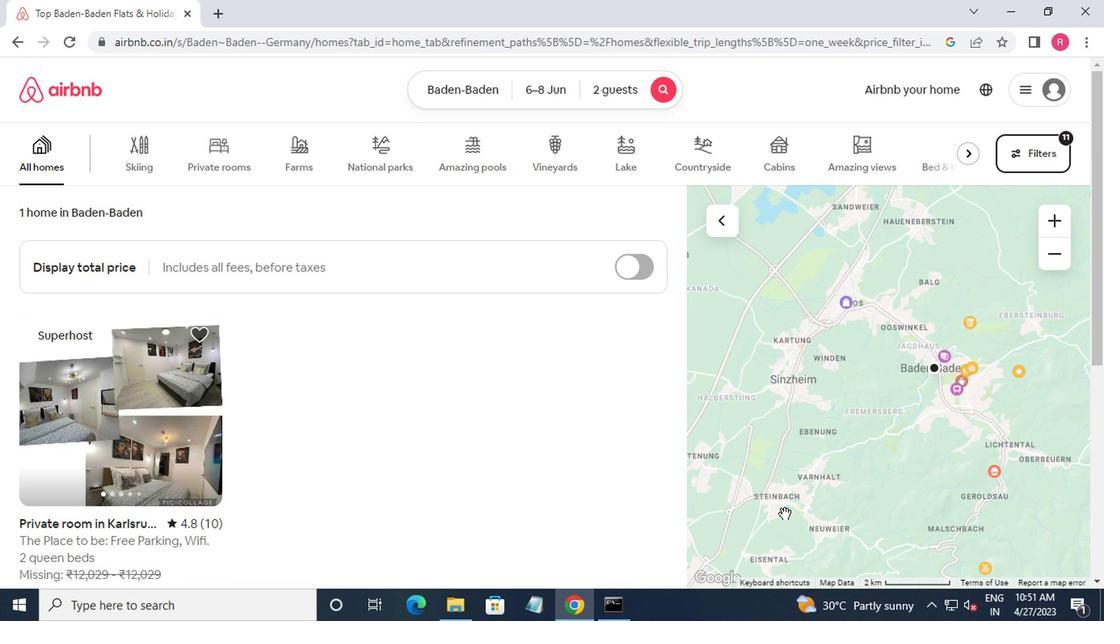 
